 Task: Slide 62 - Alternative Resources-1.
Action: Mouse moved to (28, 116)
Screenshot: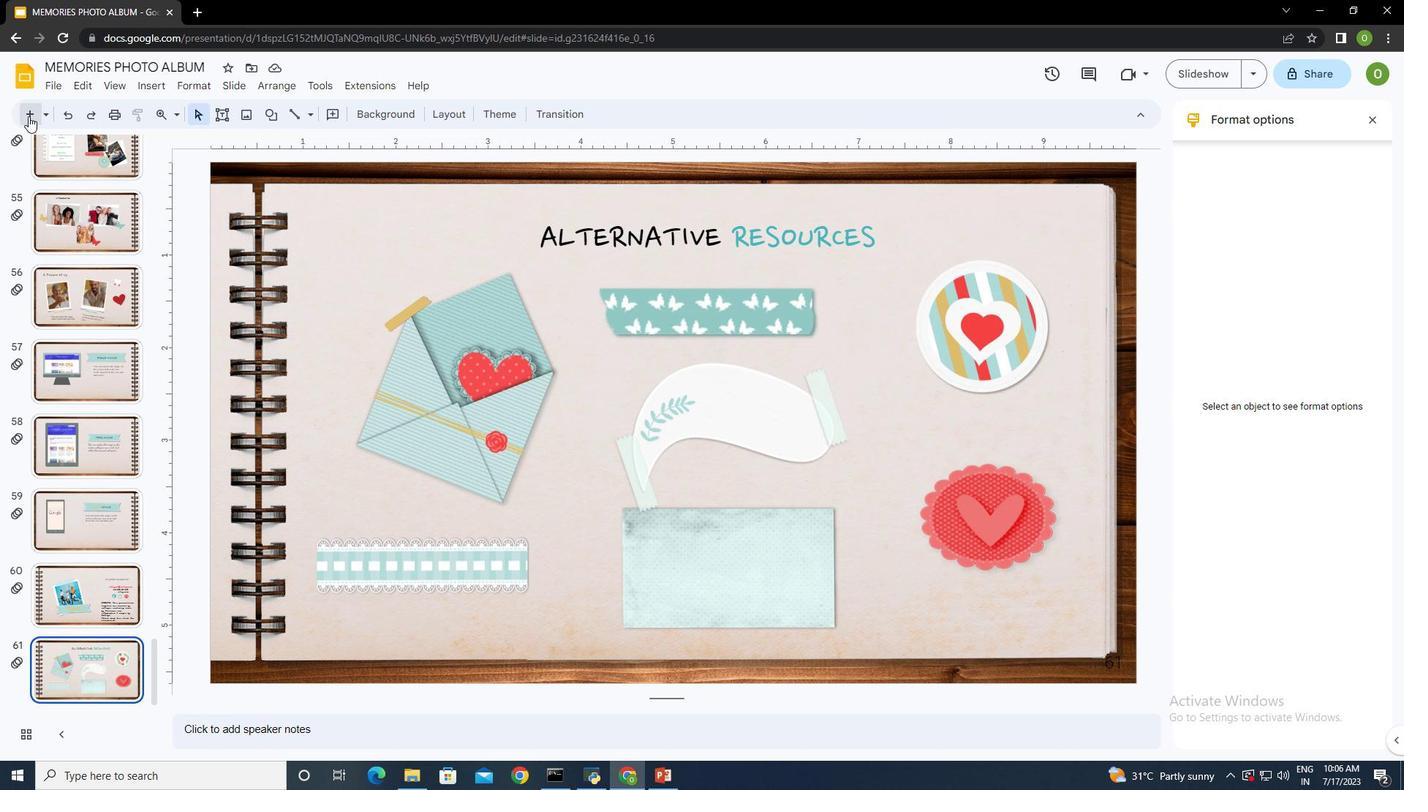 
Action: Mouse pressed left at (28, 116)
Screenshot: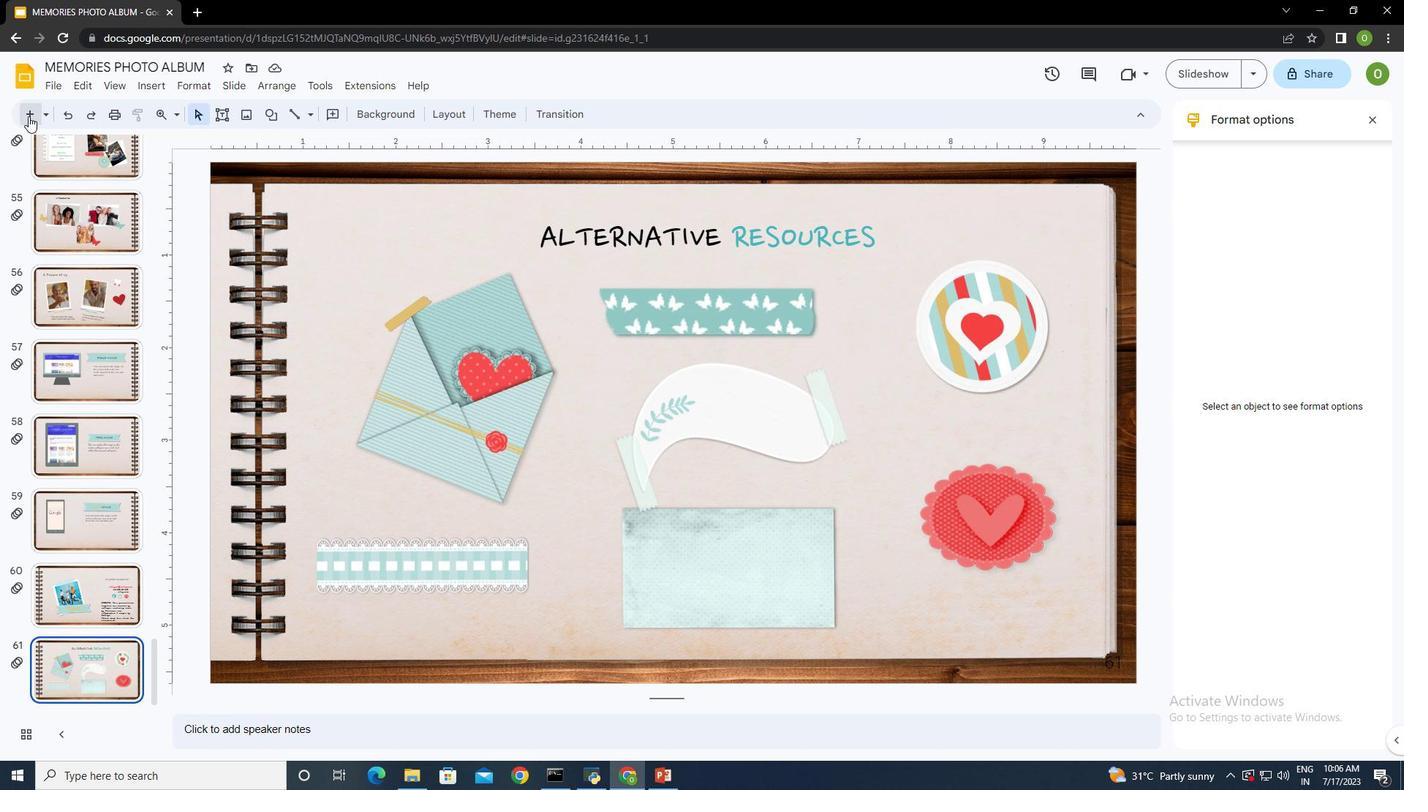 
Action: Mouse moved to (522, 233)
Screenshot: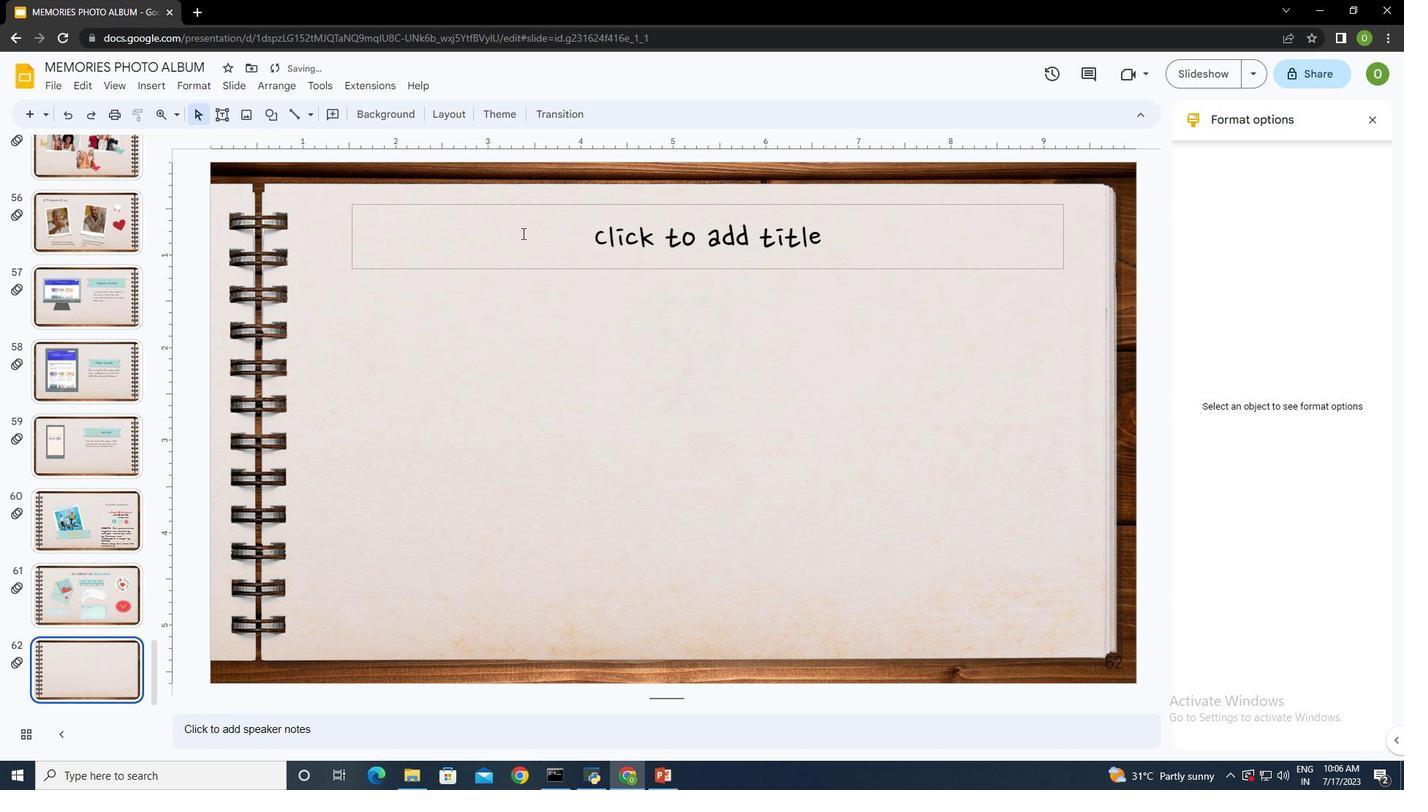 
Action: Mouse pressed left at (522, 233)
Screenshot: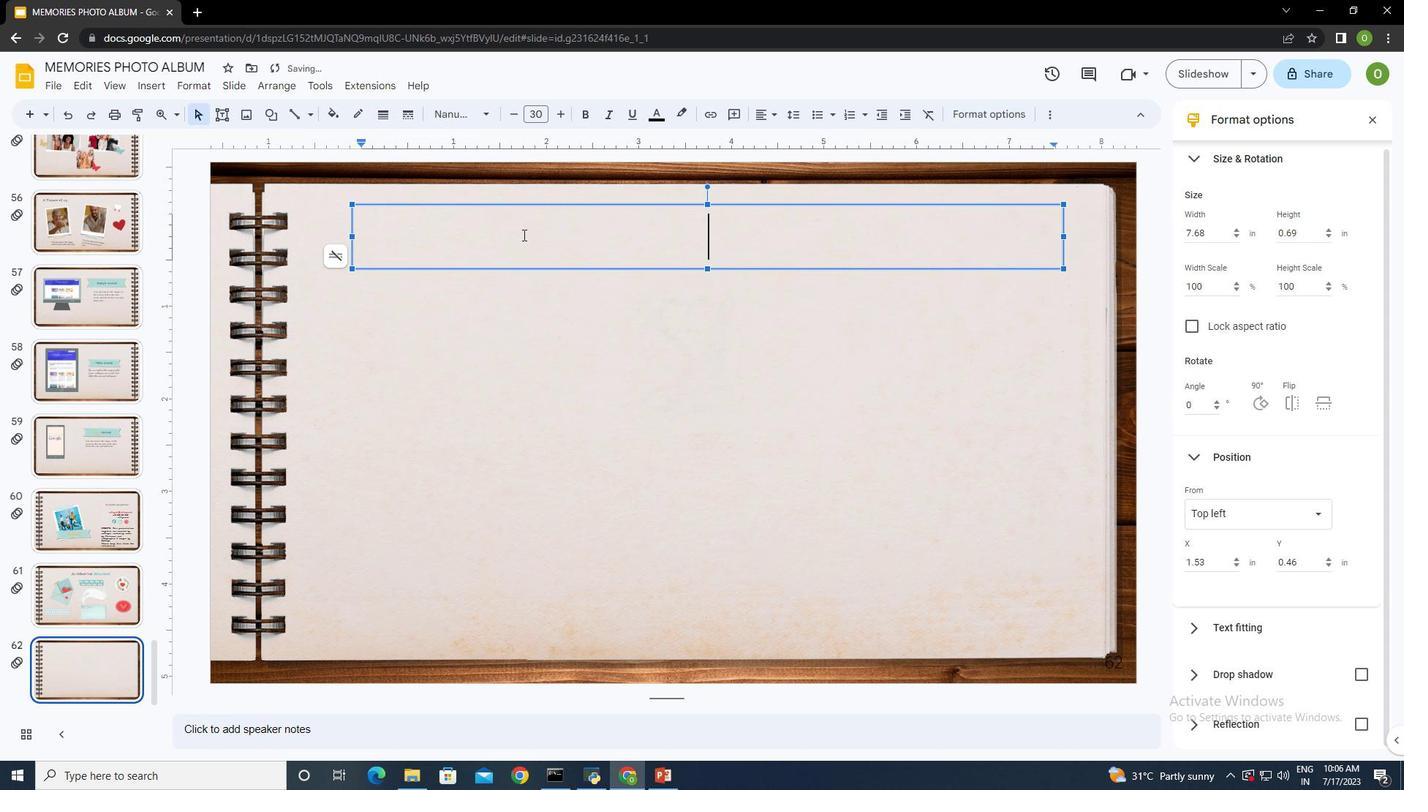 
Action: Mouse moved to (523, 234)
Screenshot: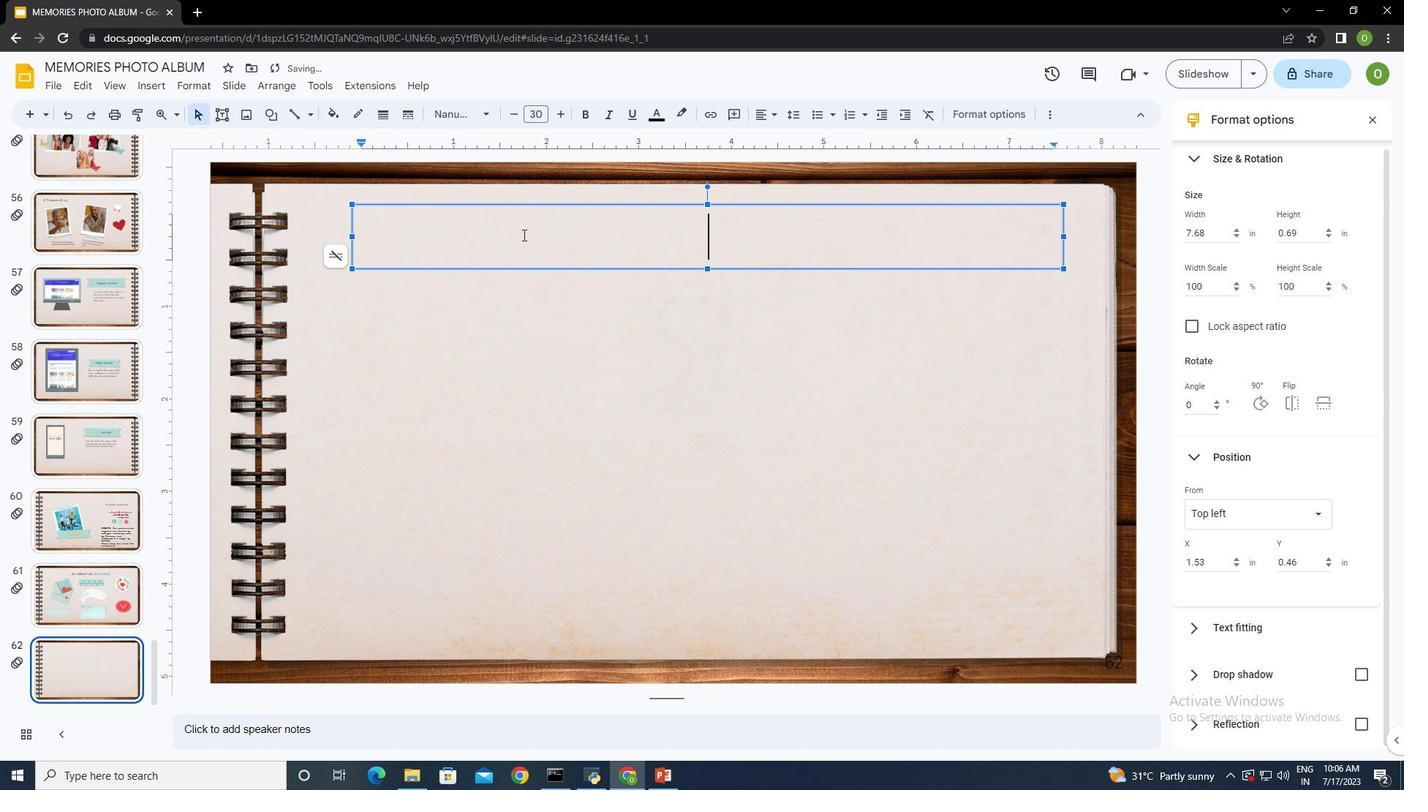 
Action: Key pressed <Key.caps_lock>ALTERNATIVE<Key.space>E<Key.backspace>RESOURCES
Screenshot: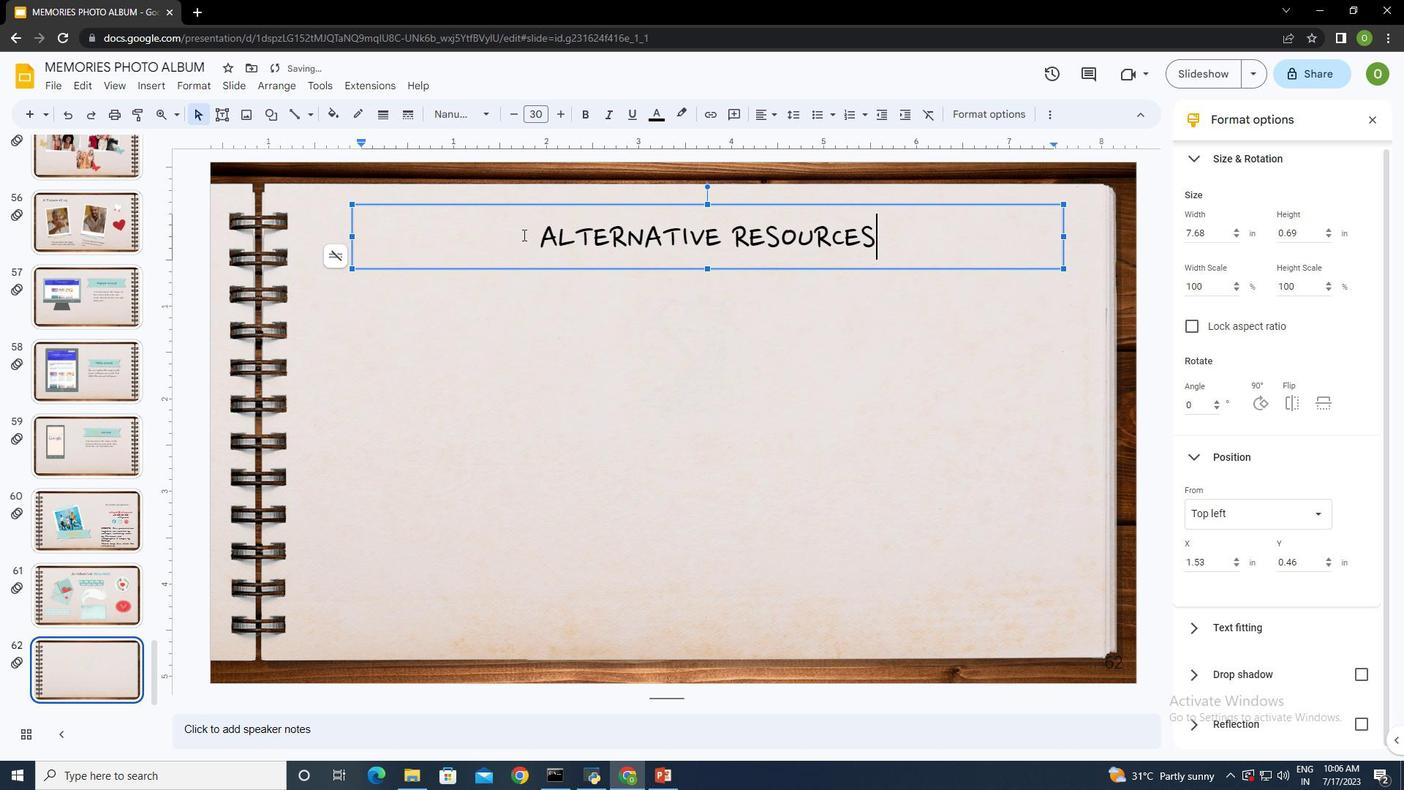 
Action: Mouse moved to (594, 297)
Screenshot: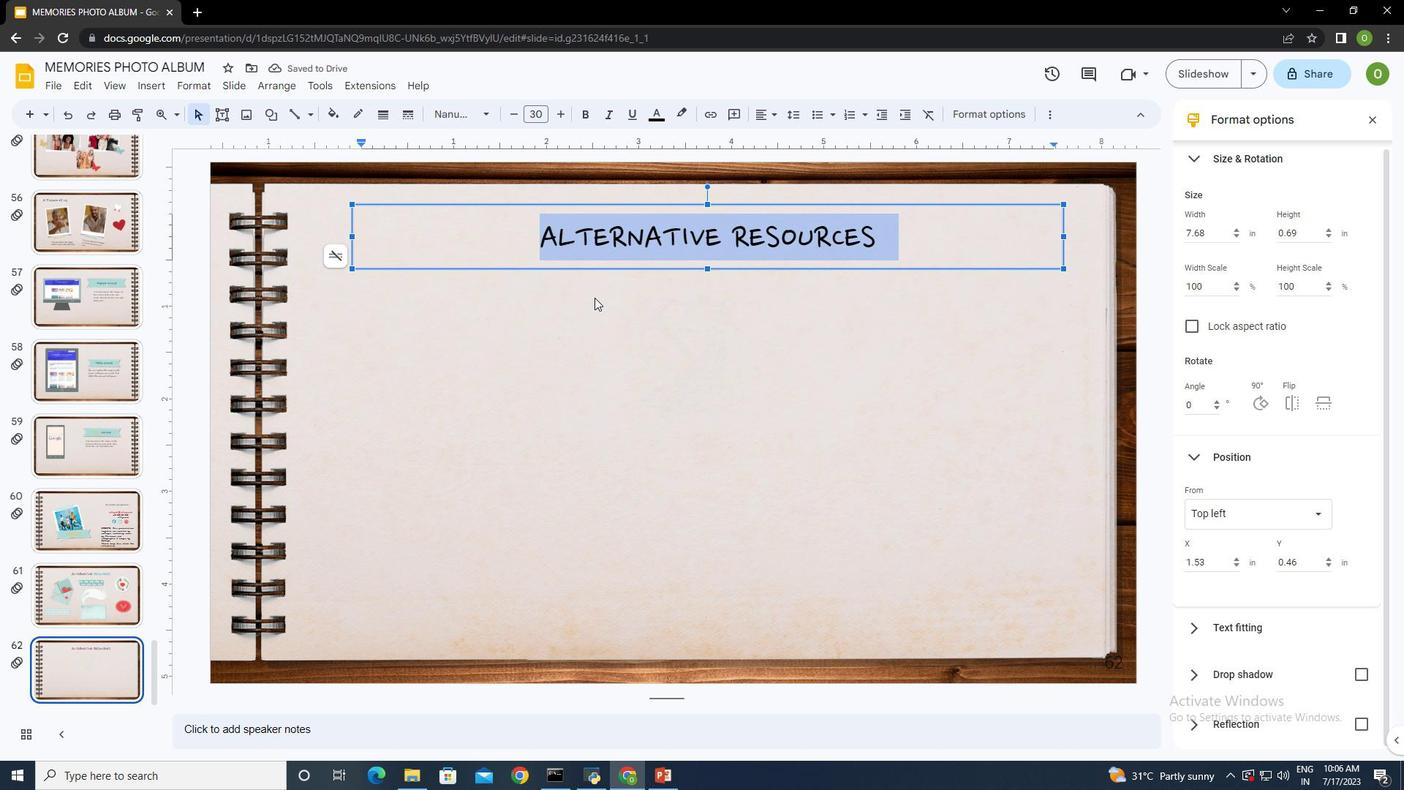 
Action: Key pressed ctrl+A
Screenshot: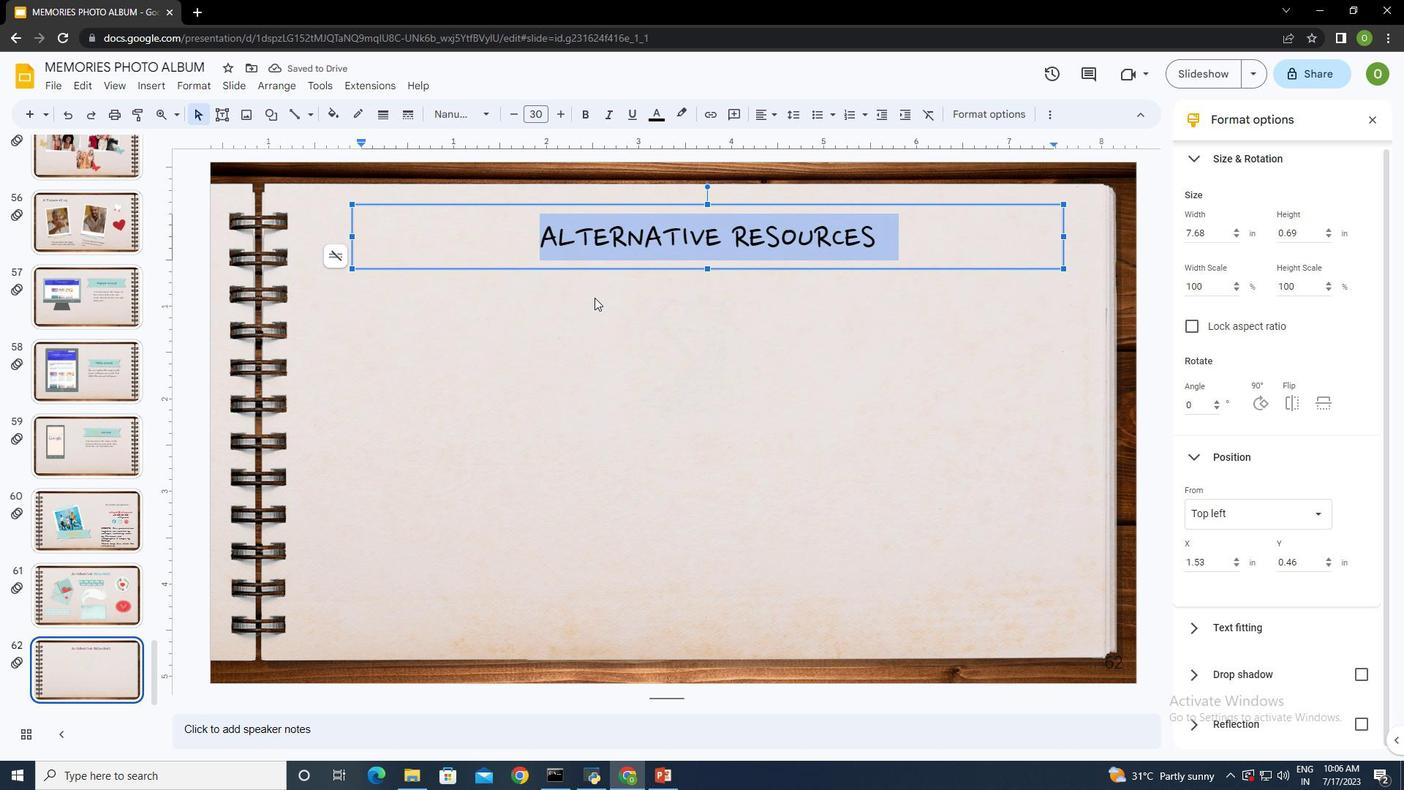 
Action: Mouse moved to (516, 112)
Screenshot: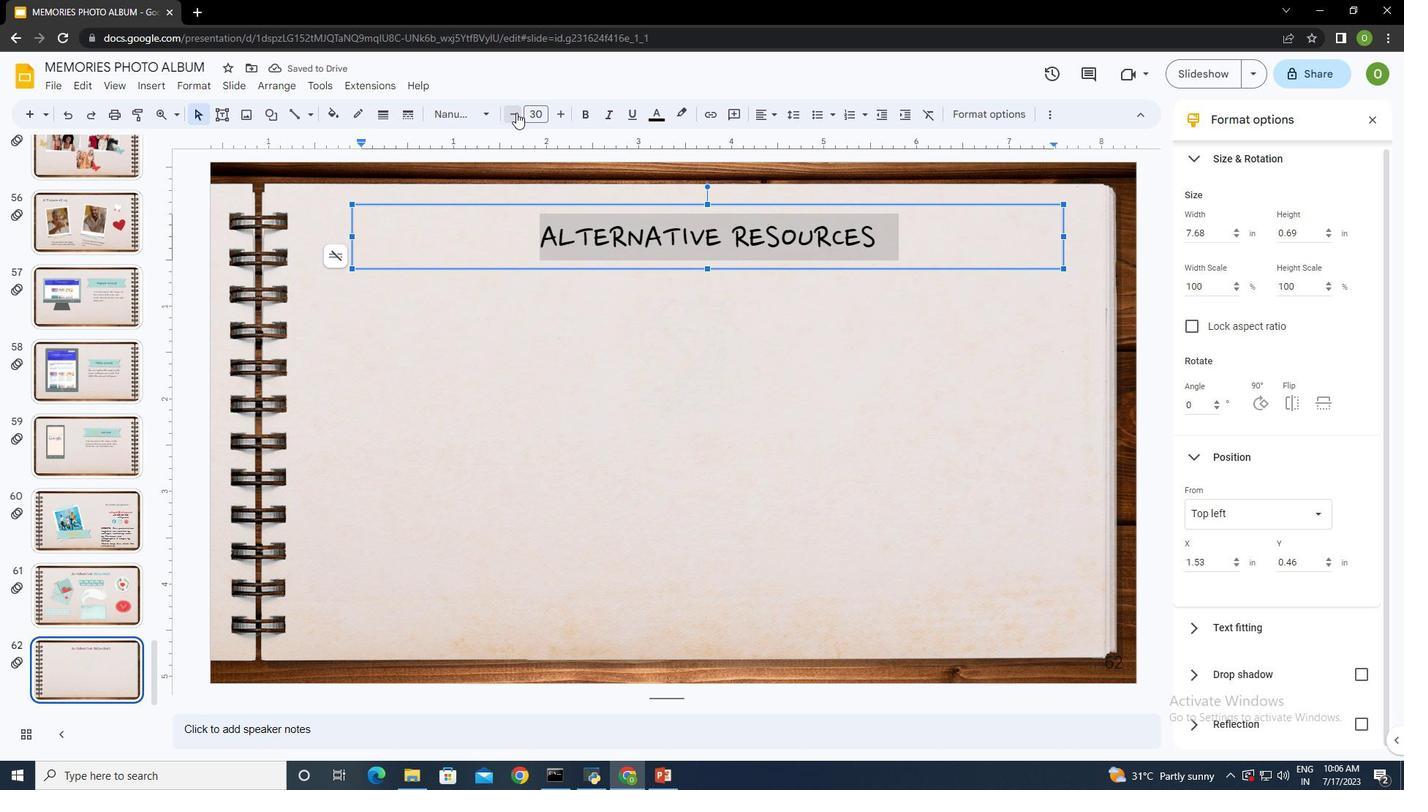 
Action: Mouse pressed left at (516, 112)
Screenshot: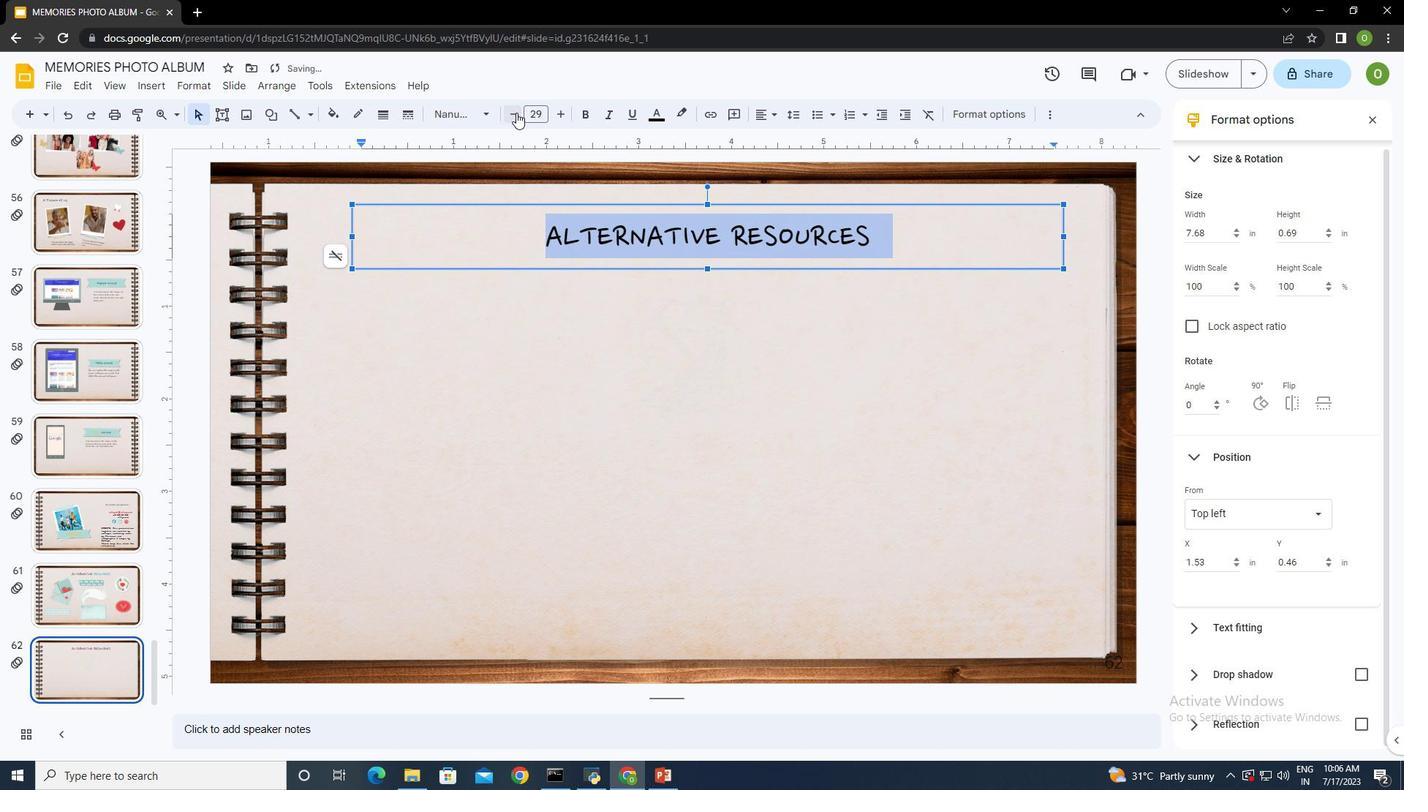 
Action: Mouse pressed left at (516, 112)
Screenshot: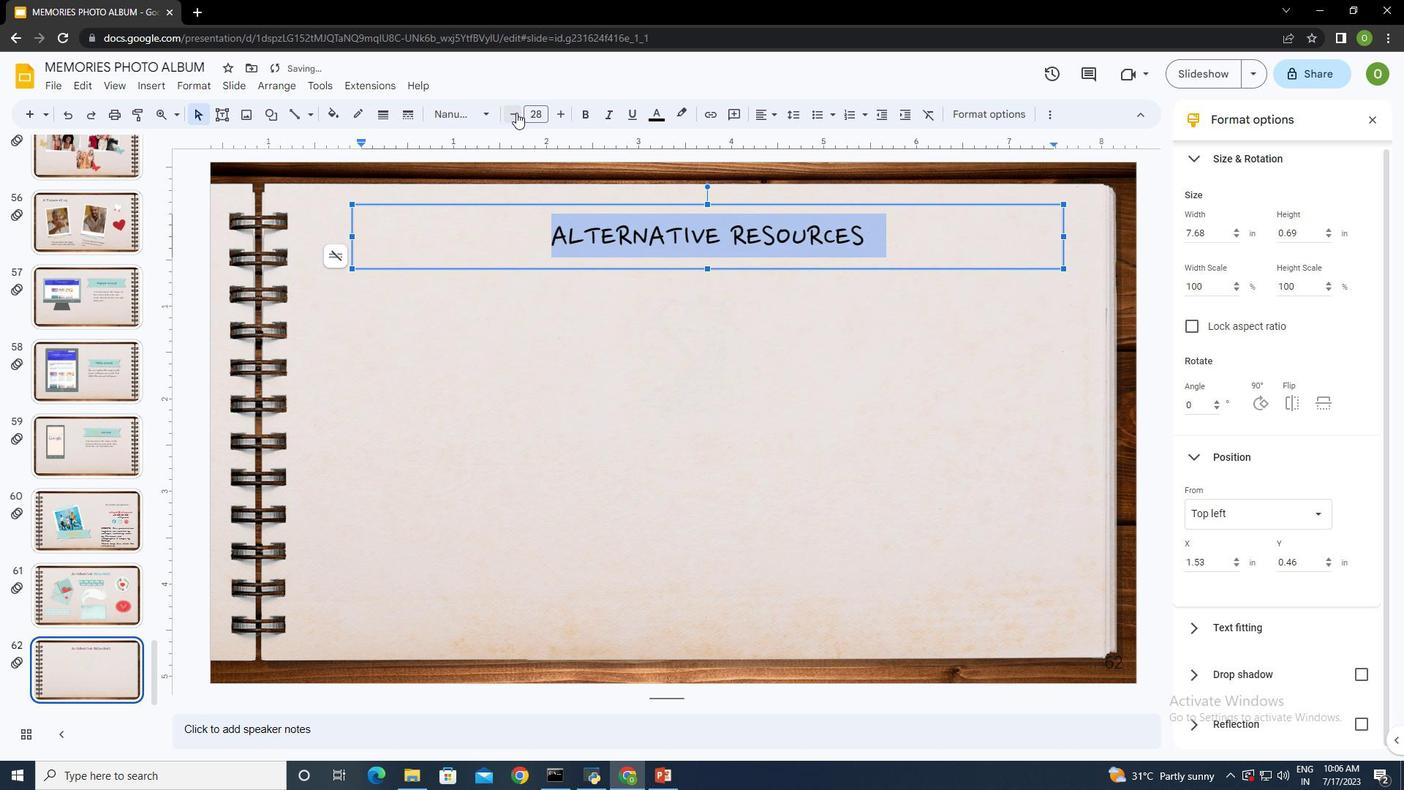 
Action: Mouse moved to (783, 337)
Screenshot: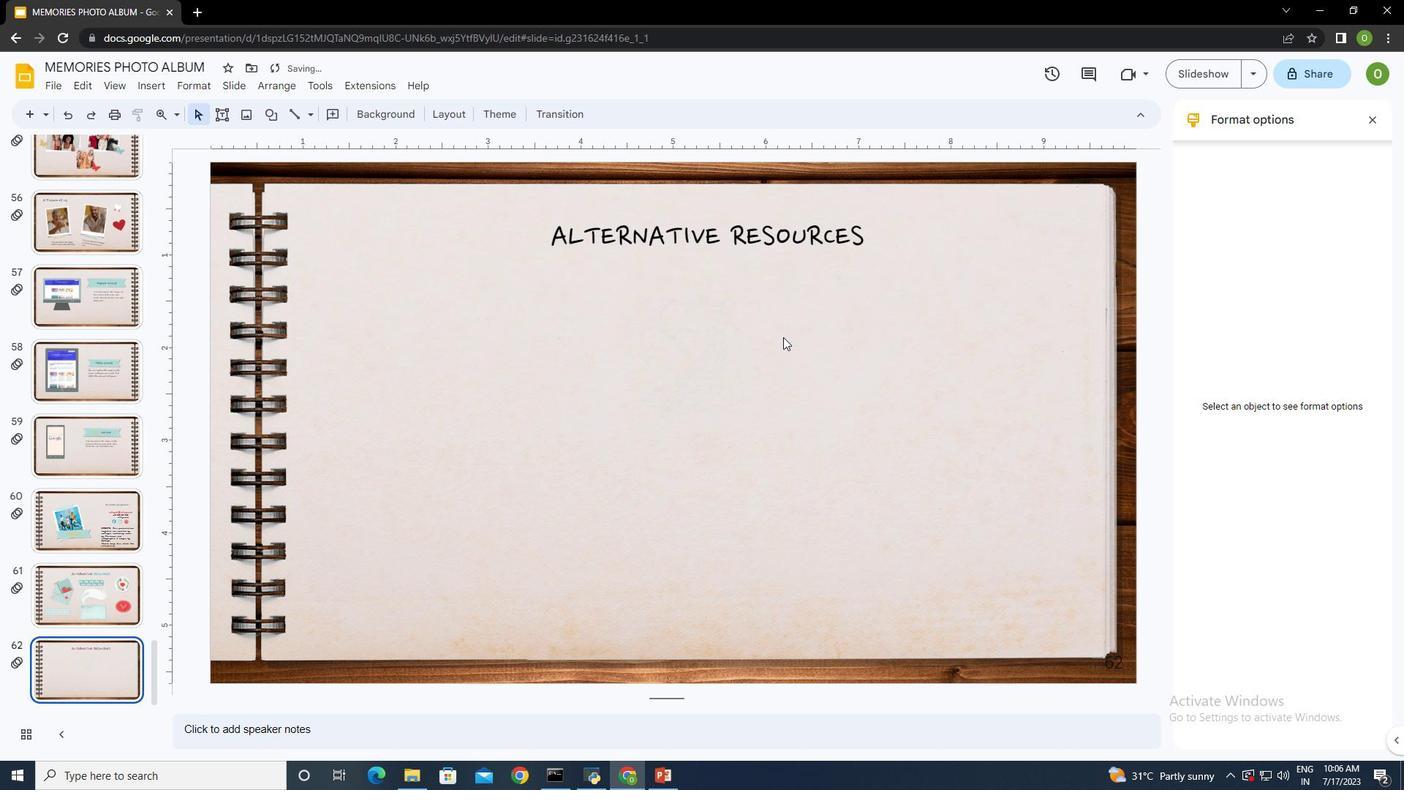 
Action: Mouse pressed left at (783, 337)
Screenshot: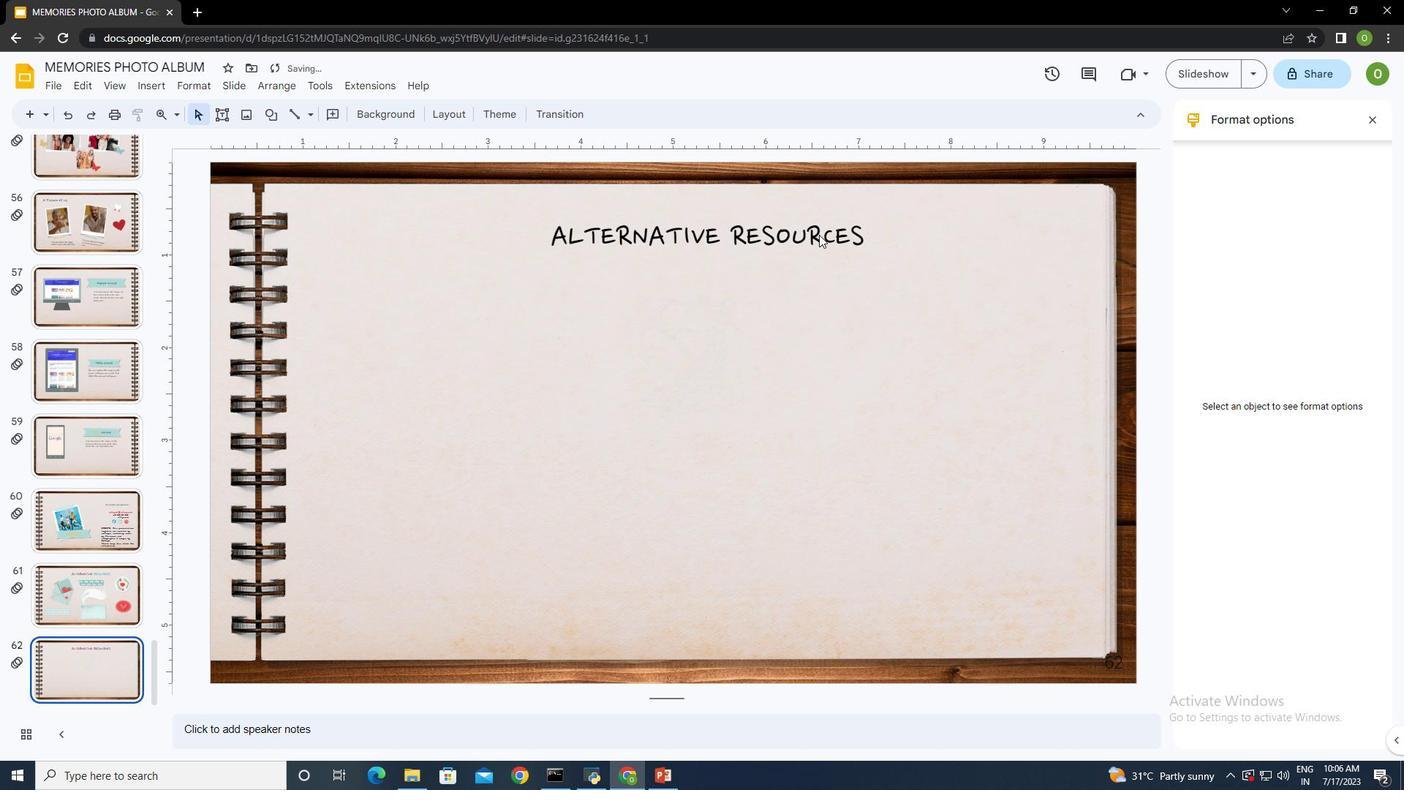 
Action: Mouse moved to (820, 225)
Screenshot: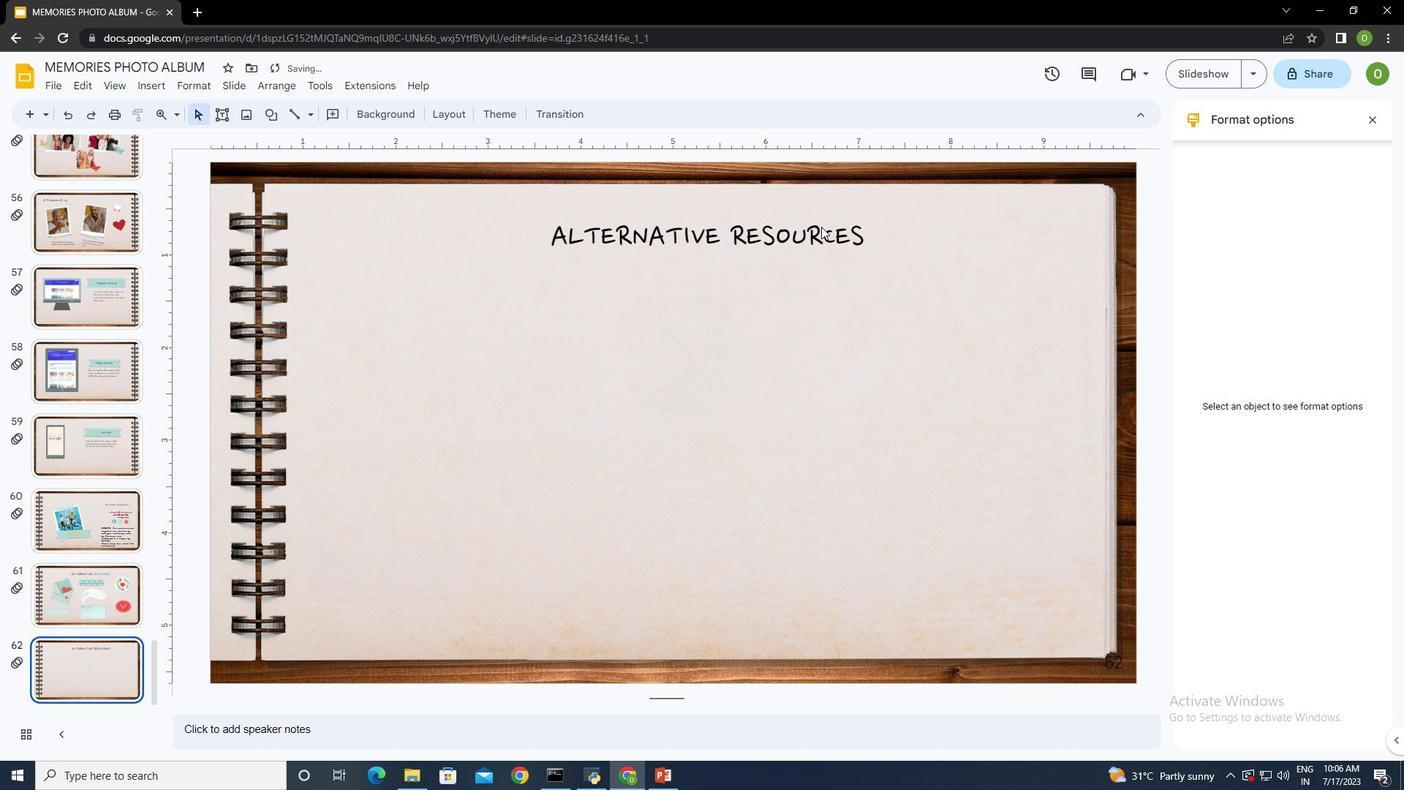 
Action: Mouse pressed left at (820, 225)
Screenshot: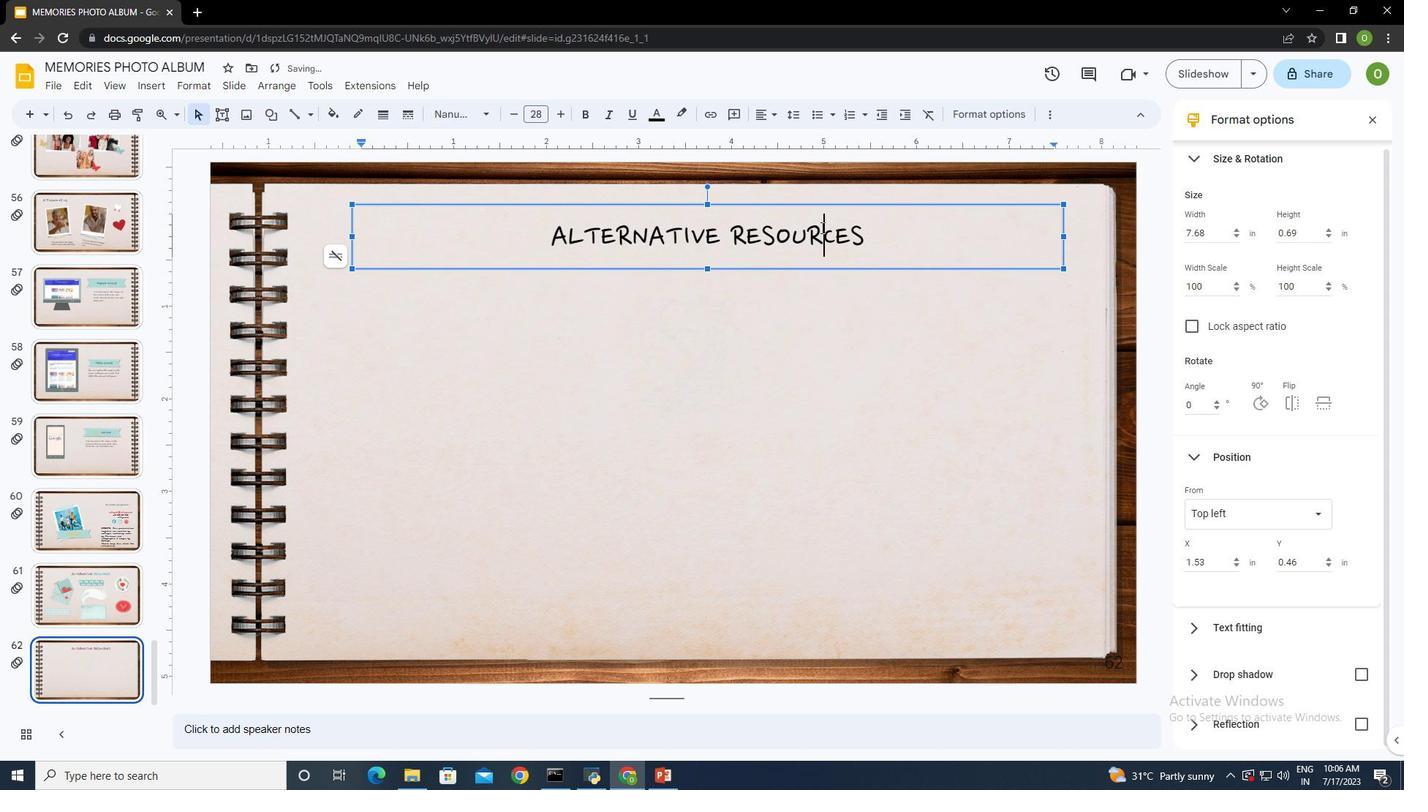 
Action: Mouse moved to (875, 237)
Screenshot: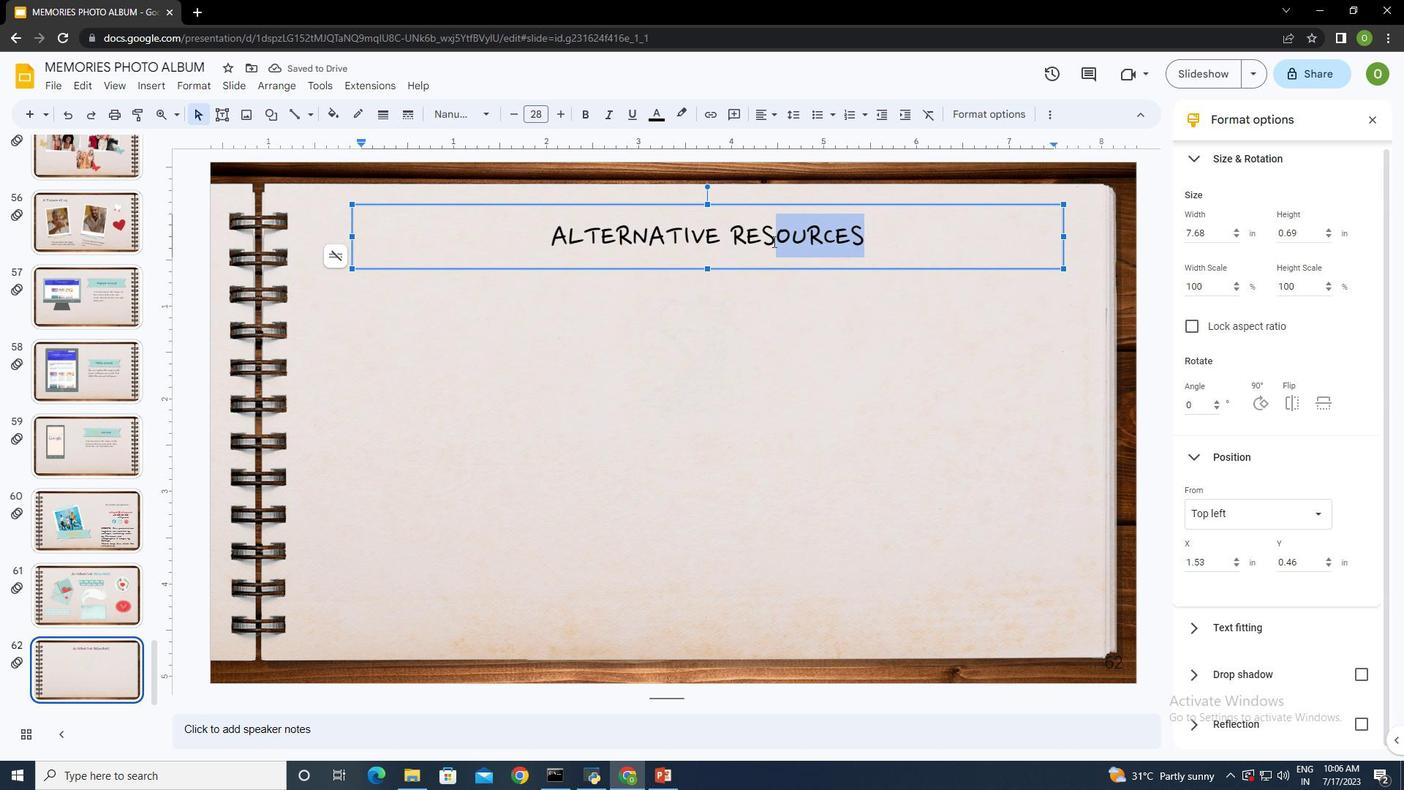 
Action: Mouse pressed left at (875, 237)
Screenshot: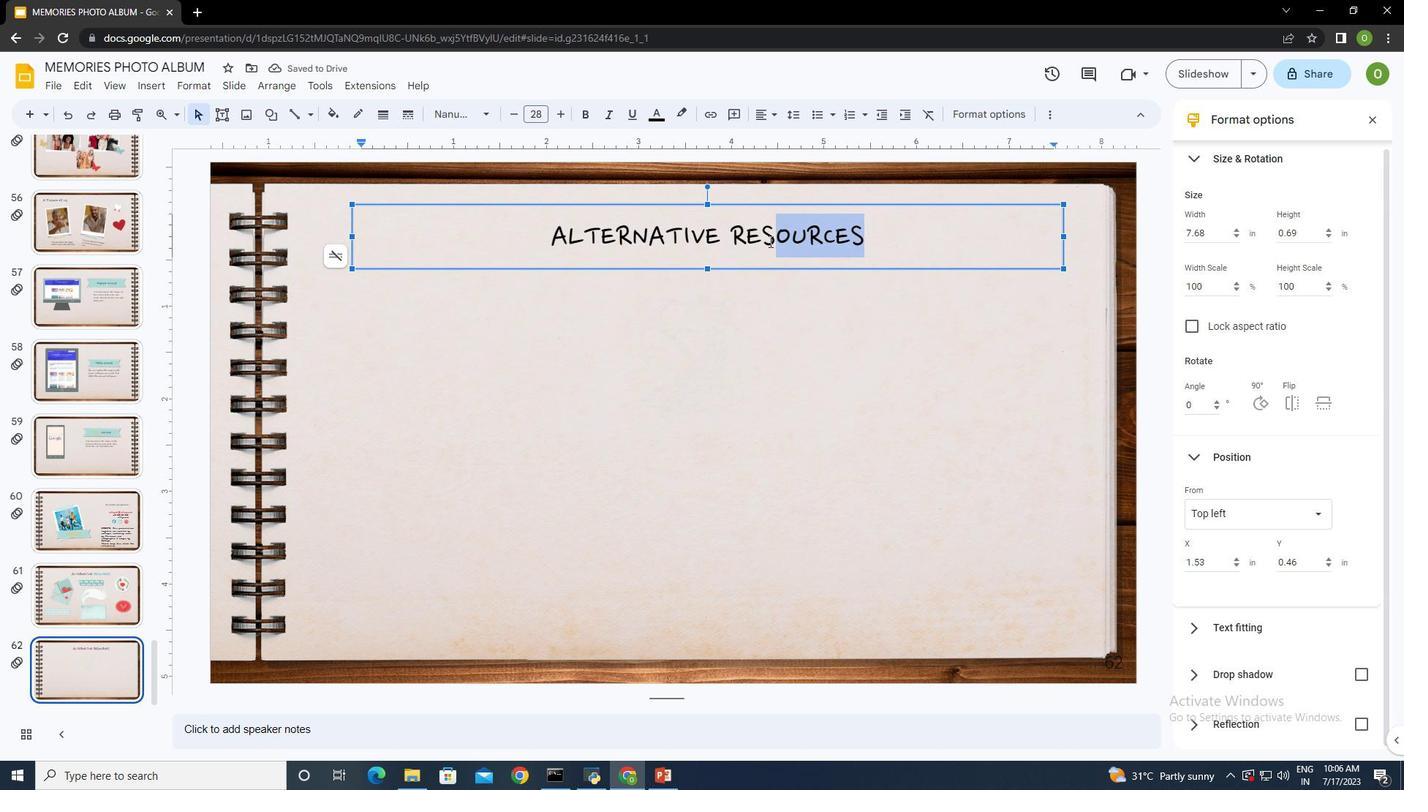 
Action: Mouse moved to (654, 115)
Screenshot: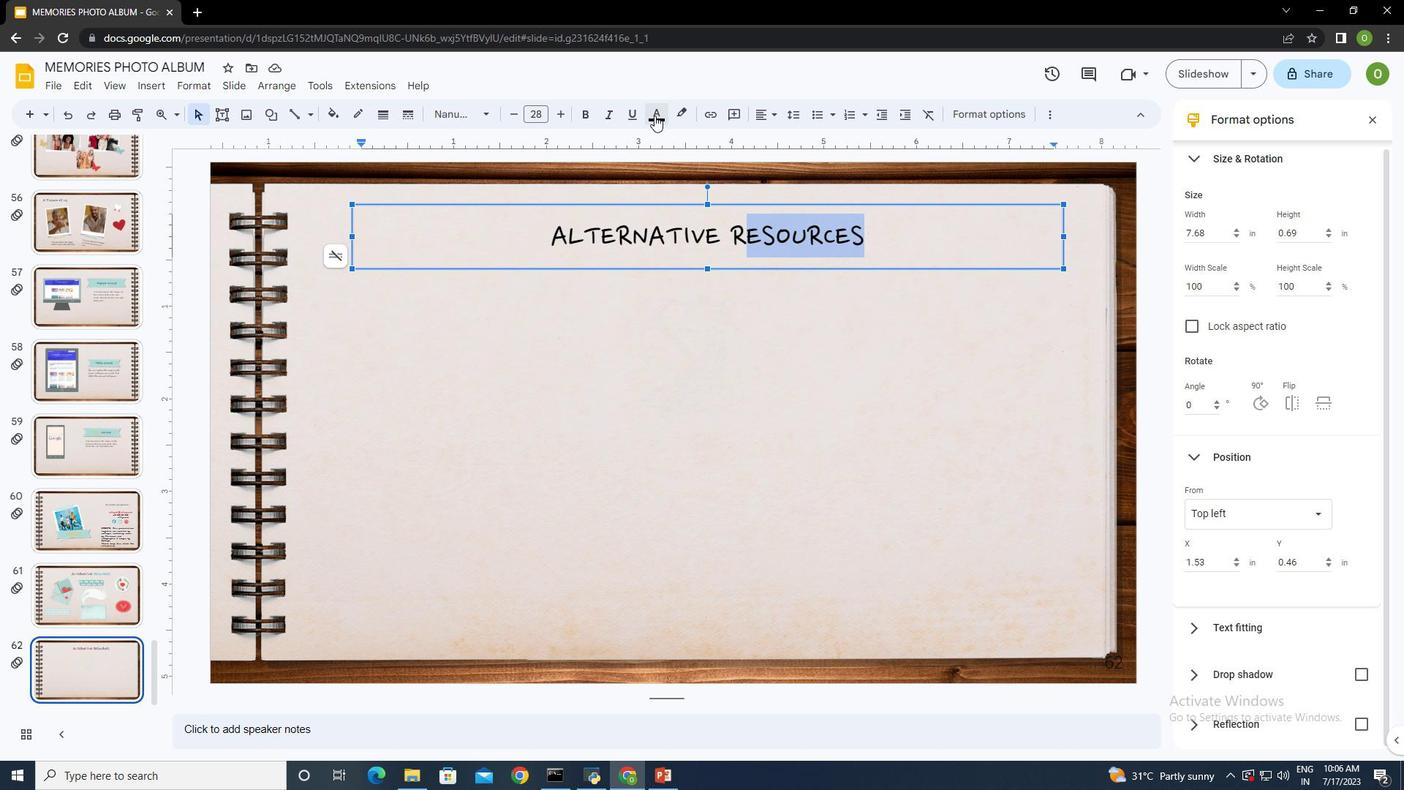 
Action: Mouse pressed left at (654, 115)
Screenshot: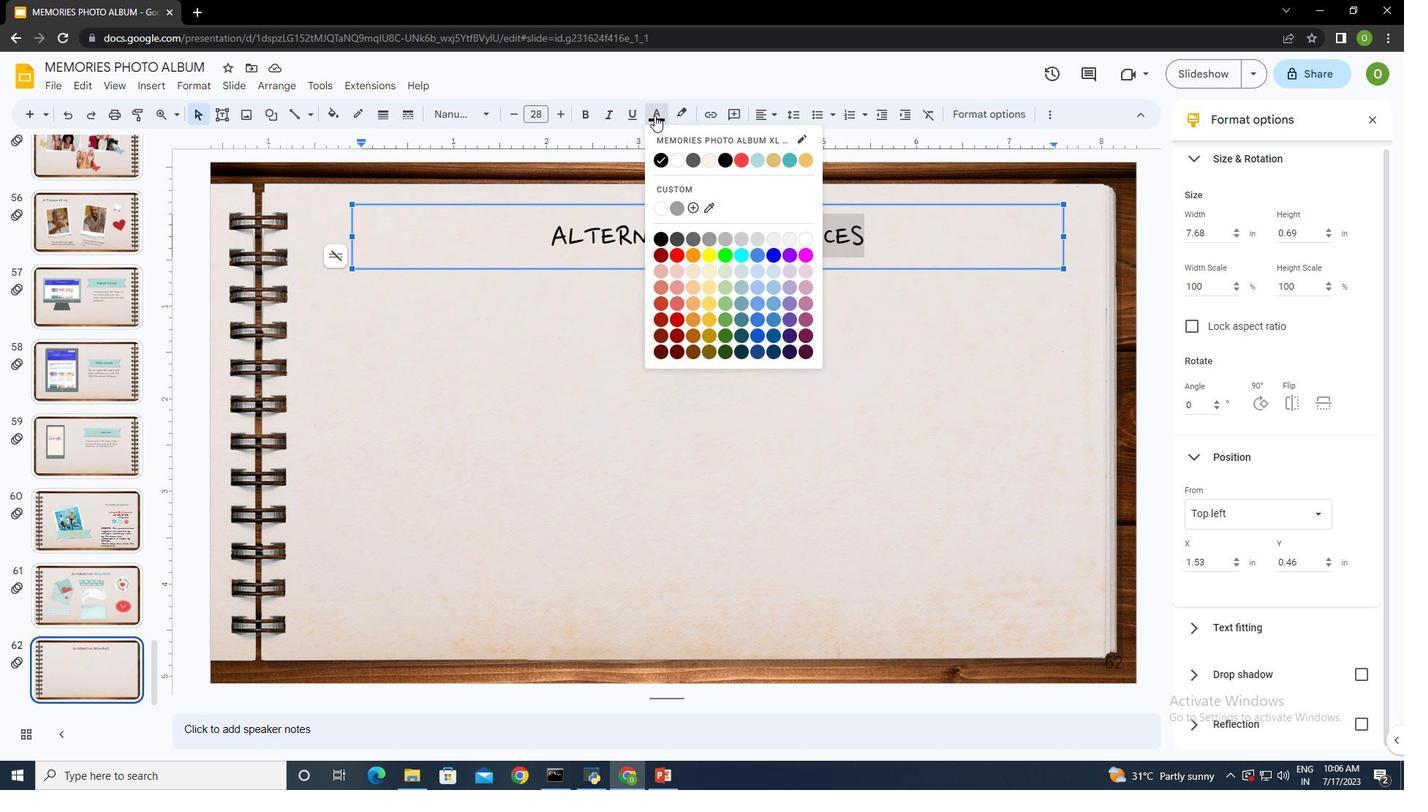 
Action: Mouse moved to (743, 160)
Screenshot: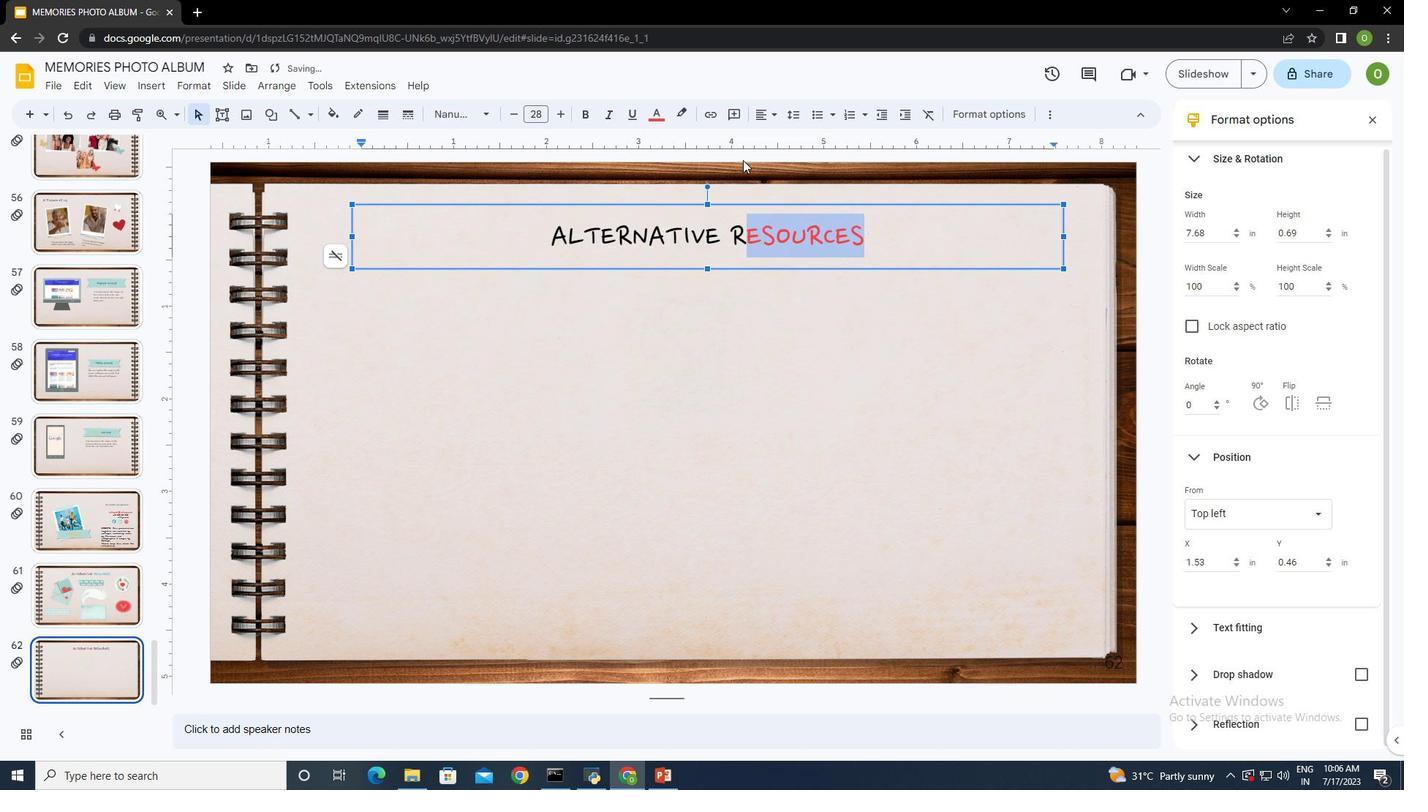 
Action: Mouse pressed left at (743, 160)
Screenshot: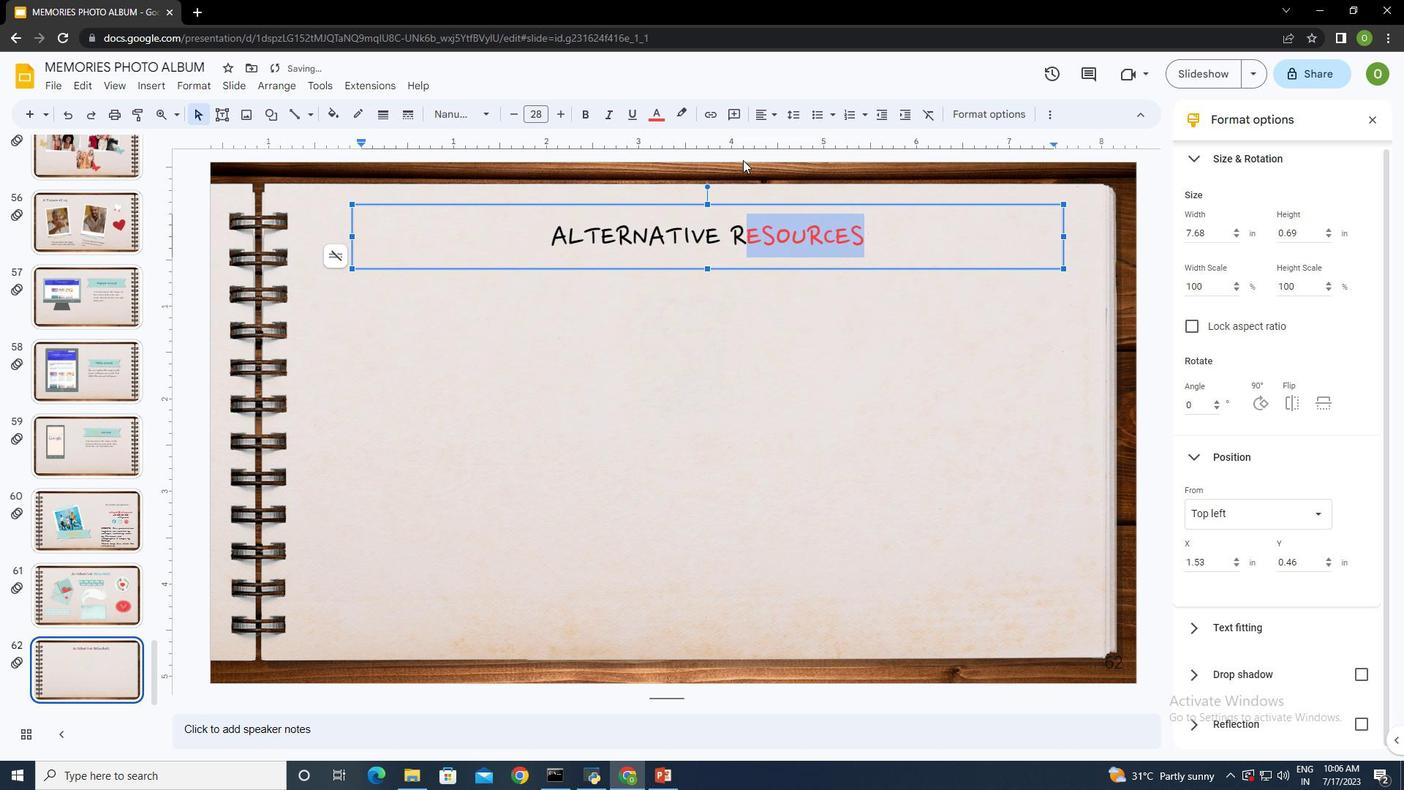 
Action: Mouse moved to (741, 231)
Screenshot: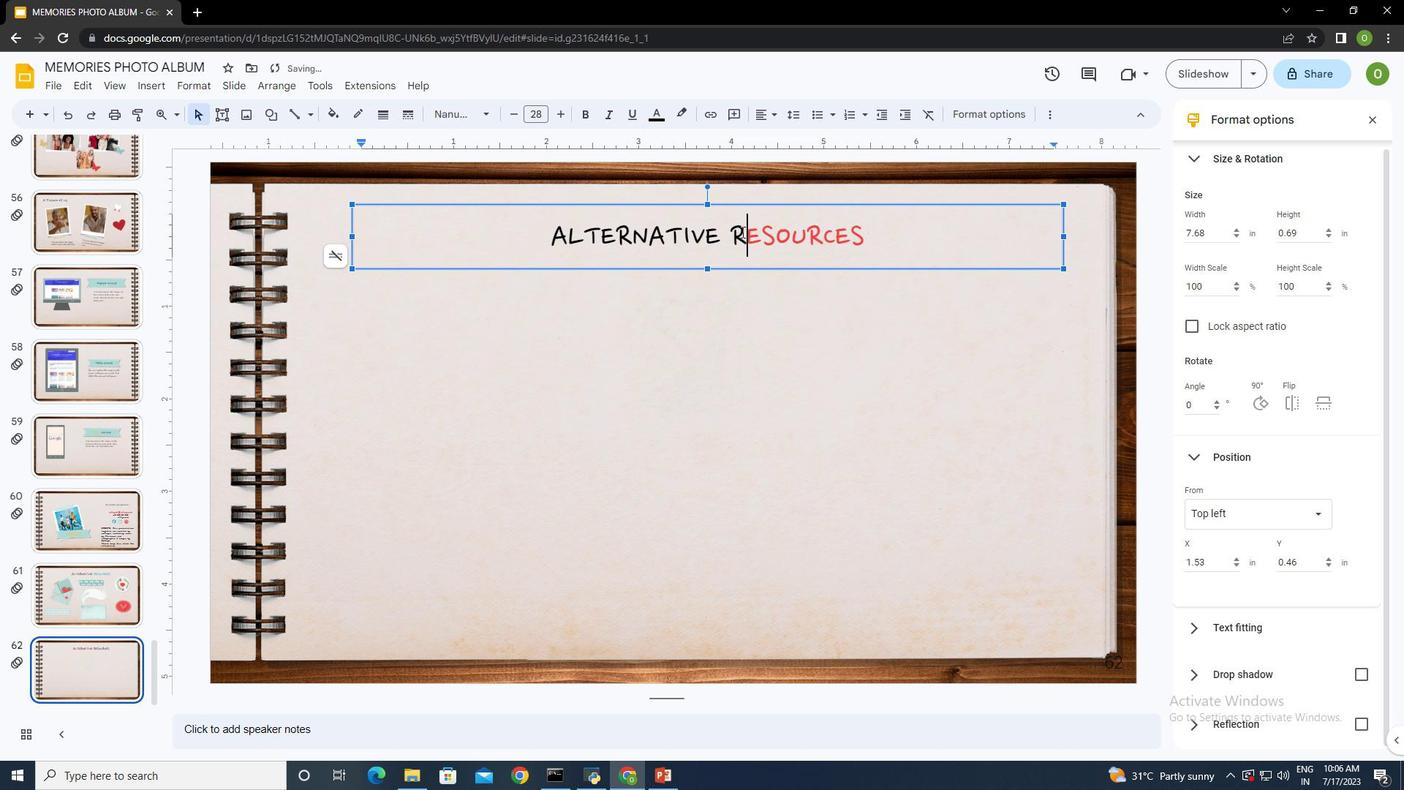 
Action: Mouse pressed left at (741, 231)
Screenshot: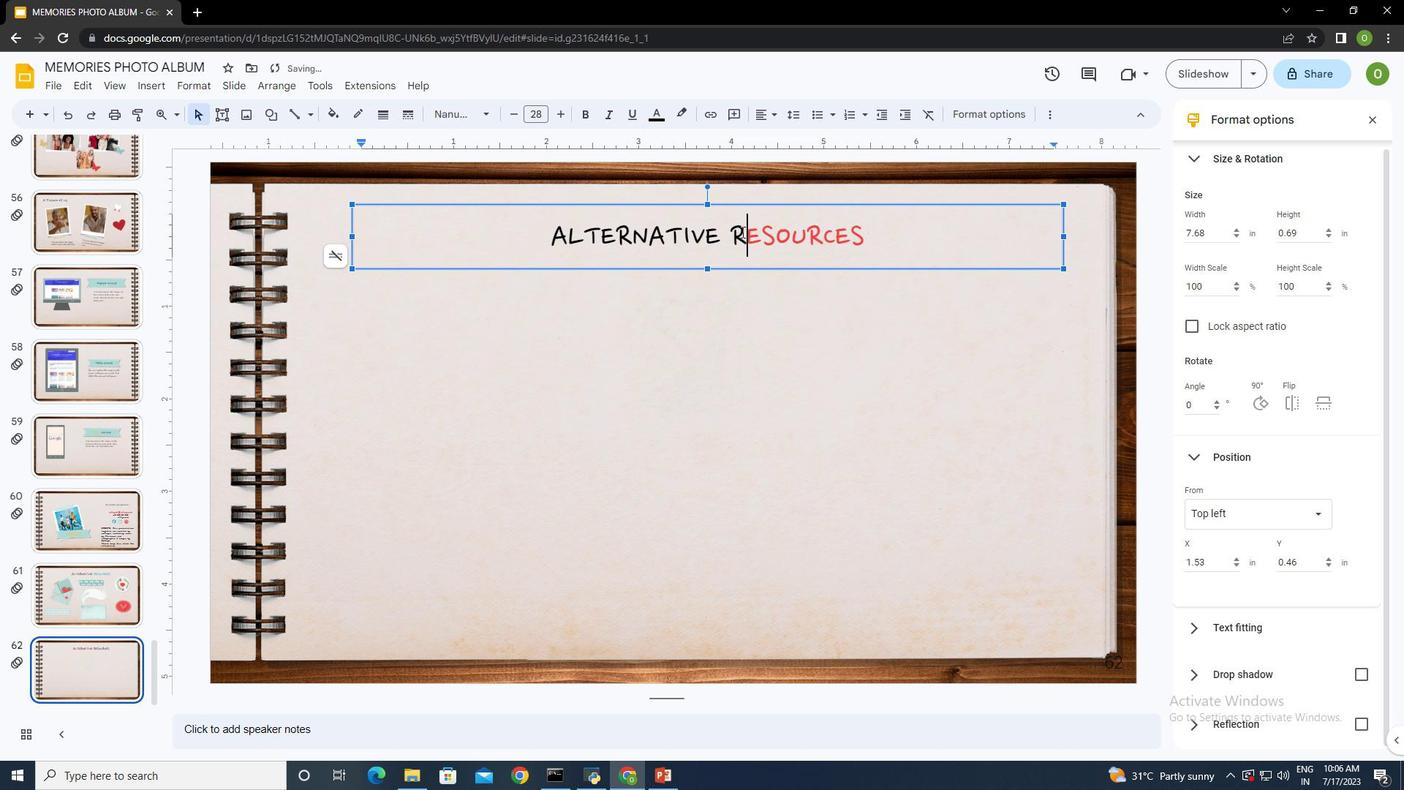 
Action: Mouse moved to (741, 234)
Screenshot: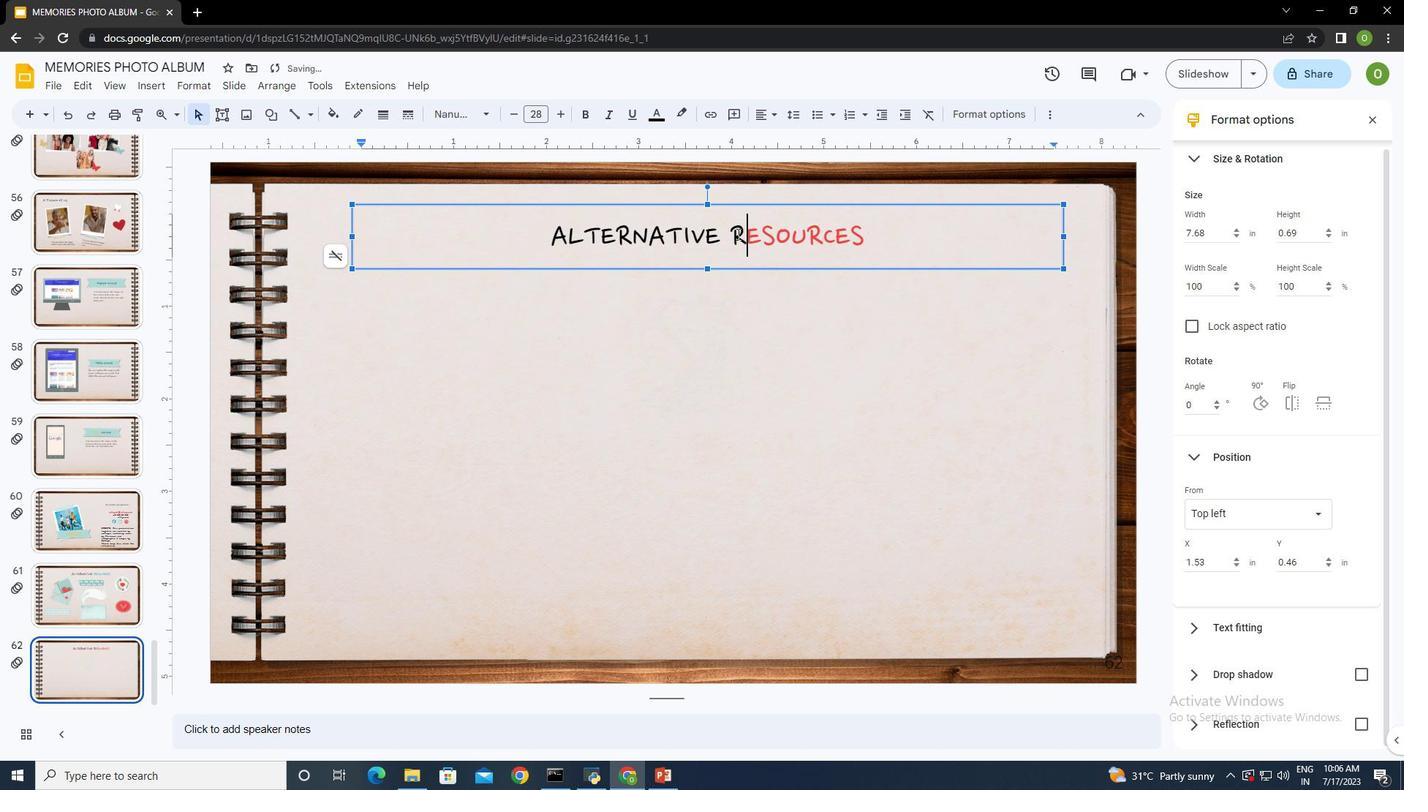 
Action: Mouse pressed left at (741, 234)
Screenshot: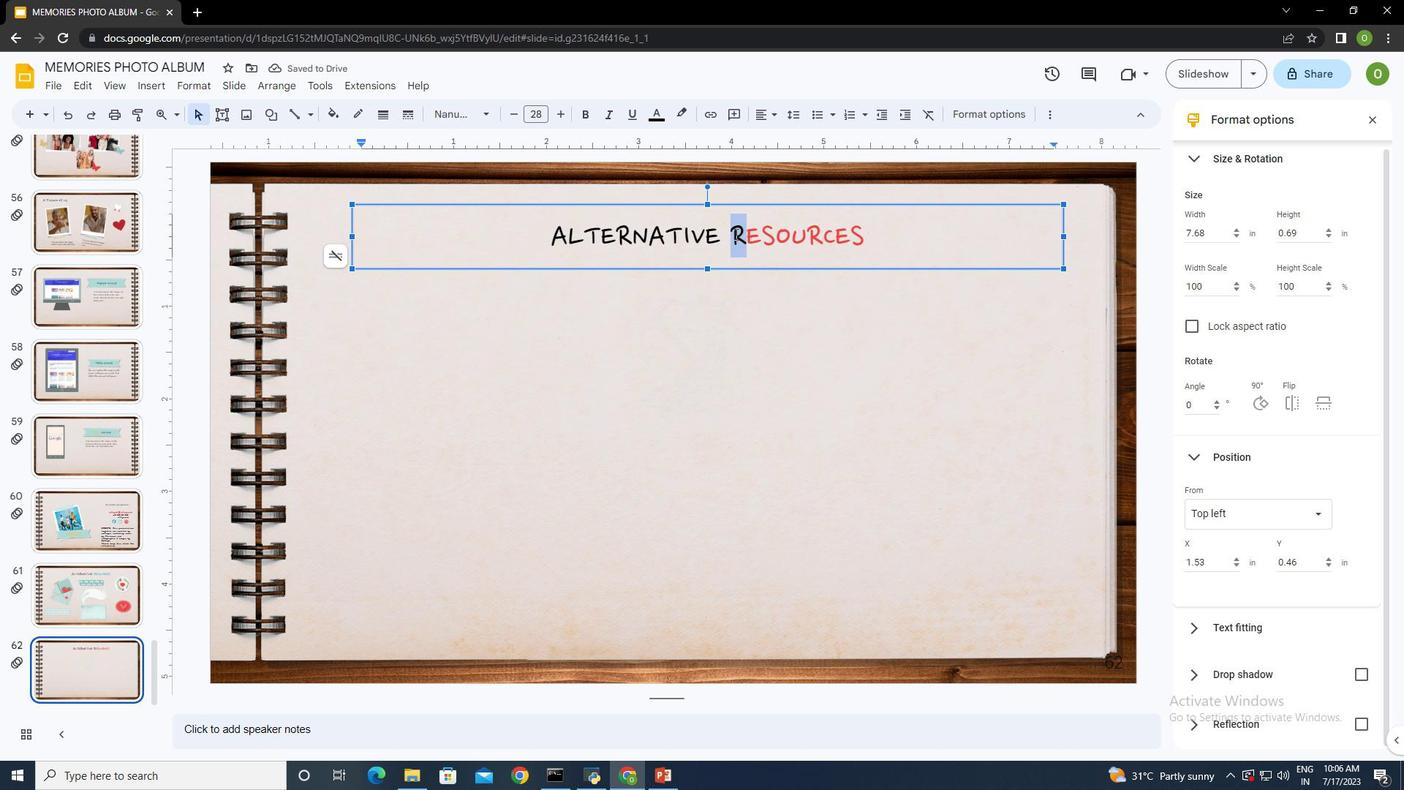 
Action: Mouse moved to (653, 112)
Screenshot: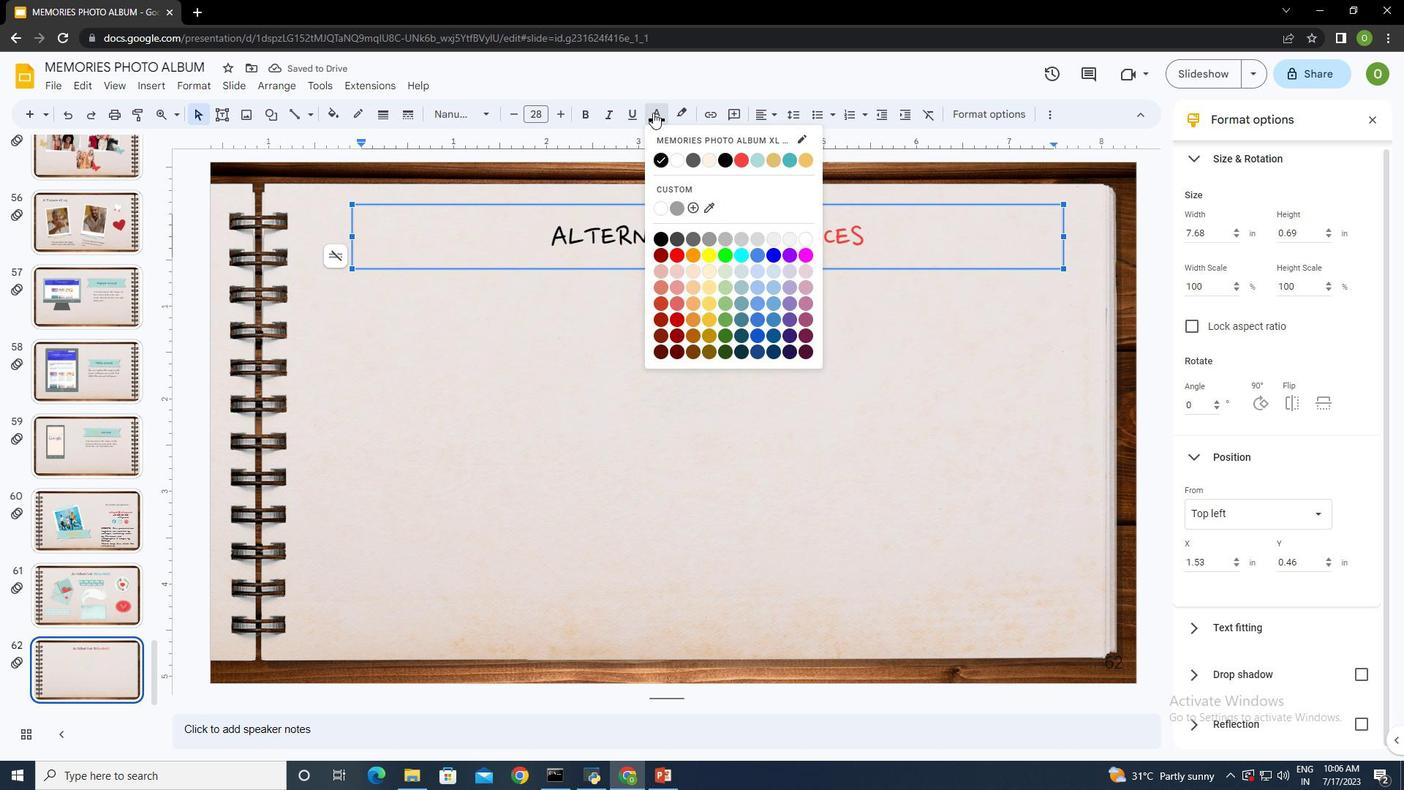 
Action: Mouse pressed left at (653, 112)
Screenshot: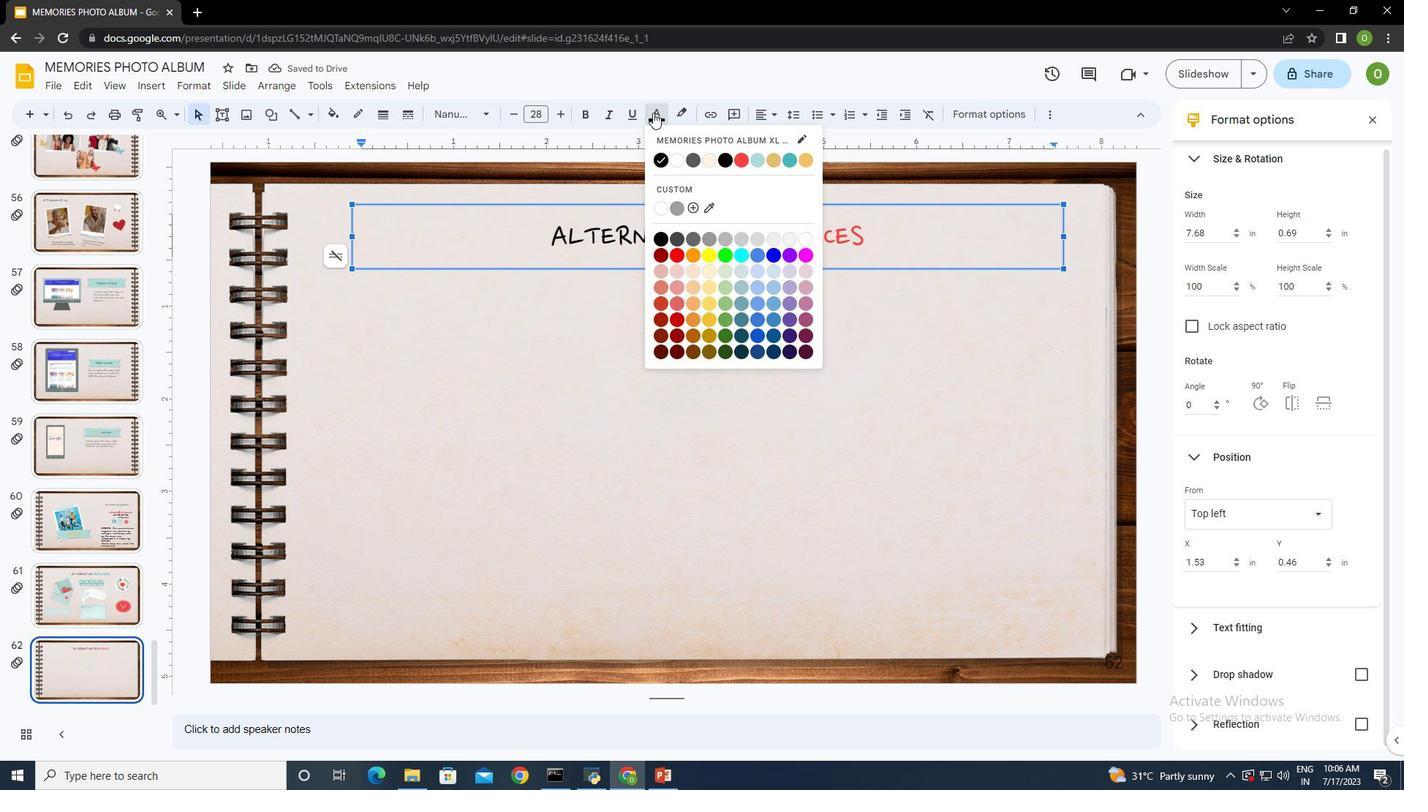 
Action: Mouse moved to (804, 160)
Screenshot: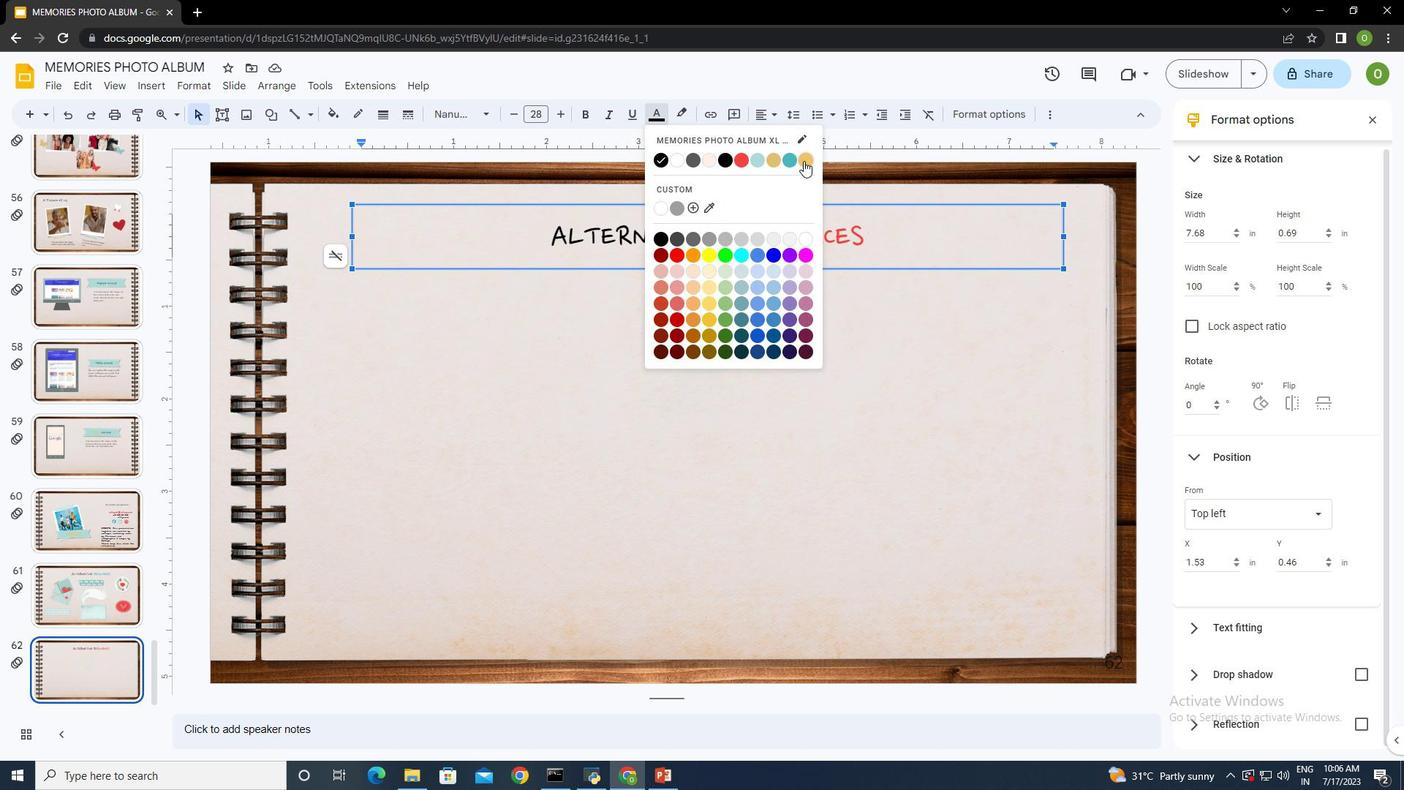 
Action: Mouse pressed left at (804, 160)
Screenshot: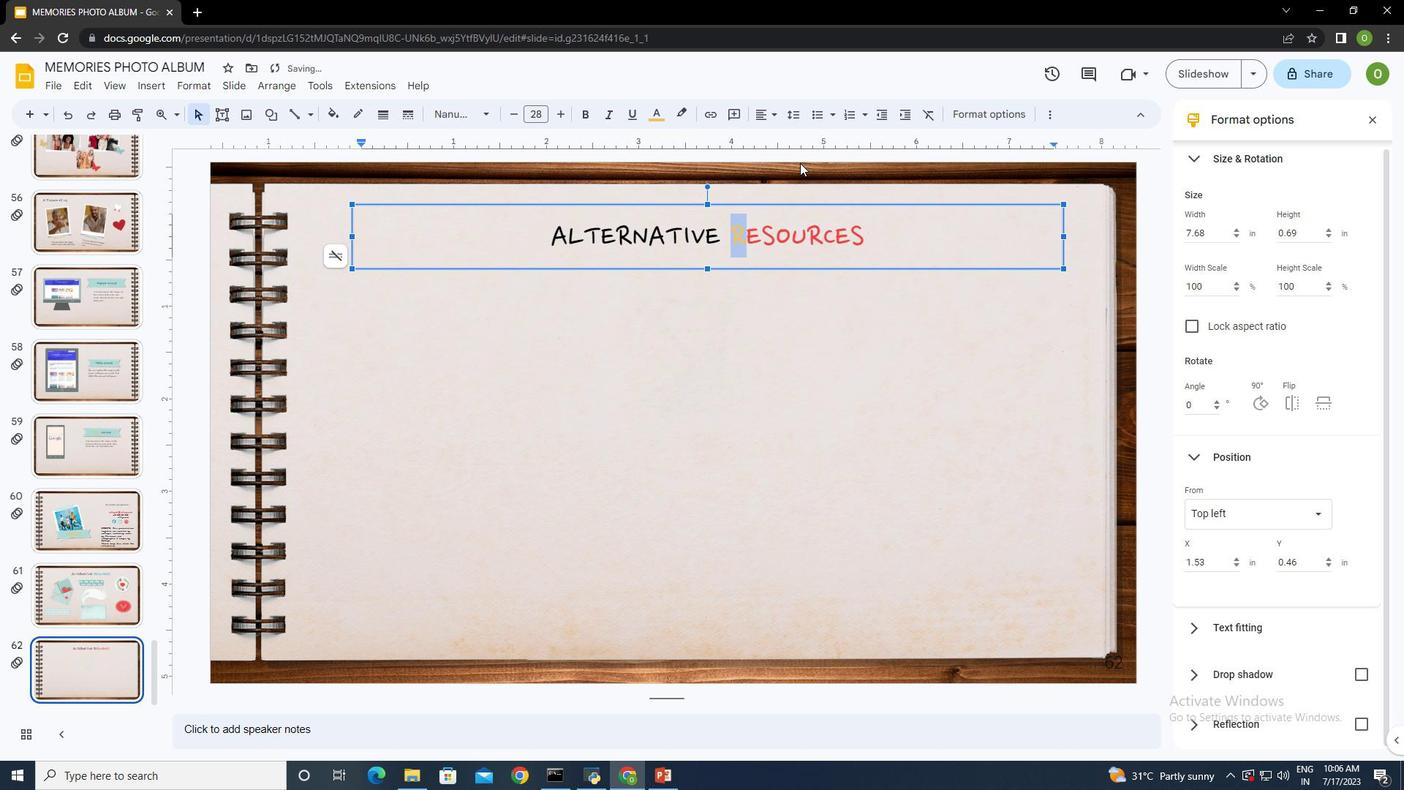 
Action: Mouse moved to (889, 242)
Screenshot: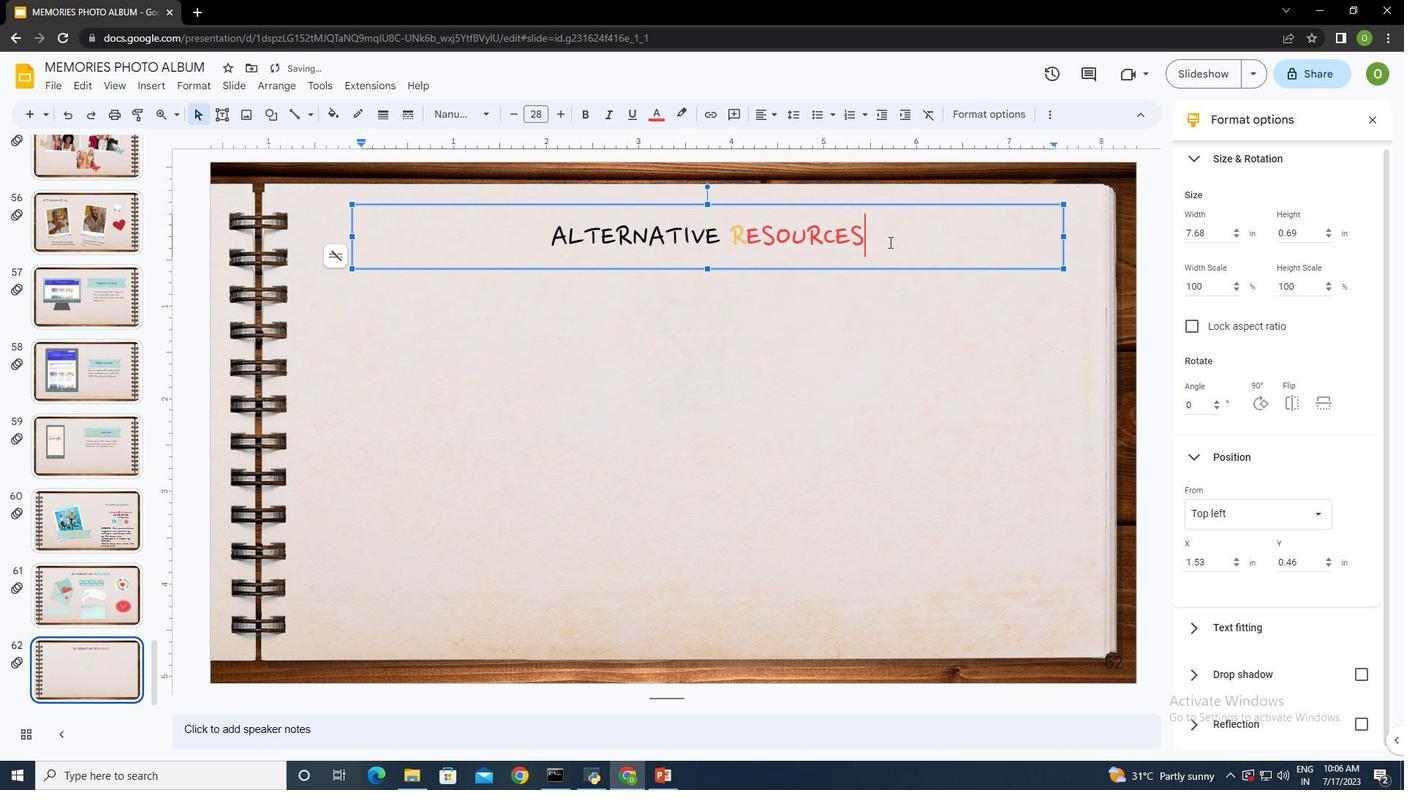 
Action: Mouse pressed left at (889, 242)
Screenshot: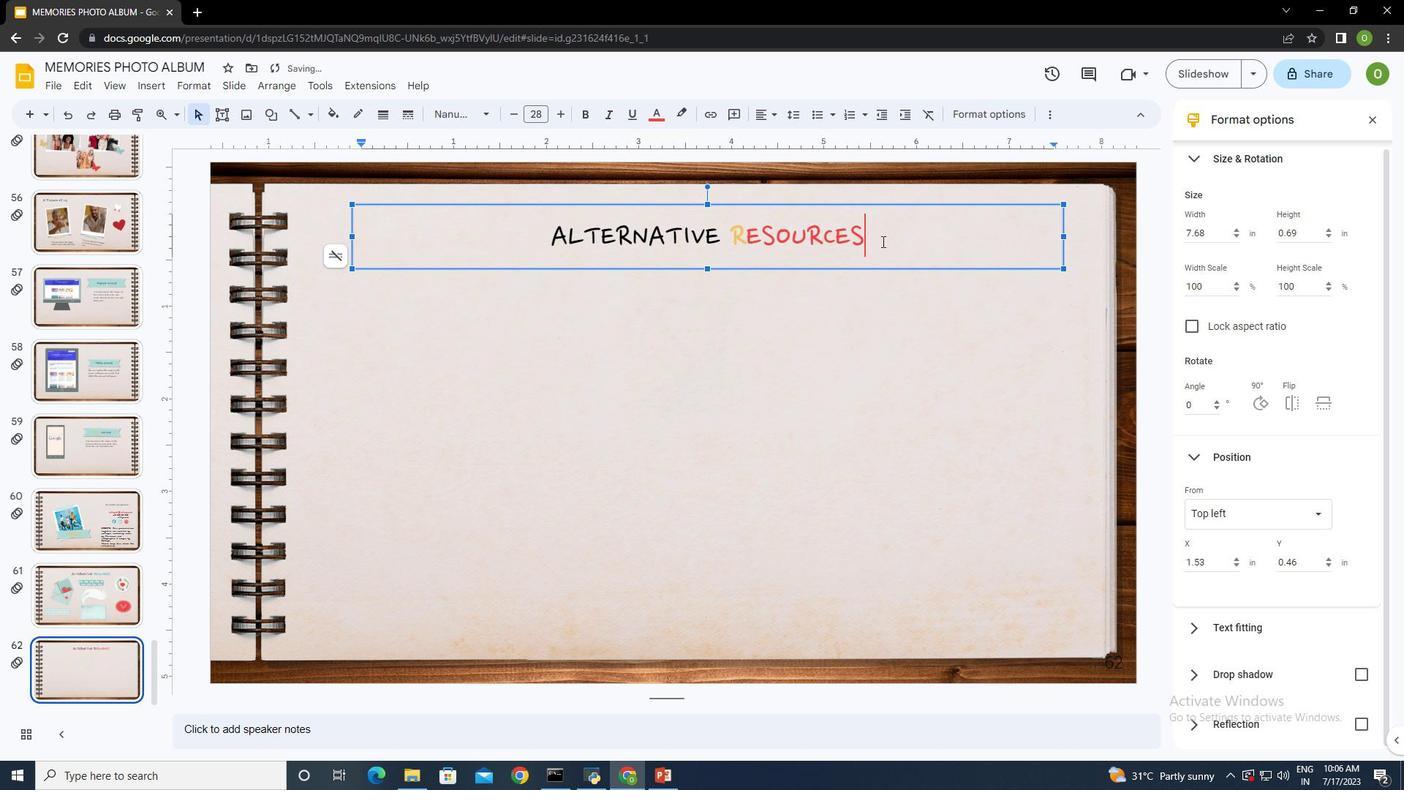 
Action: Mouse moved to (750, 308)
Screenshot: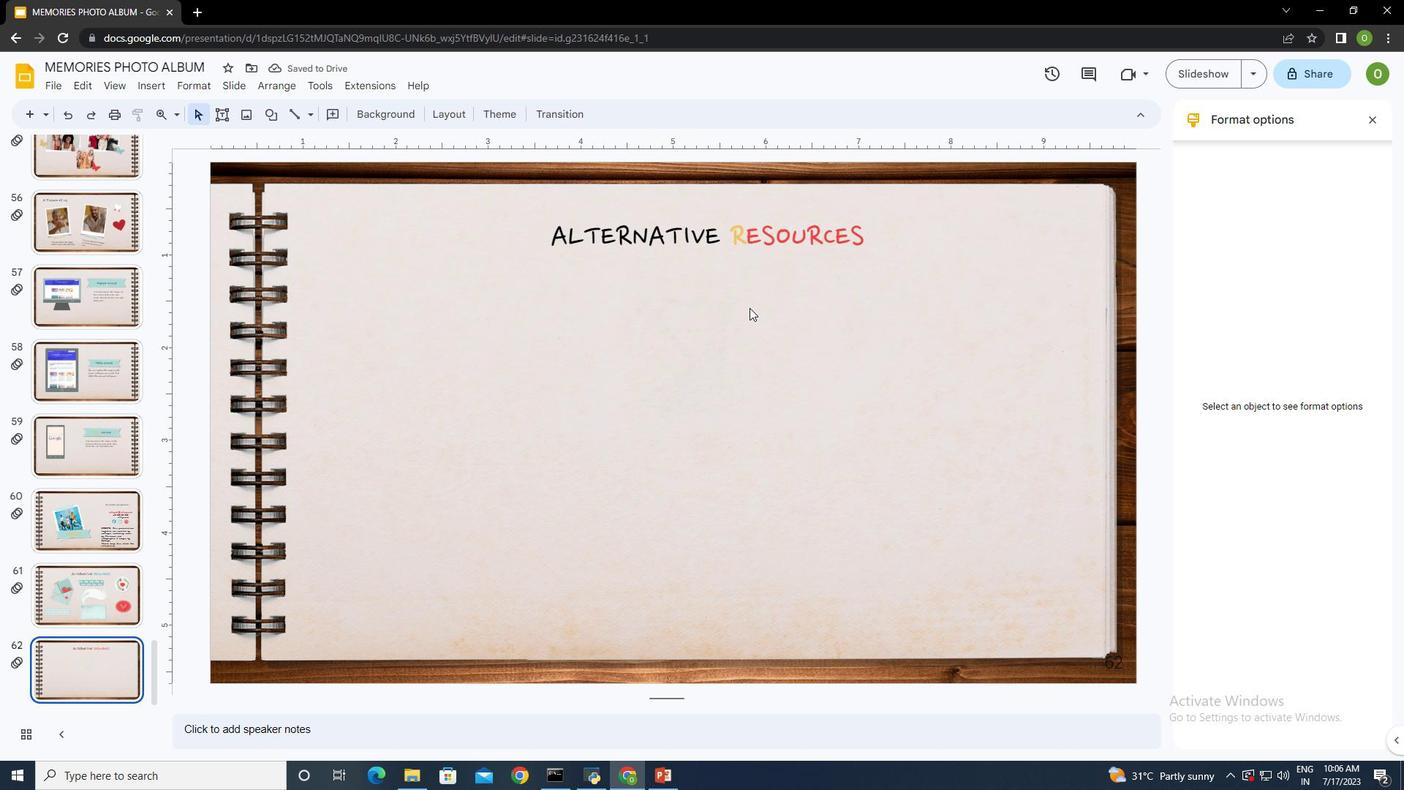 
Action: Mouse pressed left at (750, 308)
Screenshot: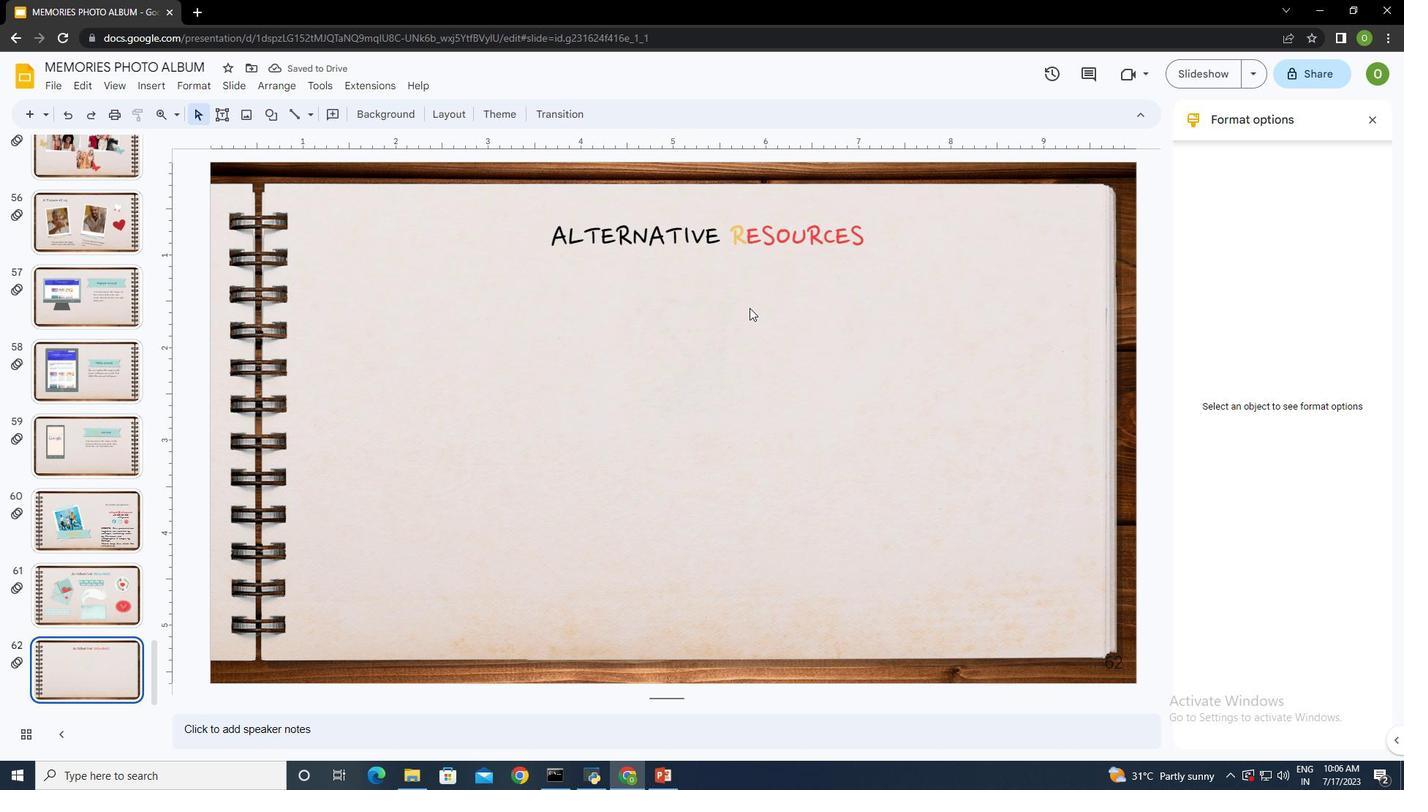 
Action: Mouse moved to (220, 111)
Screenshot: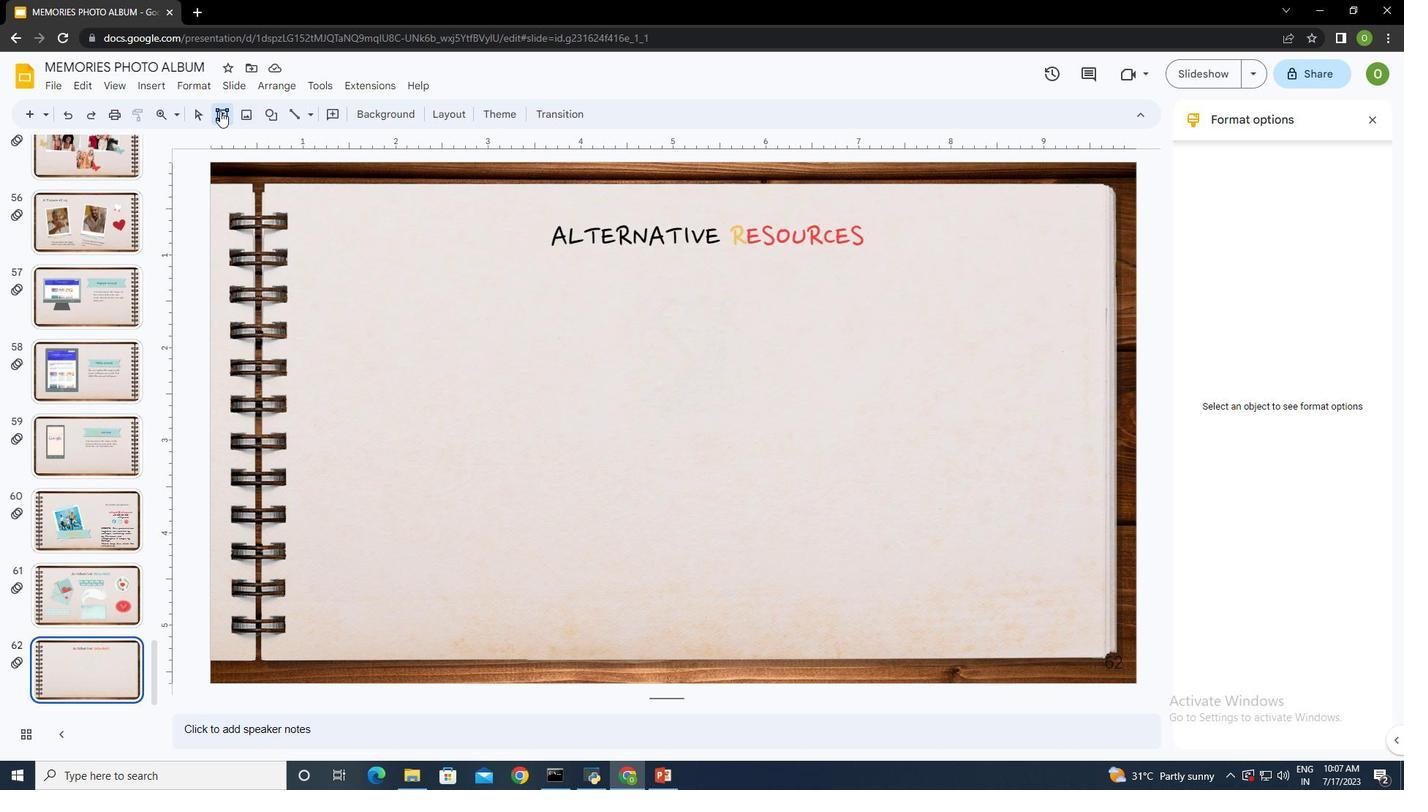 
Action: Mouse pressed left at (220, 111)
Screenshot: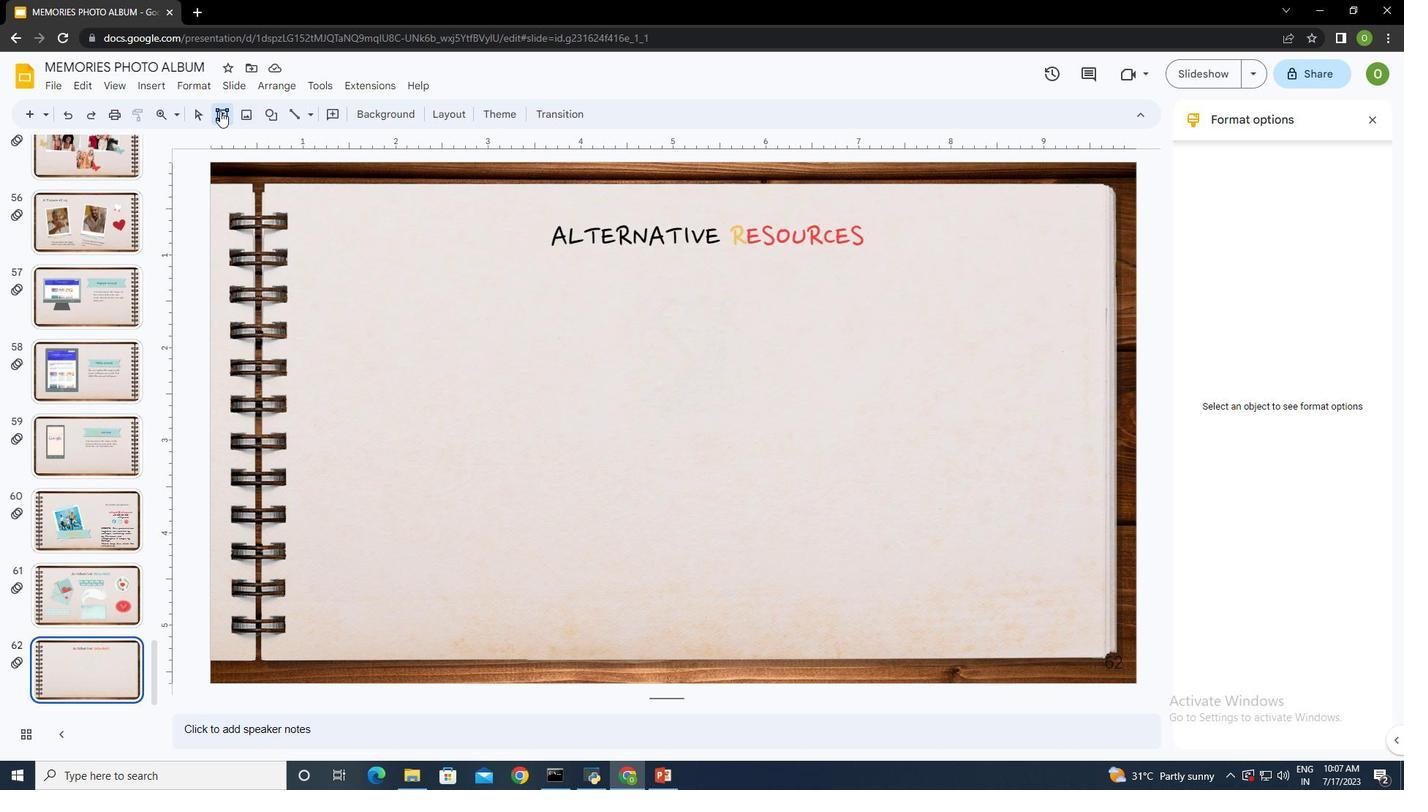 
Action: Mouse moved to (361, 289)
Screenshot: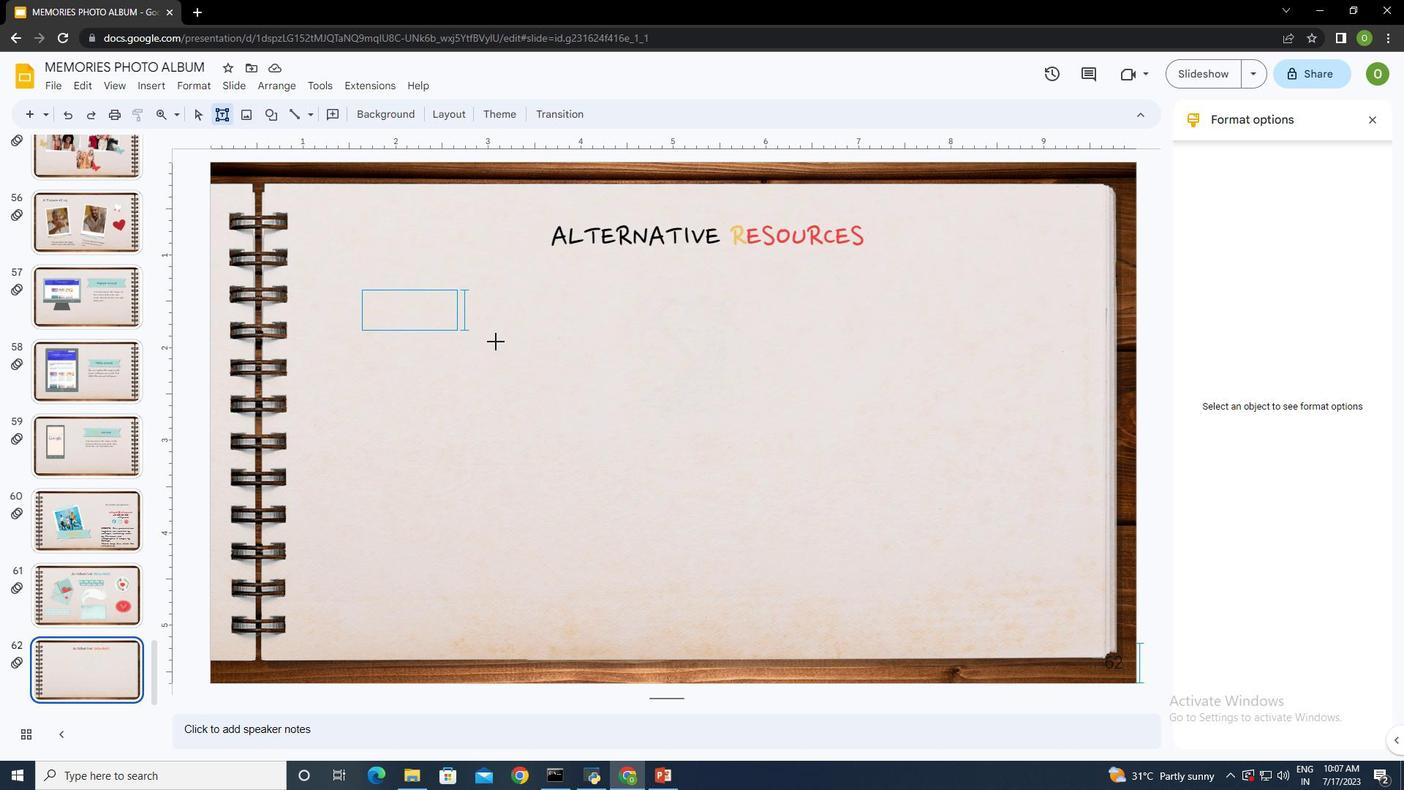 
Action: Mouse pressed left at (361, 289)
Screenshot: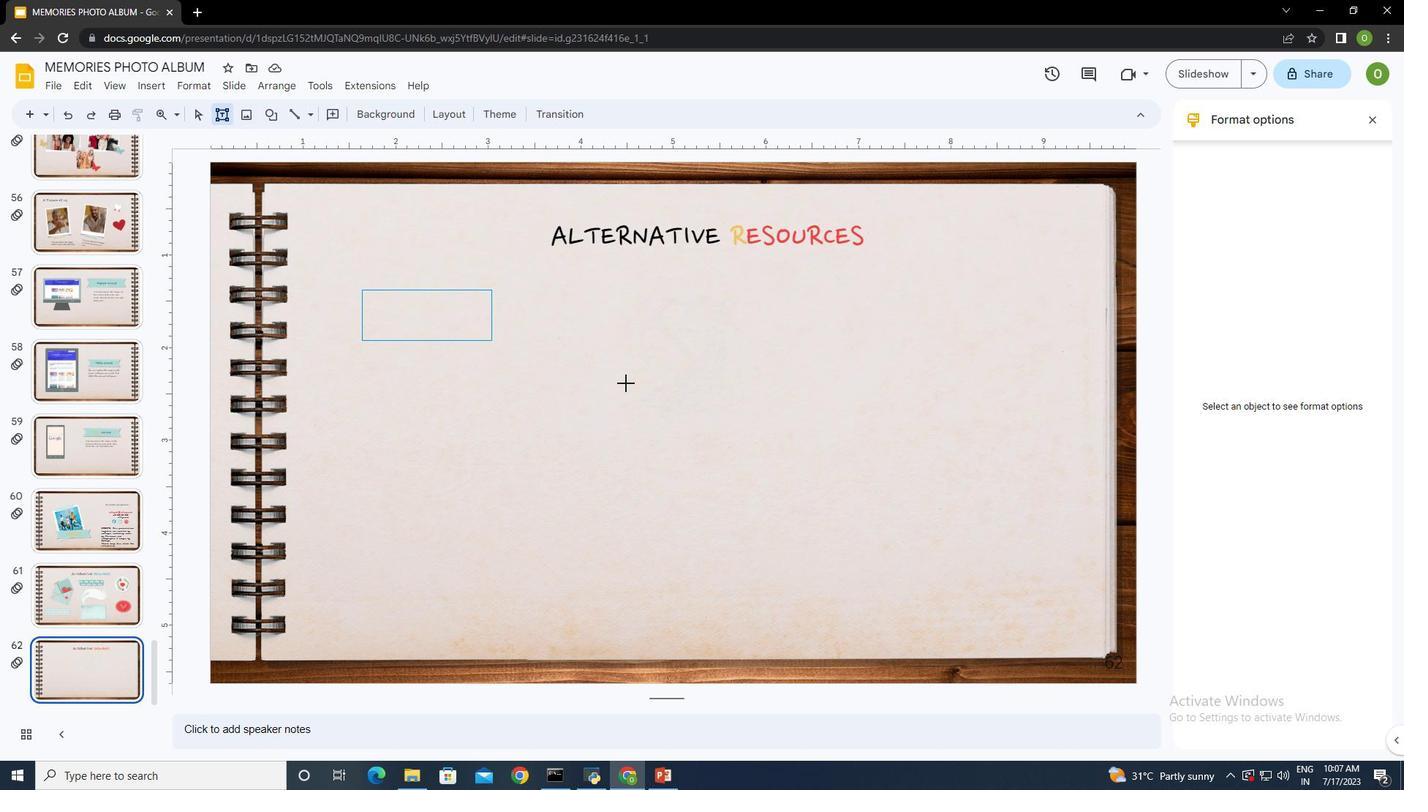 
Action: Mouse moved to (821, 111)
Screenshot: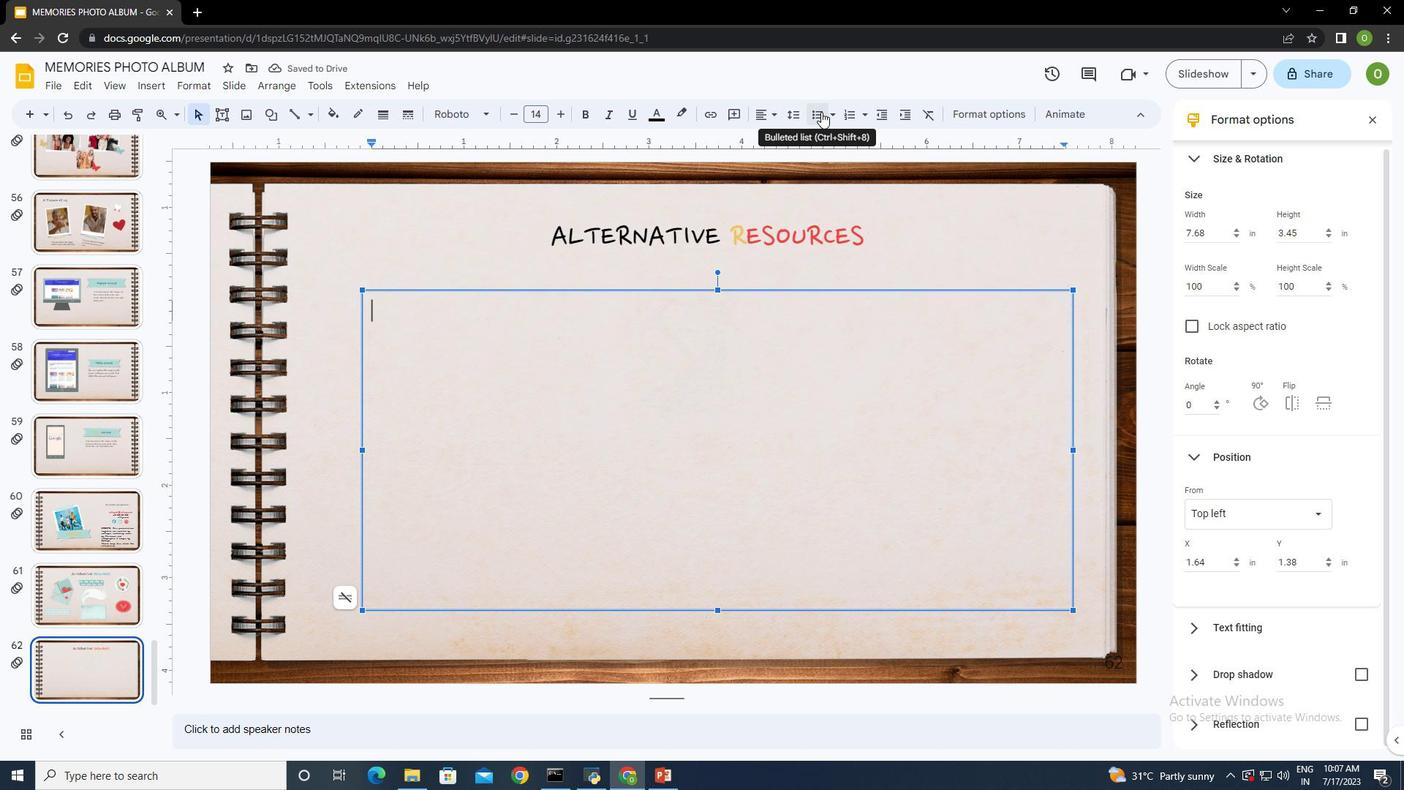 
Action: Mouse pressed left at (821, 111)
Screenshot: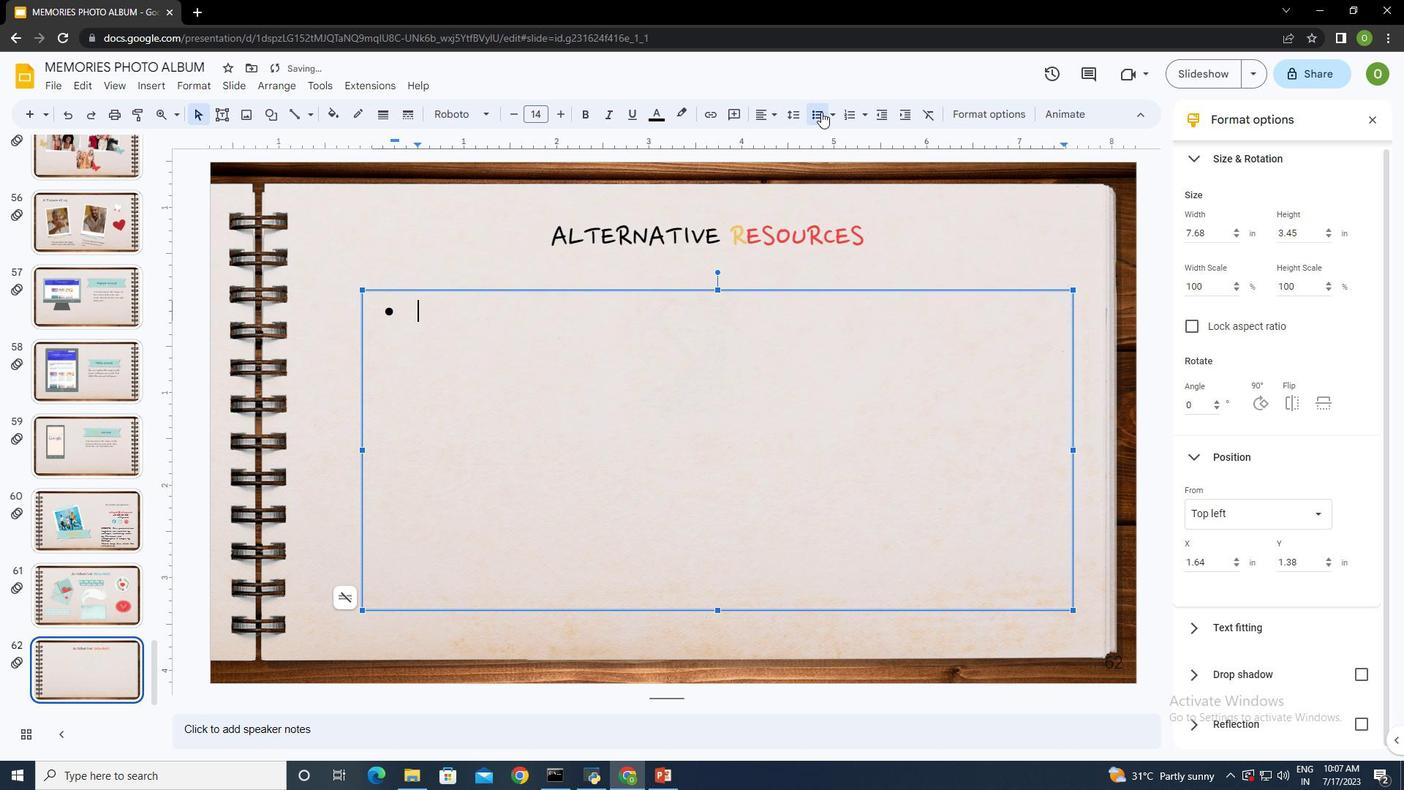 
Action: Mouse moved to (700, 332)
Screenshot: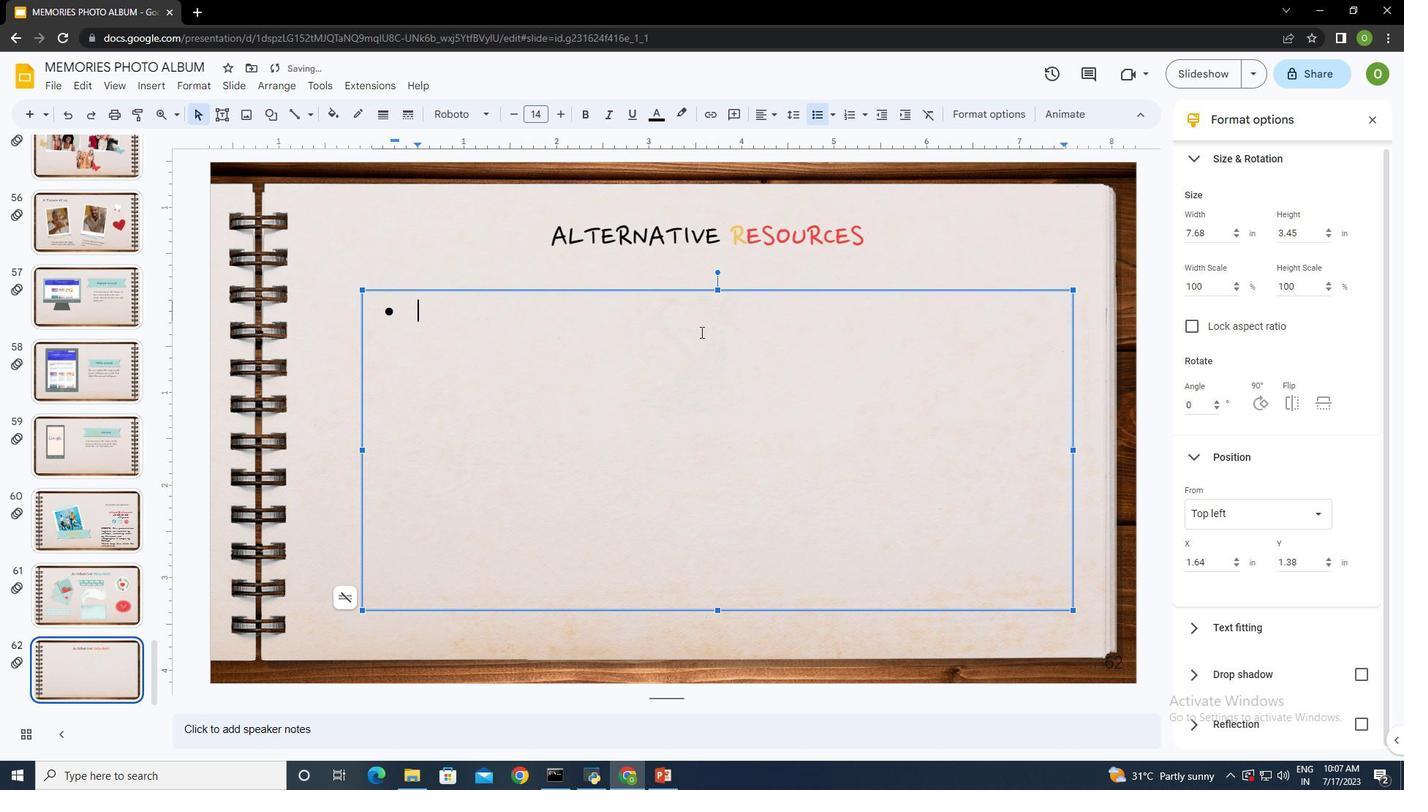 
Action: Key pressed <Key.shift><Key.caps_lock><Key.shift>Her<Key.backspace><Key.backspace>ere's<Key.space>an<Key.space>assot<Key.backspace>rtment<Key.space>of<Key.space>alternative<Key.space>resources<Key.space>whose<Key.space>style<Key.space>fil<Key.backspace><Key.backspace>its<Key.space>the<Key.space>one<Key.space>of<Key.space>the<Key.space><Key.backspace><Key.backspace>is<Key.space>r<Key.backspace>tempal<Key.backspace><Key.backspace>late<Key.shift_r>:<Key.enter><Key.shift>Happy<Key.space>child<Key.space>in<Key.space>arms<Key.space>upside<Key.space>down\<Key.enter><Key.backspace><Key.backspace><Key.backspace><Key.backspace><Key.enter><Key.shift><Key.shift><Key.shift><Key.shift><Key.shift><Key.shift><Key.shift><Key.shift><Key.shift><Key.shift><Key.shift><Key.shift><Key.shift><Key.shift><Key.shift><Key.shift><Key.shift><Key.shift><Key.shift><Key.shift>Female<Key.space>friends<Key.space>sittinf<Key.backspace>g<Key.space>on<Key.space>car<Key.space>hood<Key.space>taking<Key.space>self<Key.space>porta<Key.backspace>rait<Key.space><Key.enter><Key.shift>Fema<Key.backspace>el<Key.backspace><Key.backspace>ale<Key.space>friends<Key.space>fighting<Key.space>by<Key.space>pillows<Key.enter><Key.shift>Friends<Key.space>at<Key.space>the<Key.space>tre<Key.backspace><Key.backspace>errace<Key.enter><Key.shift>Back<Key.space>view<Key.space>couple<Key.space>in<Key.space>an<Key.space>open<Key.space>field<Key.enter><Key.shift><Key.shift>Stamped<Key.space>cars<Key.space>gan<Key.backspace>me<Key.space>at<Key.space>night<Key.space><Key.enter><Key.shift><Key.shift><Key.shift>Young<Key.space>couple<Key.space>doing<Key.space>shoppinn<Key.backspace>g<Key.space>in<Key.space>supermarket<Key.enter><Key.shift>Young<Key.space>couple<Key.space><Key.shift>man<Key.space>making<Key.space><Key.backspace><Key.backspace><Key.backspace><Key.backspace><Key.backspace><Key.backspace><Key.backspace><Key.backspace><Key.backspace><Key.backspace><Key.backspace><Key.backspace><Key.backspace><Key.backspace><Key.backspace><Key.backspace><Key.backspace><Key.backspace>man<Key.space>making<Key.space>proposal<Key.space>to<Key.space>woman<Key.space>i<Key.backspace>on<Key.space>sunday<Key.space><Key.backspace><Key.backspace><Key.backspace><Key.backspace><Key.backspace><Key.backspace>andy<Key.space>sea<Key.space>shore<Key.enter><Key.shift>Man<Key.space>making<Key.space>proposal<Key.space>to<Key.space>pretty<Key.space>woman<Key.space>on<Key.space>sunday<Key.space><Key.backspace><Key.backspace><Key.backspace><Key.backspace><Key.backspace><Key.backspace>andy<Key.space>sea<Key.space>shore<Key.enter><Key.shift>Happy<Key.space>young<Key.space>q<Key.backspace>woman<Key.space>sitting<Key.space>in<Key.space>carton<Key.space>box<Key.enter><Key.shift><Key.shift><Key.shift><Key.shift><Key.shift><Key.shift><Key.shift>Young<Key.space>man<Key.space>taking<Key.space>picture<Key.space>of<Key.space>womanctrl+A
Screenshot: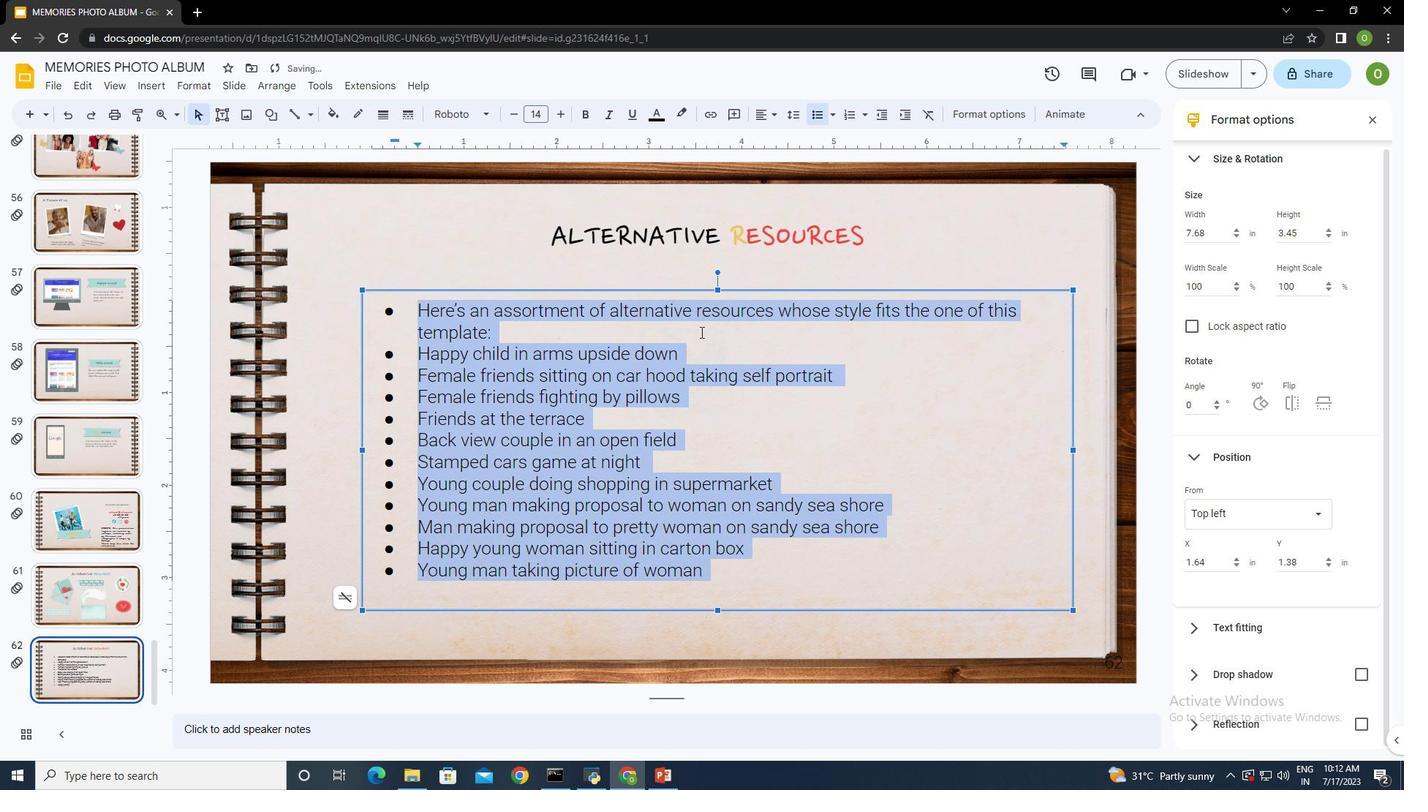 
Action: Mouse moved to (469, 114)
Screenshot: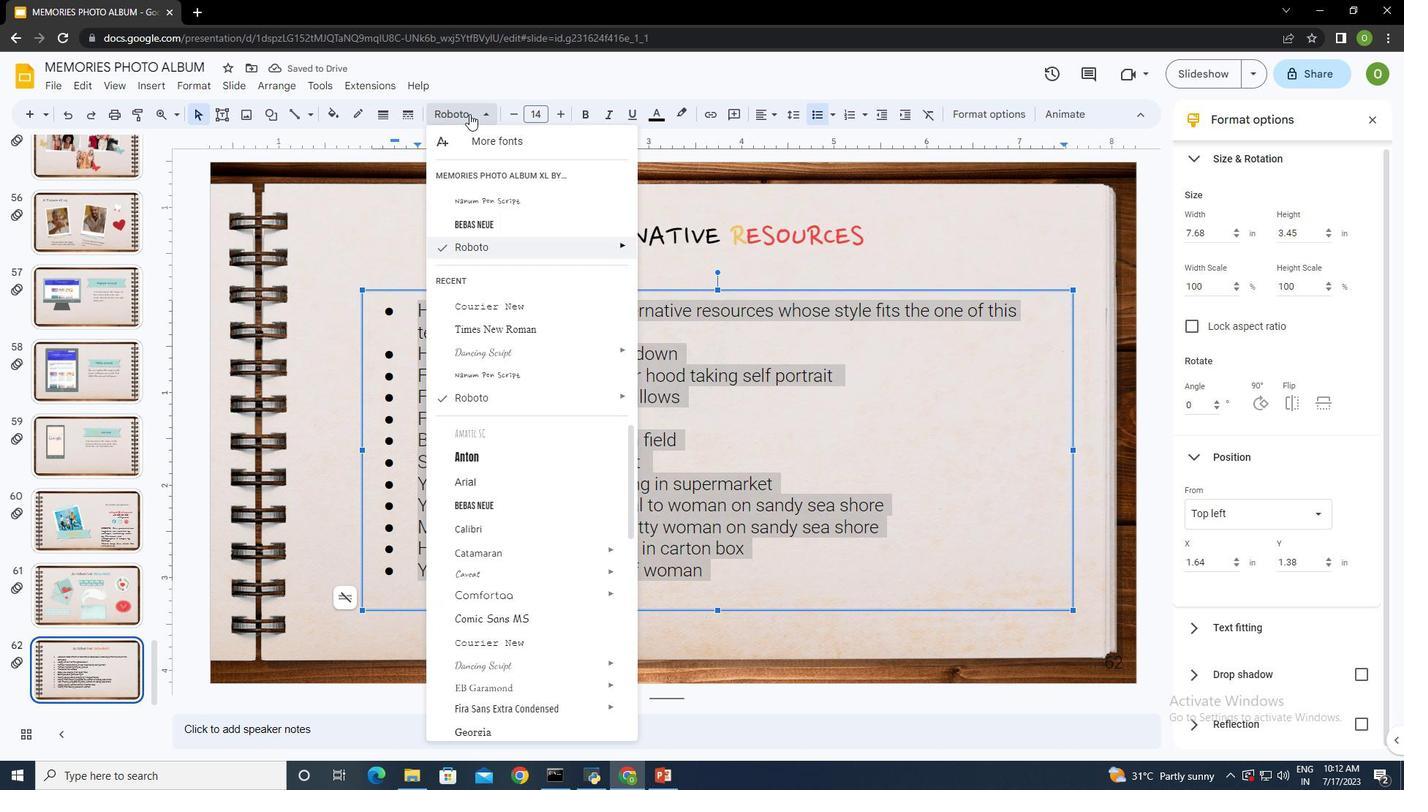 
Action: Mouse pressed left at (469, 114)
Screenshot: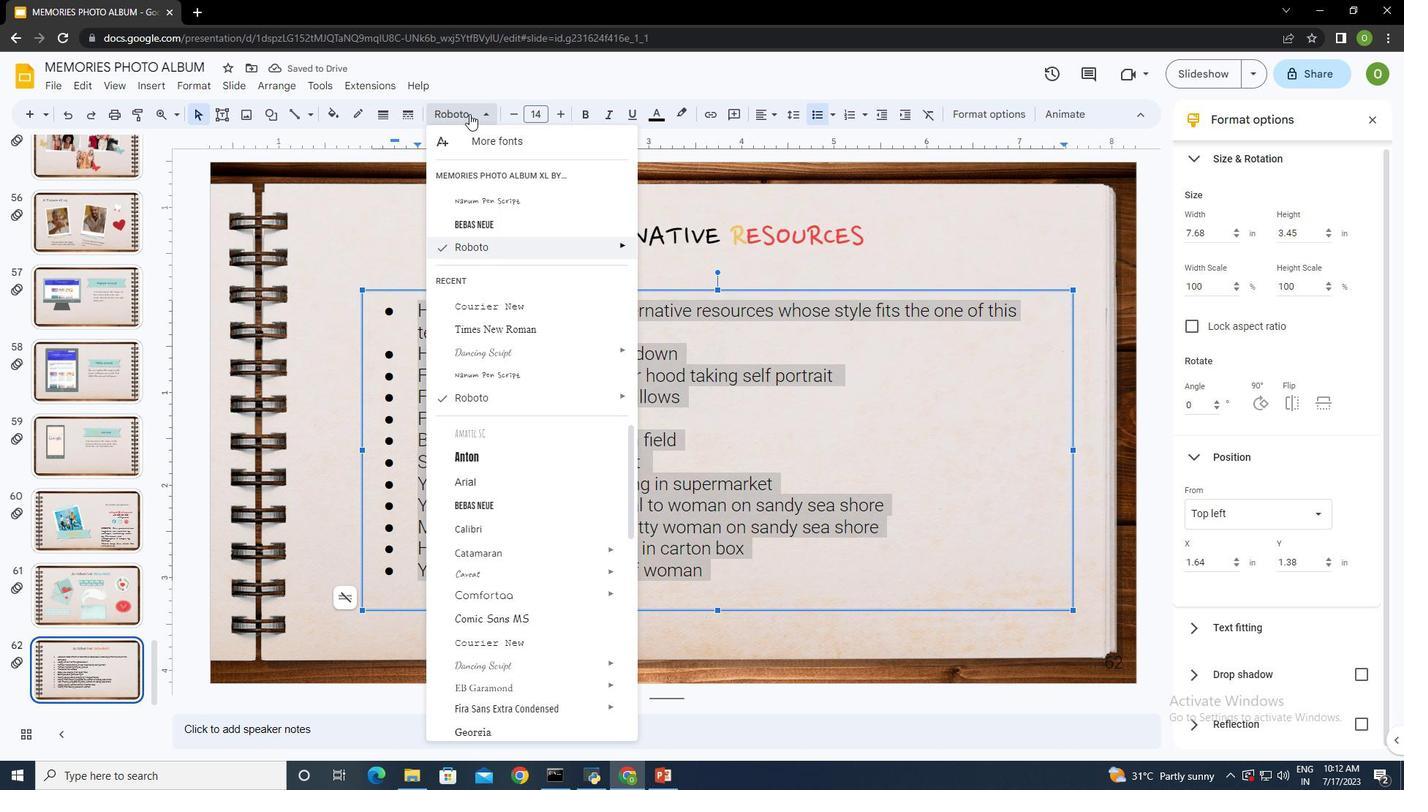 
Action: Mouse moved to (563, 433)
Screenshot: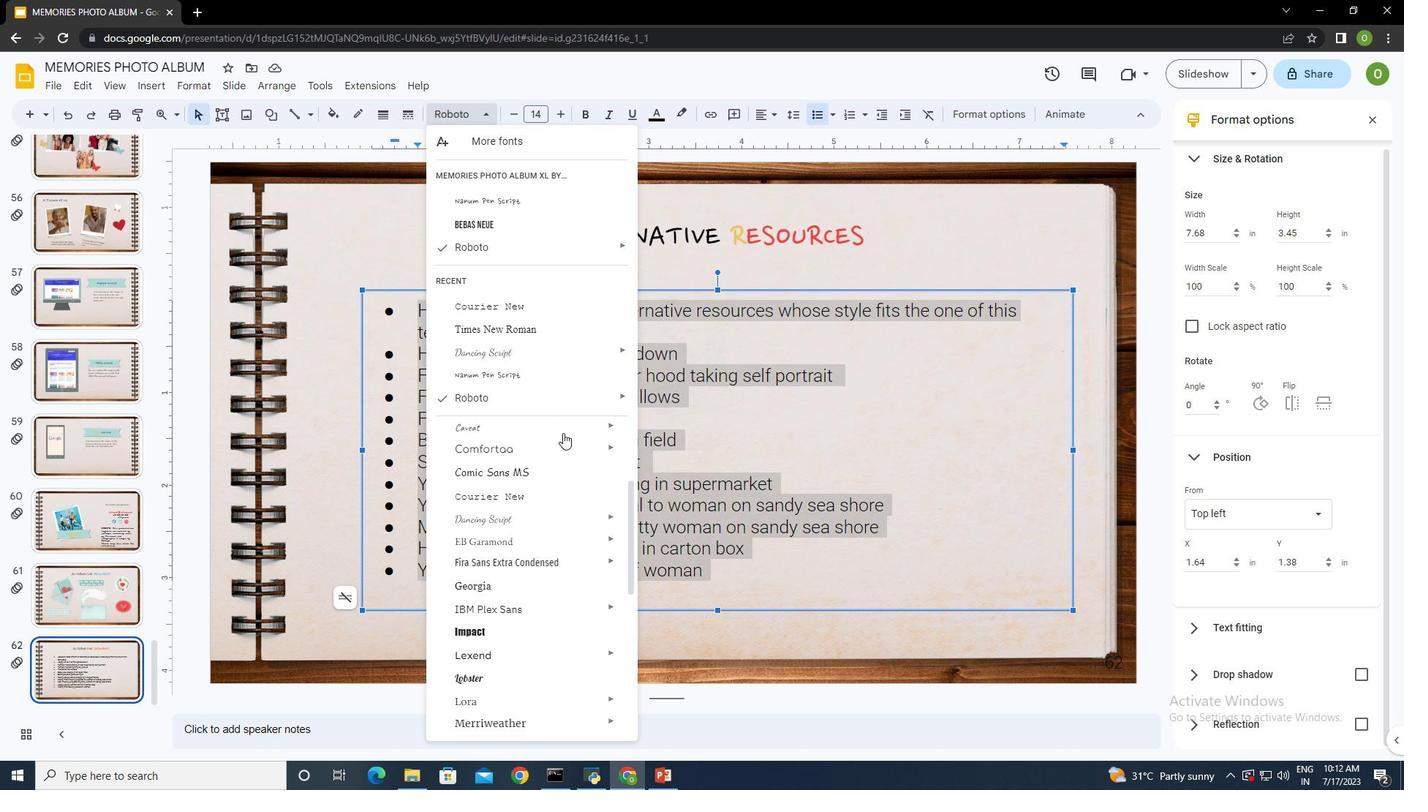
Action: Mouse scrolled (563, 432) with delta (0, 0)
Screenshot: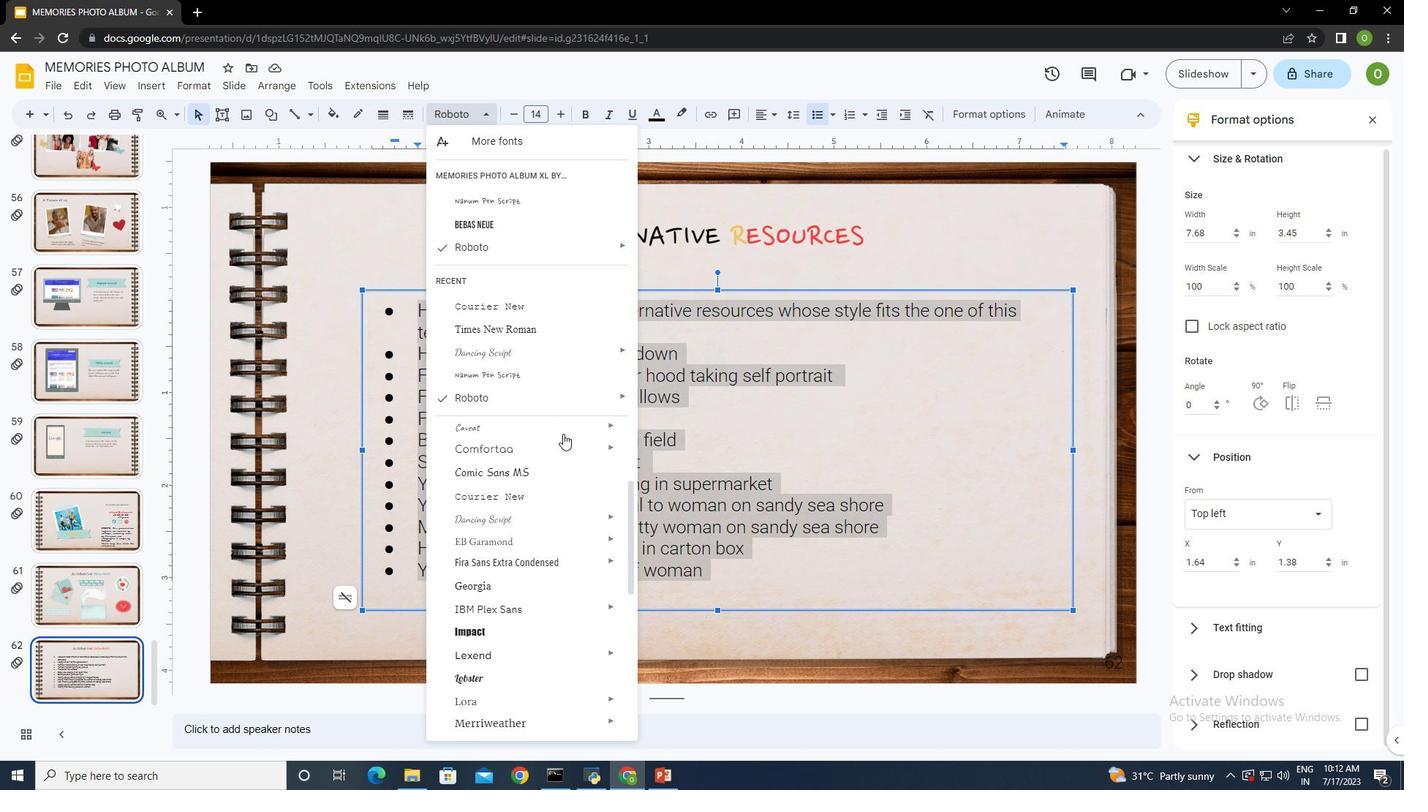 
Action: Mouse scrolled (563, 432) with delta (0, 0)
Screenshot: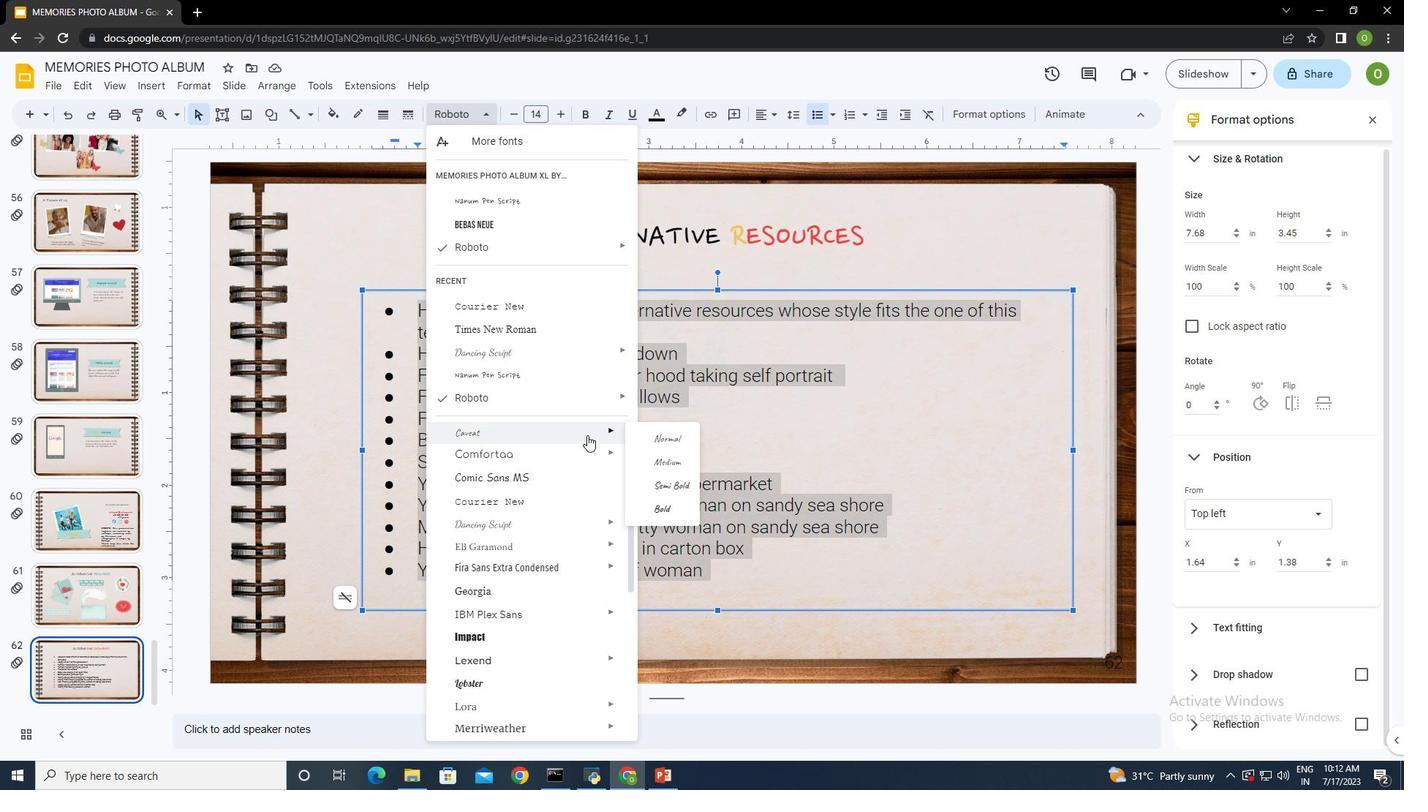 
Action: Mouse moved to (584, 493)
Screenshot: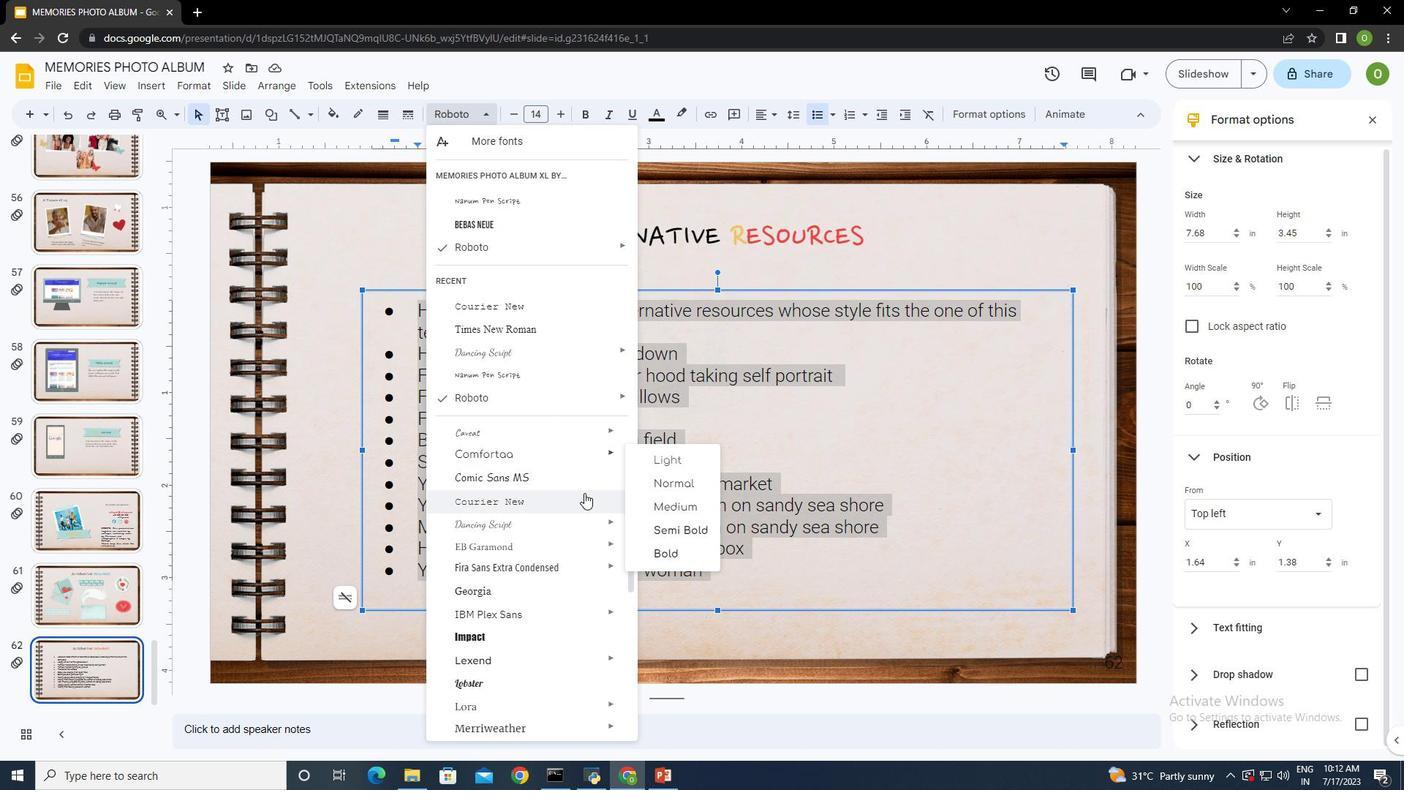 
Action: Mouse scrolled (584, 492) with delta (0, 0)
Screenshot: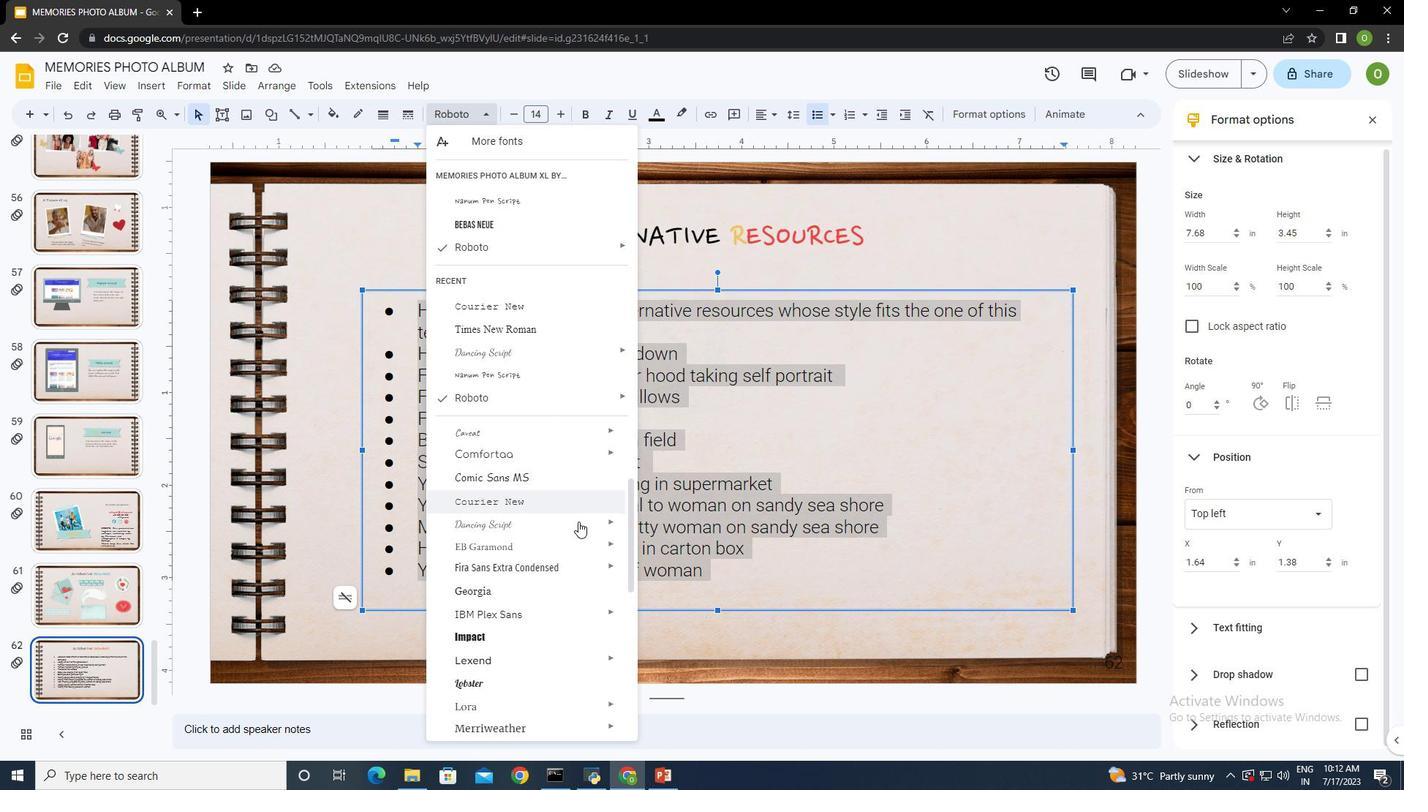 
Action: Mouse moved to (553, 521)
Screenshot: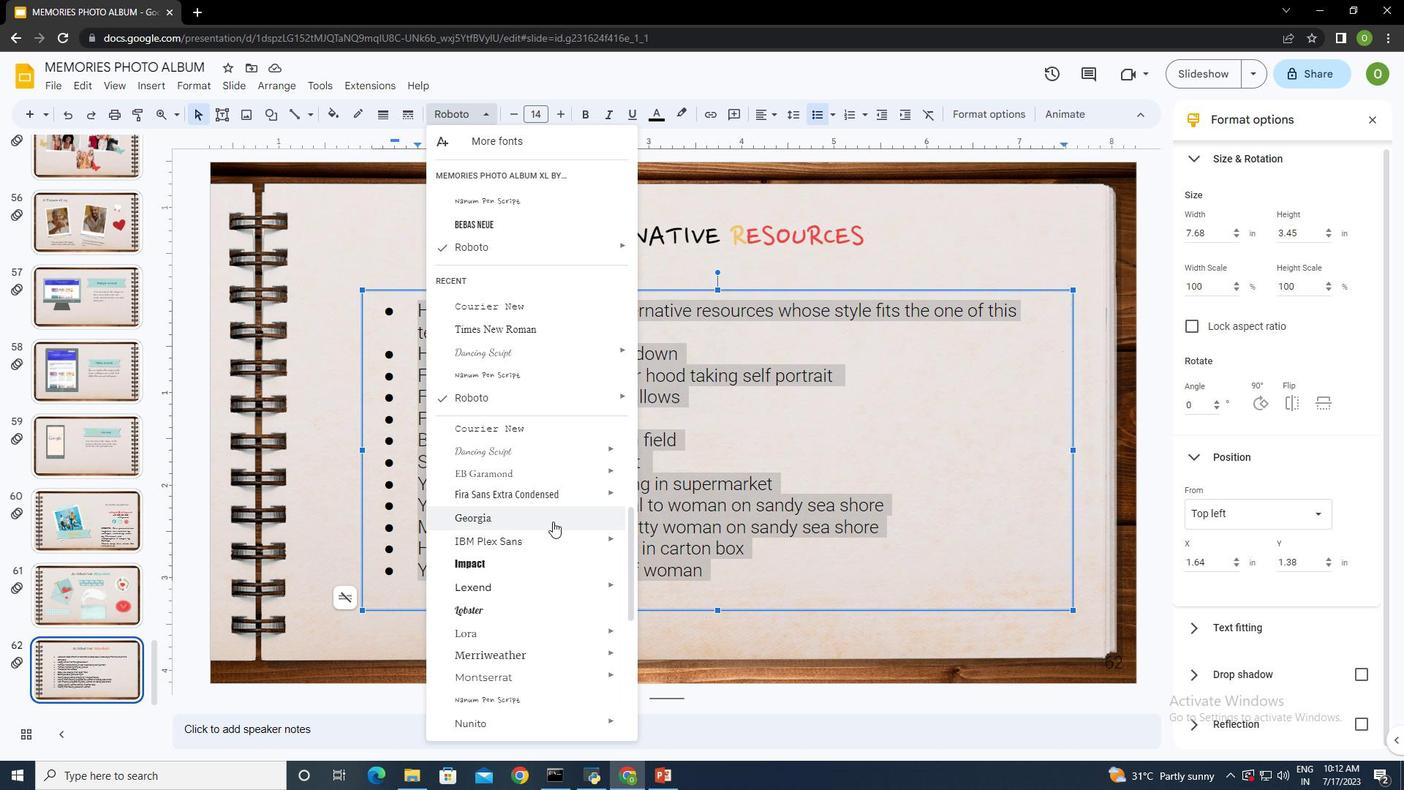
Action: Mouse pressed left at (553, 521)
Screenshot: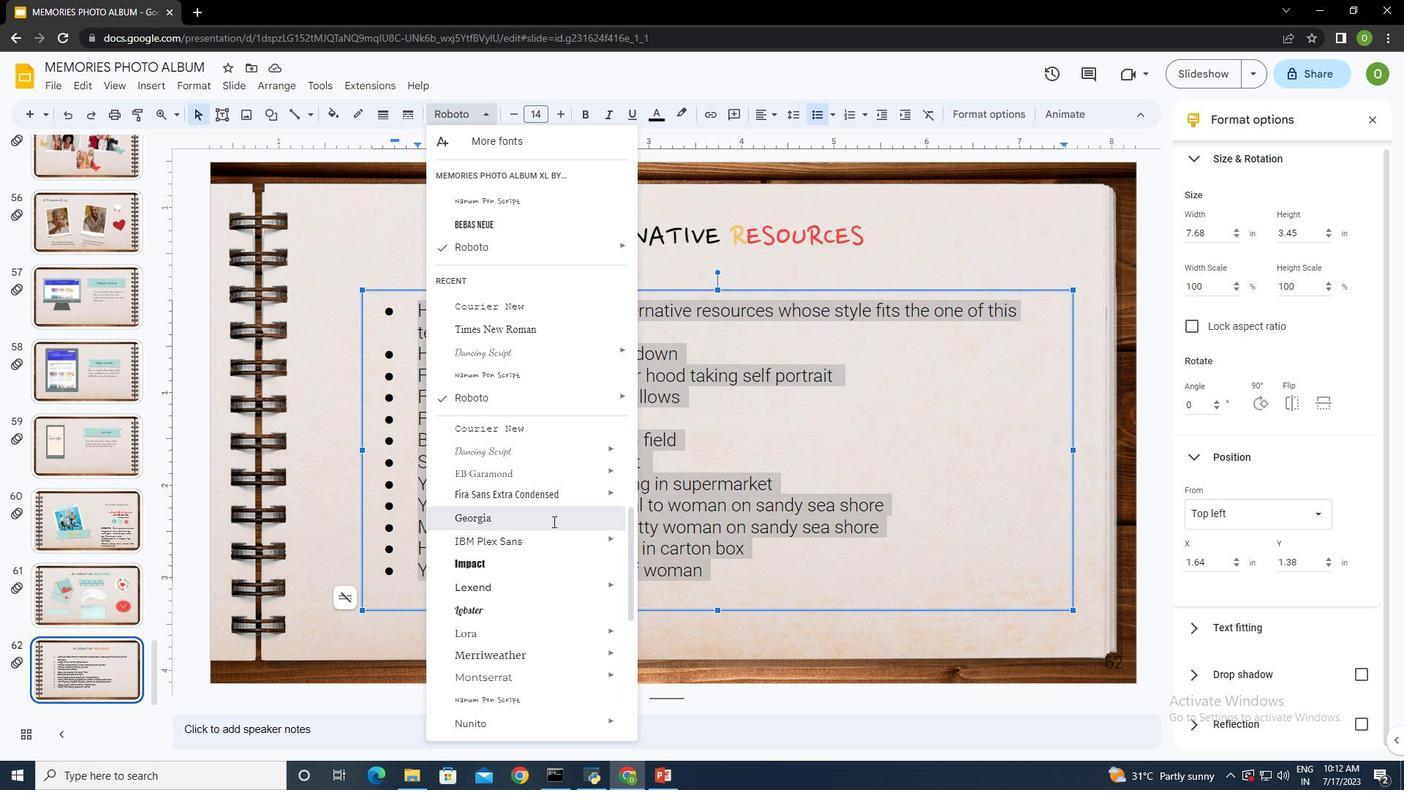 
Action: Mouse moved to (933, 477)
Screenshot: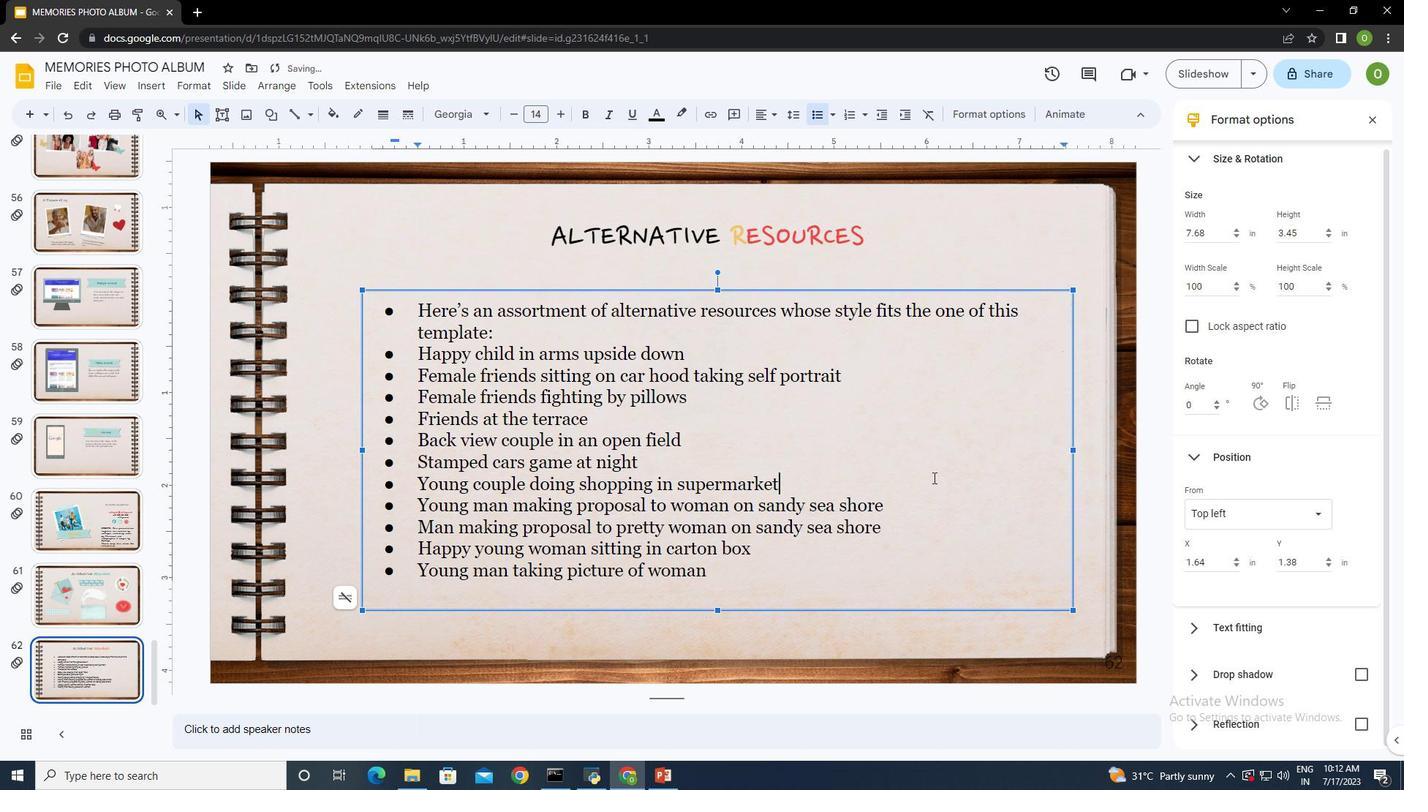 
Action: Mouse pressed left at (933, 477)
Screenshot: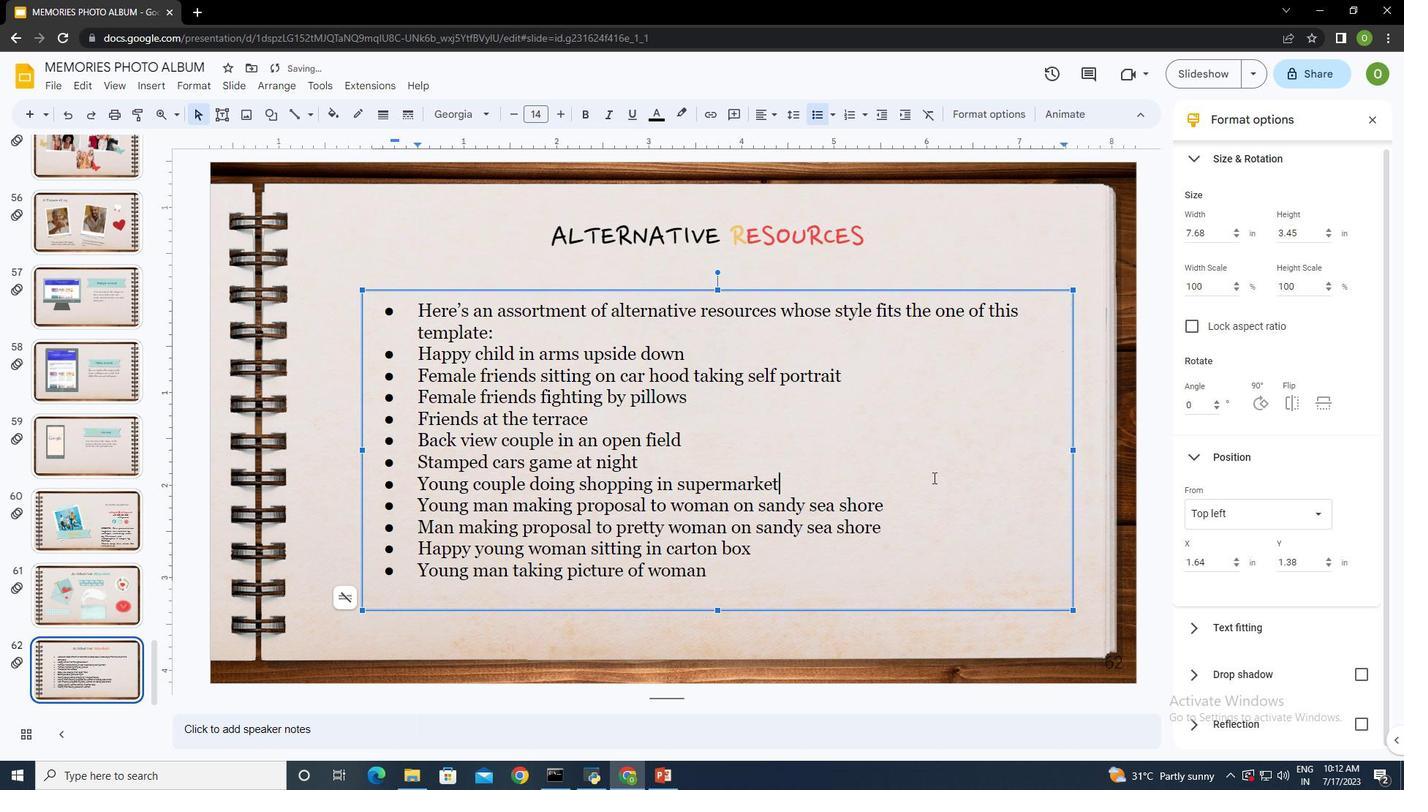 
Action: Mouse moved to (787, 580)
Screenshot: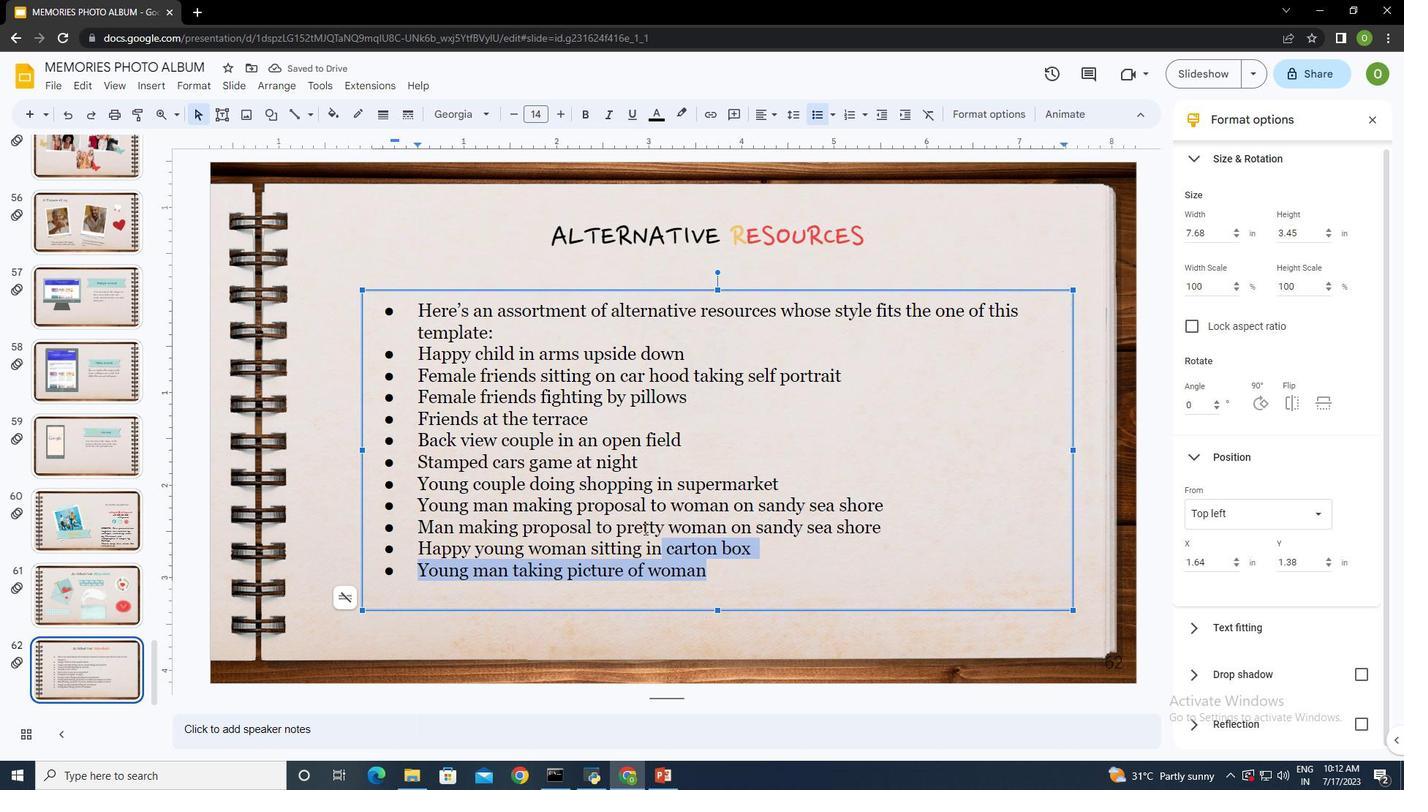 
Action: Mouse pressed left at (787, 580)
Screenshot: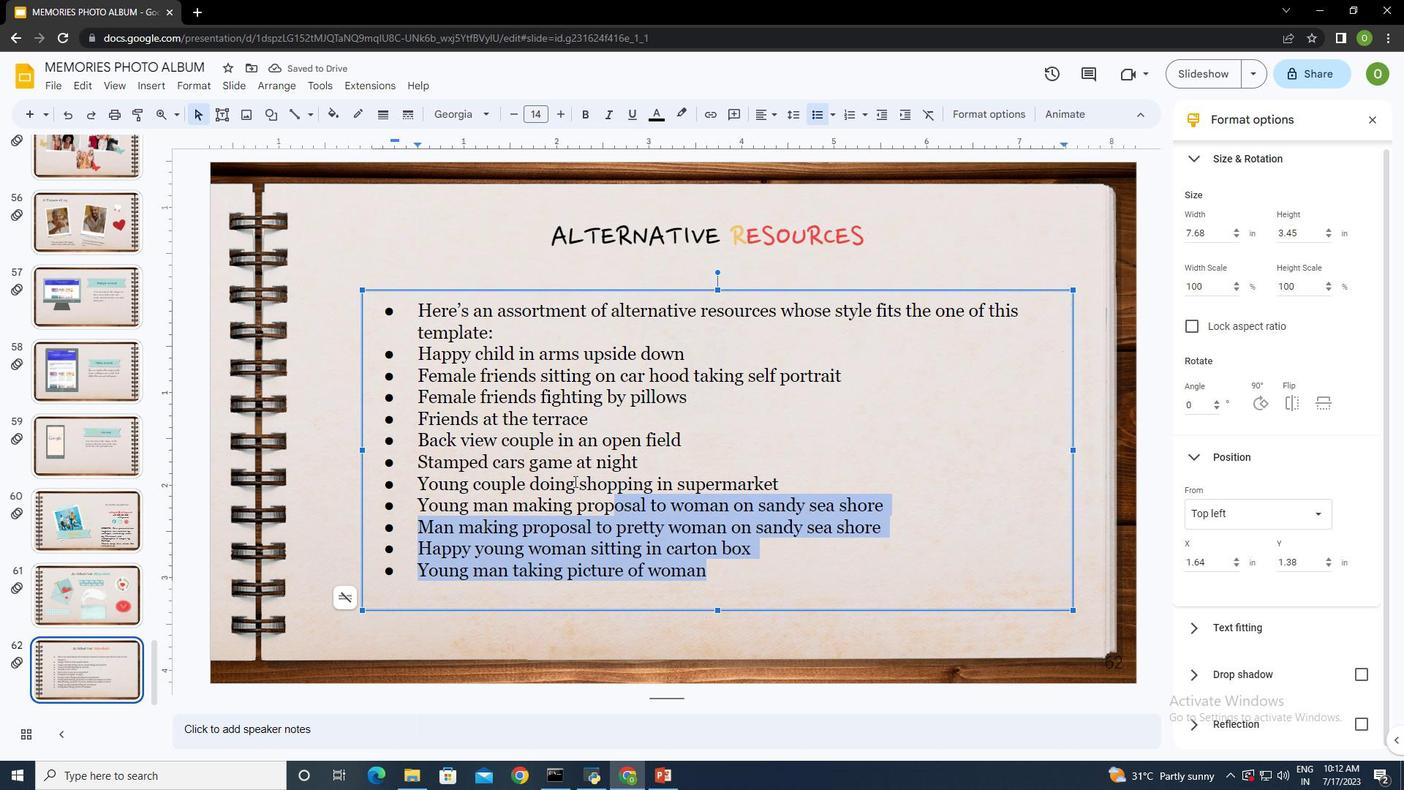 
Action: Mouse moved to (607, 112)
Screenshot: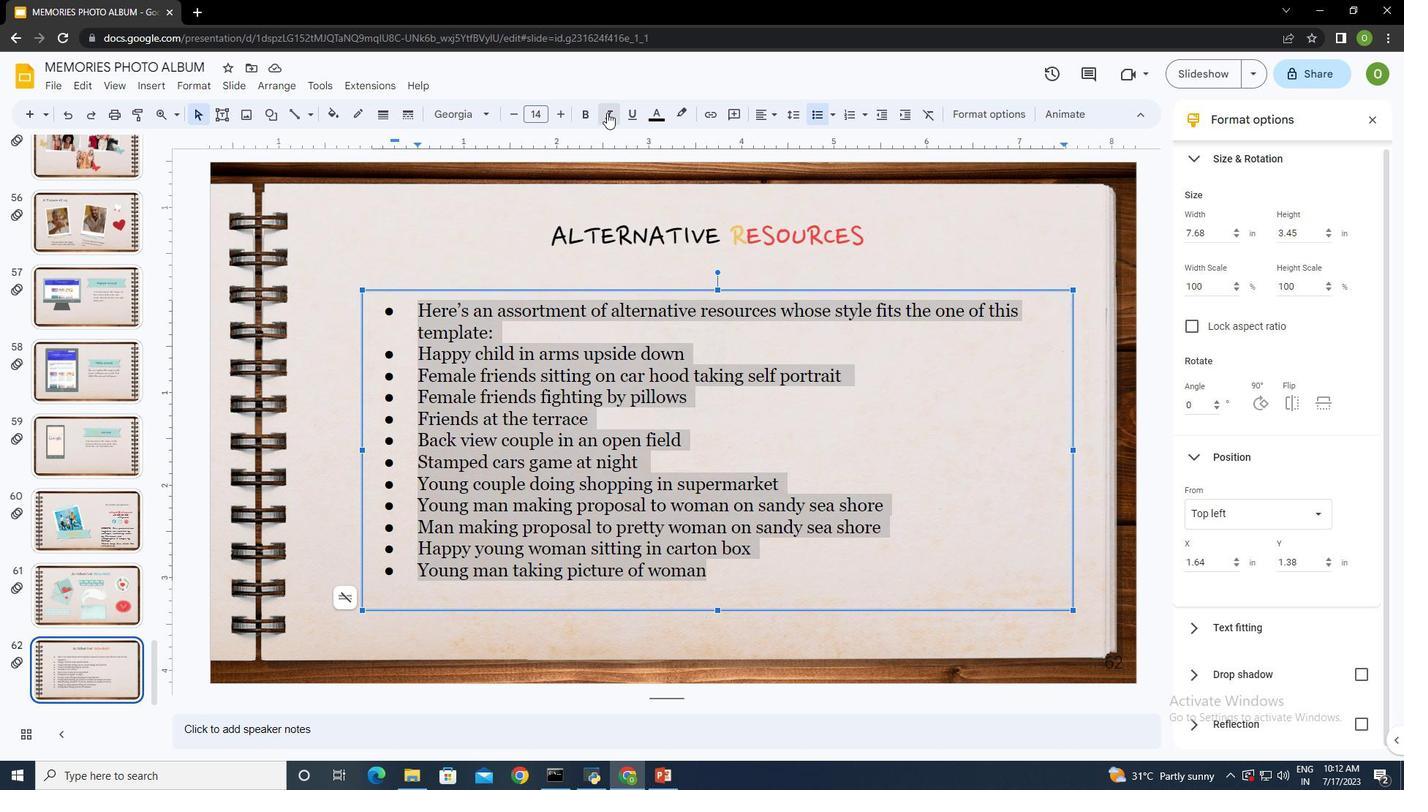 
Action: Mouse pressed left at (607, 112)
Screenshot: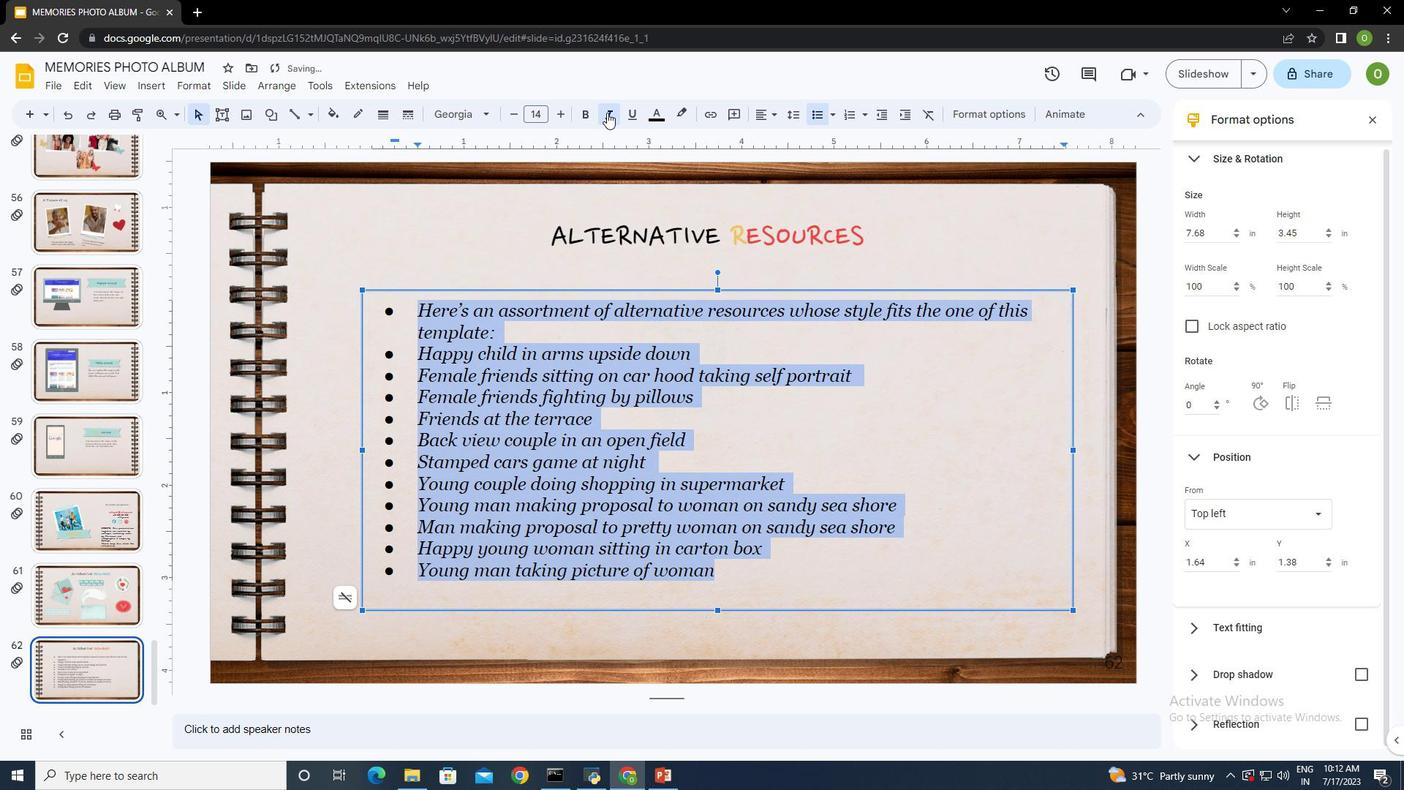 
Action: Mouse moved to (918, 468)
Screenshot: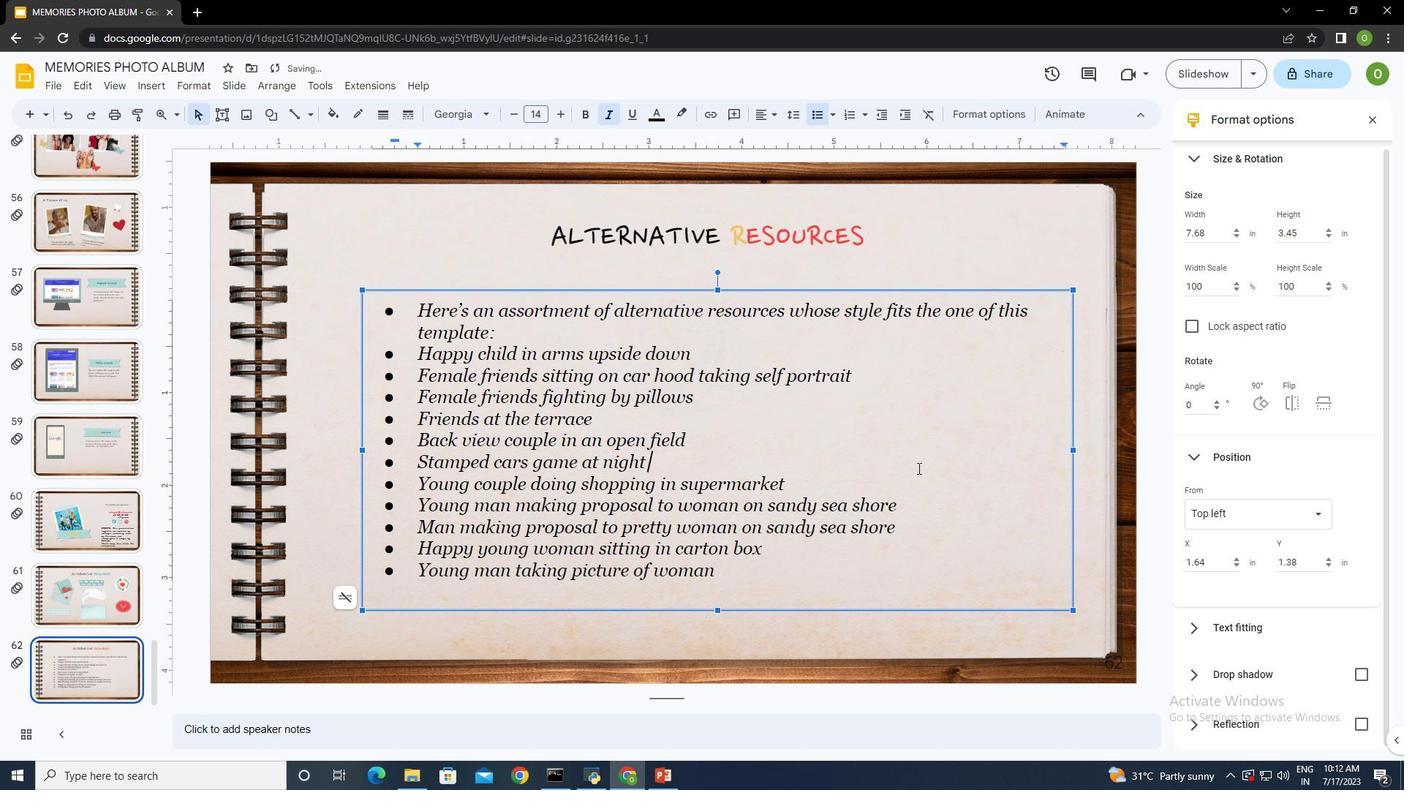 
Action: Mouse pressed left at (918, 468)
Screenshot: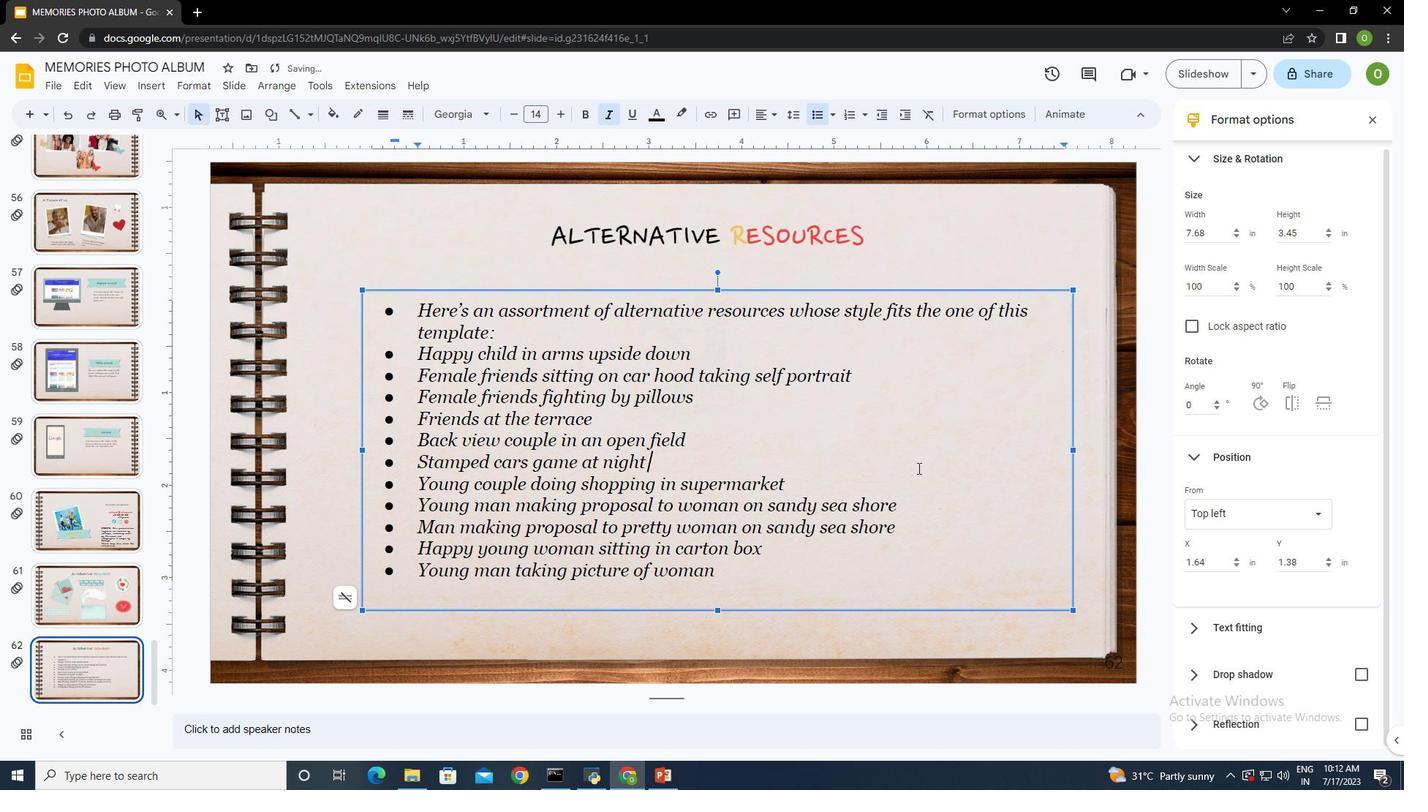 
Action: Mouse moved to (884, 620)
Screenshot: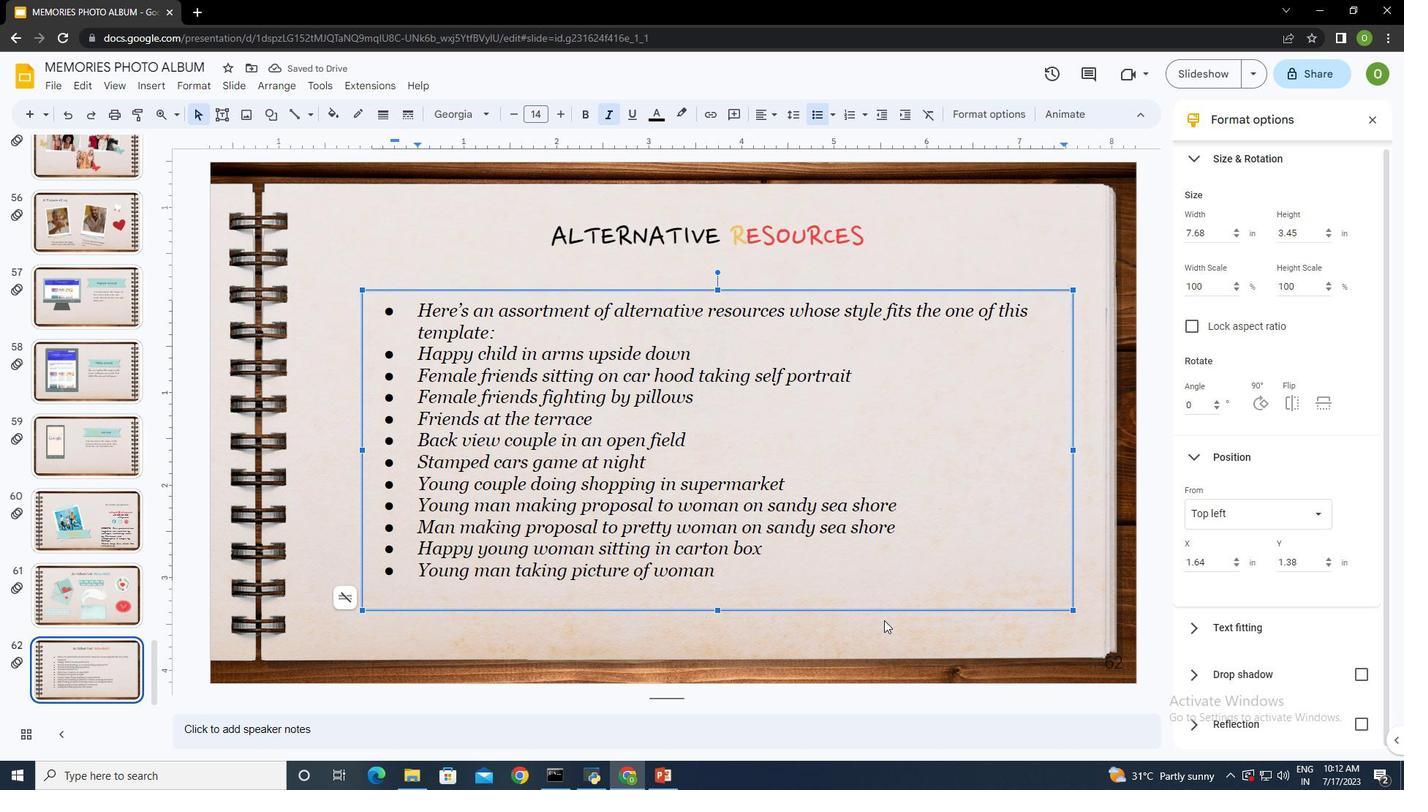 
Action: Mouse pressed left at (884, 620)
Screenshot: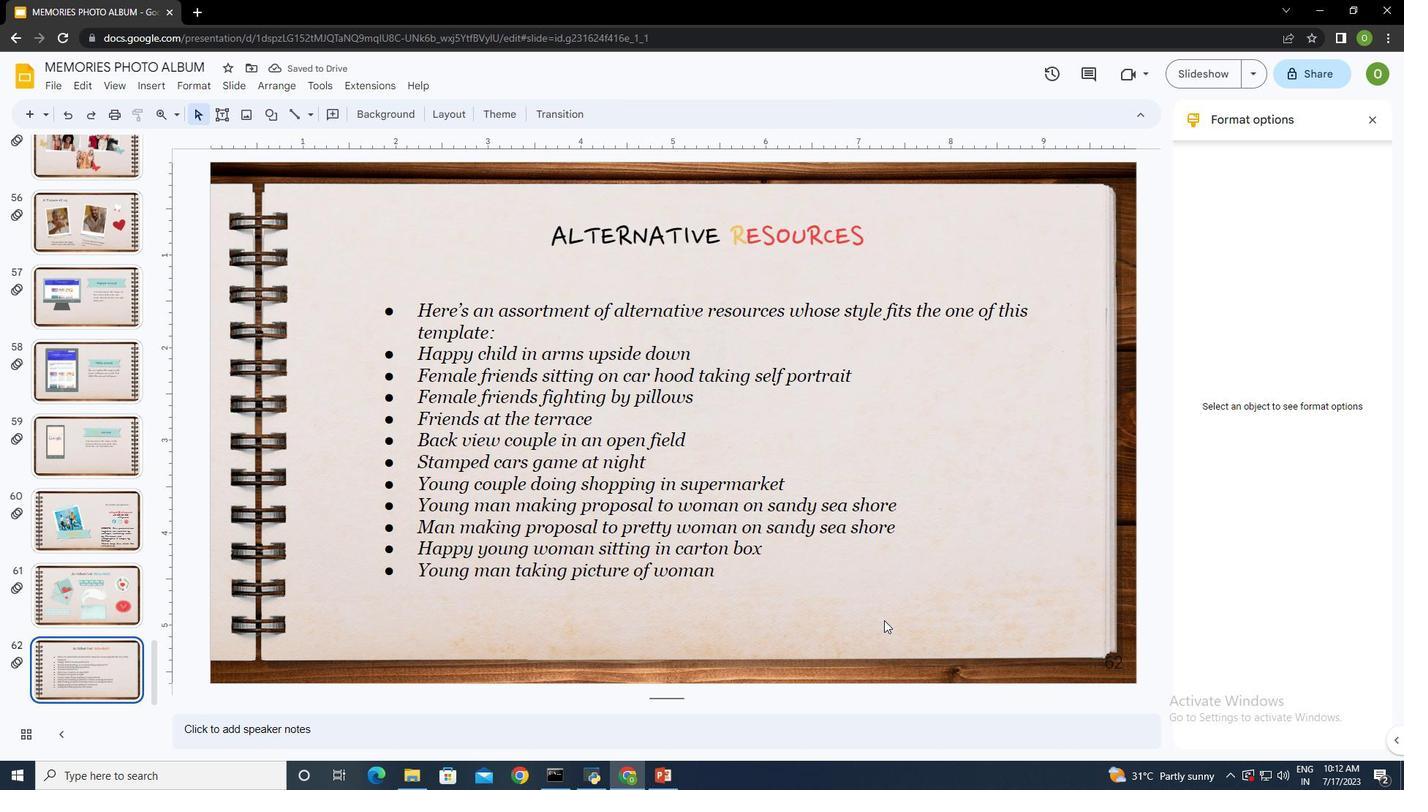 
Action: Mouse moved to (888, 441)
Screenshot: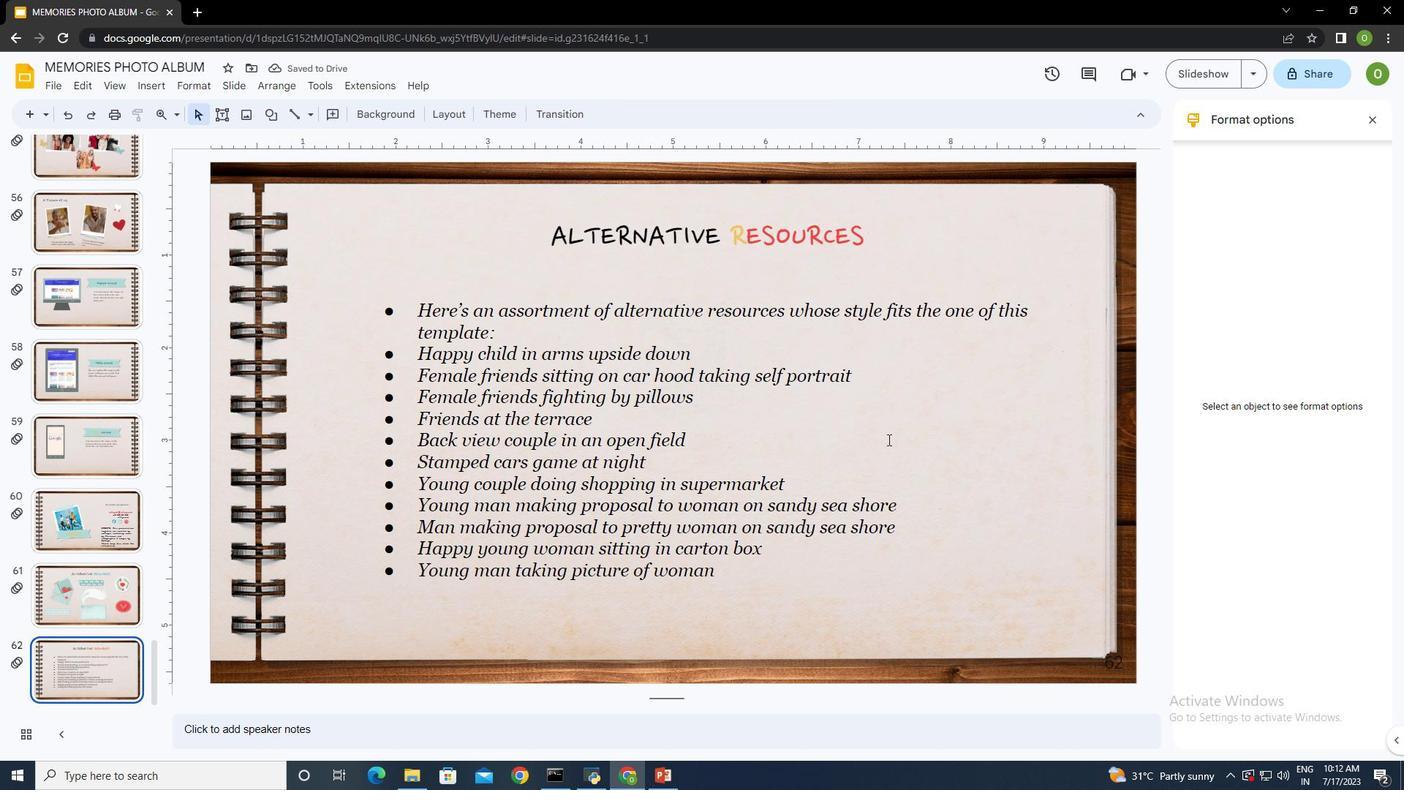 
Action: Mouse pressed left at (888, 441)
Screenshot: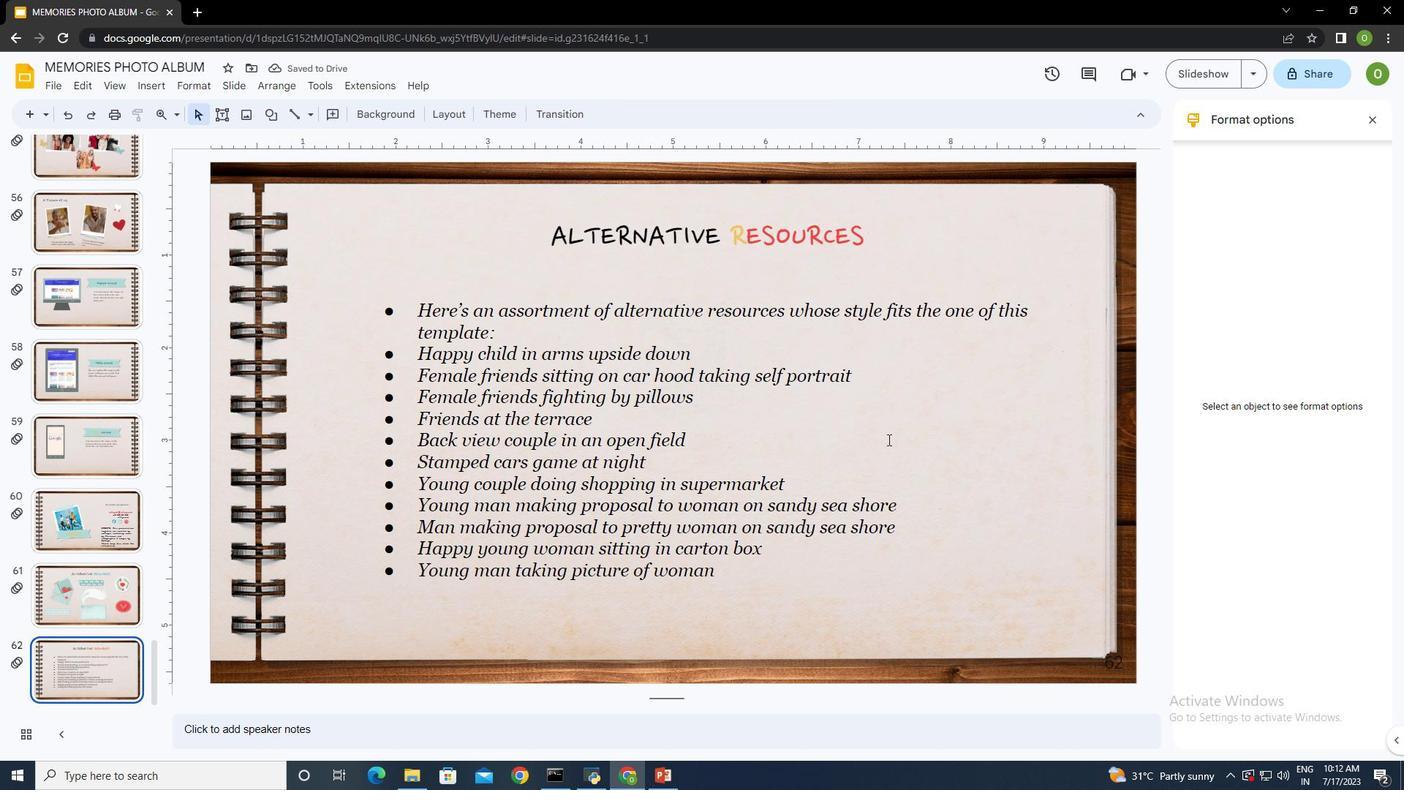 
Action: Mouse moved to (629, 114)
Screenshot: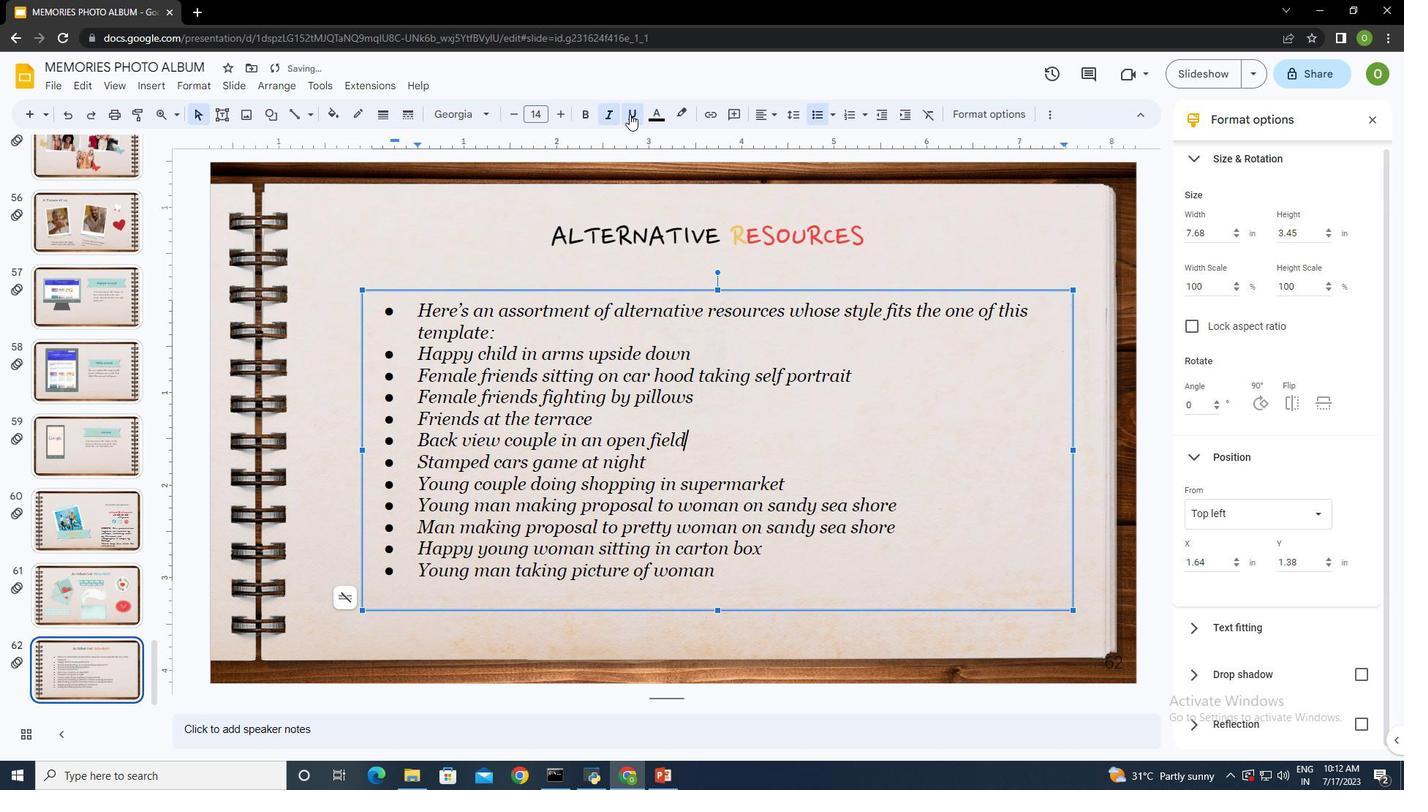 
Action: Mouse pressed left at (629, 114)
Screenshot: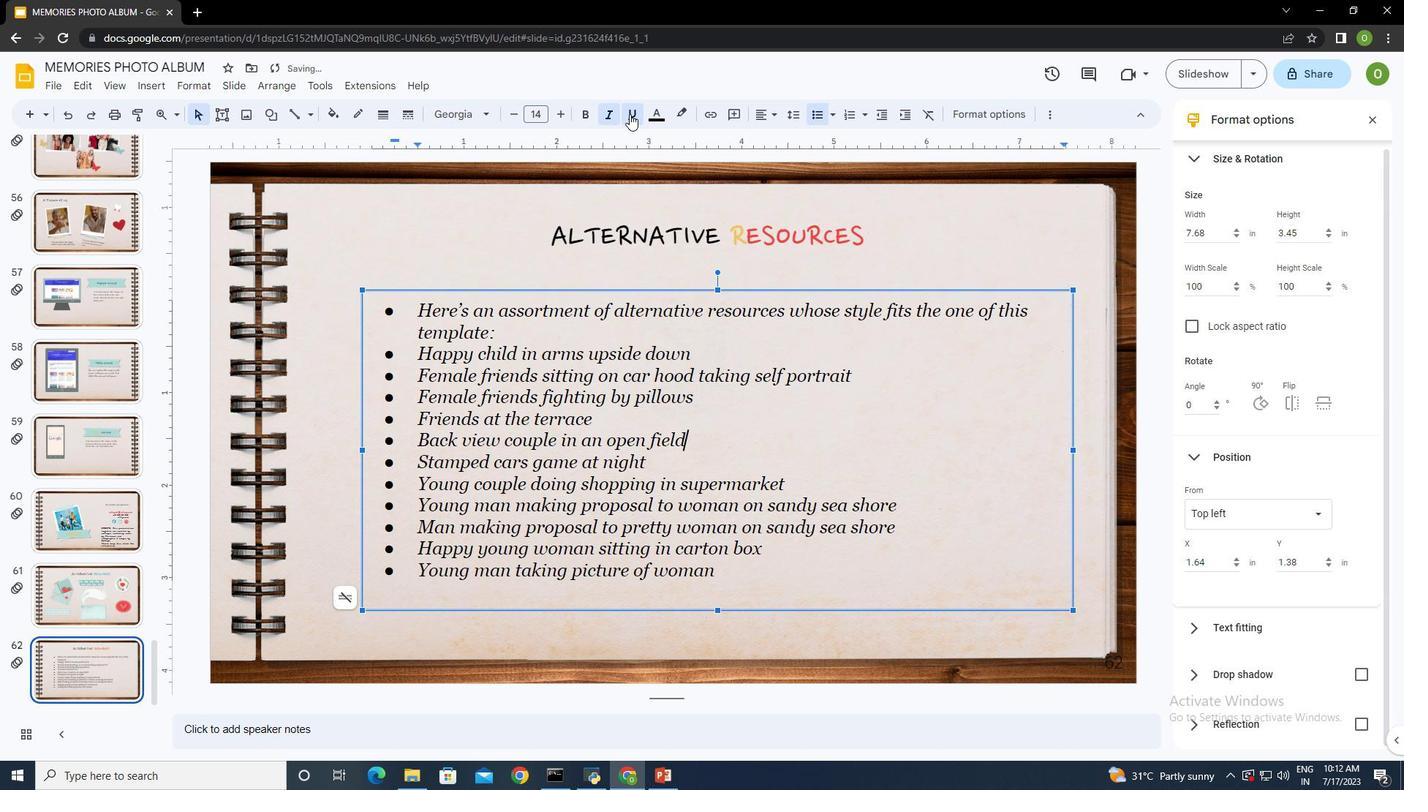 
Action: Mouse moved to (657, 414)
Screenshot: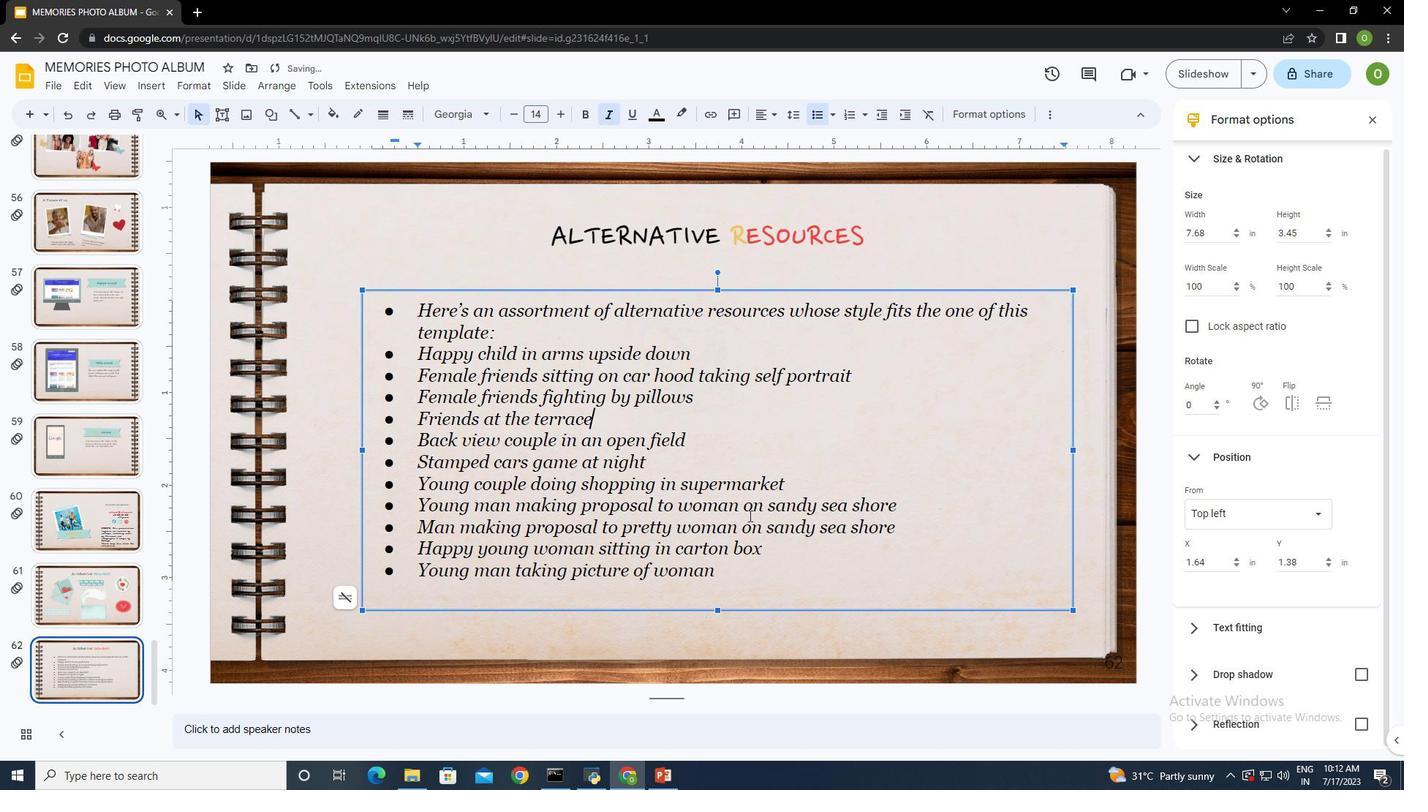 
Action: Mouse pressed left at (657, 414)
Screenshot: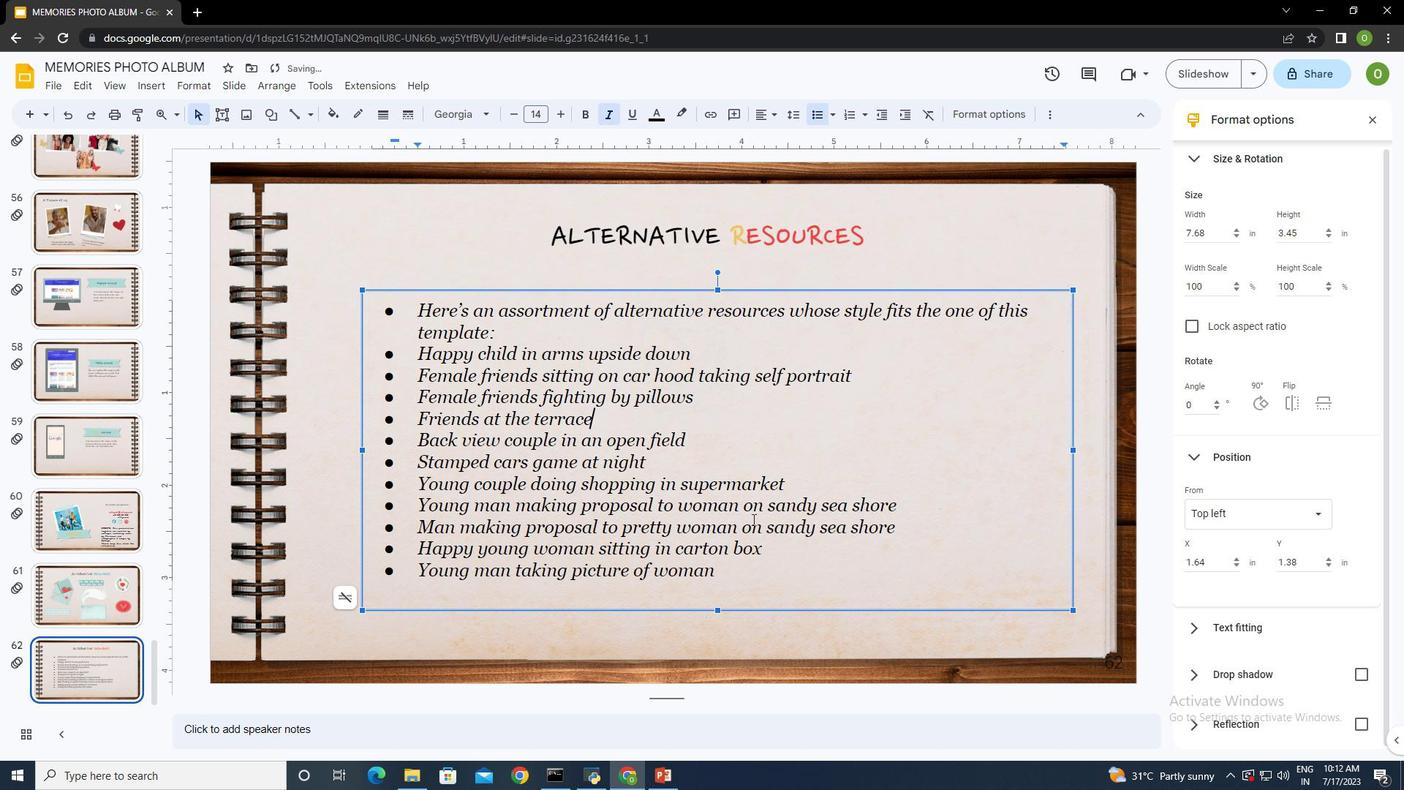 
Action: Mouse moved to (752, 513)
Screenshot: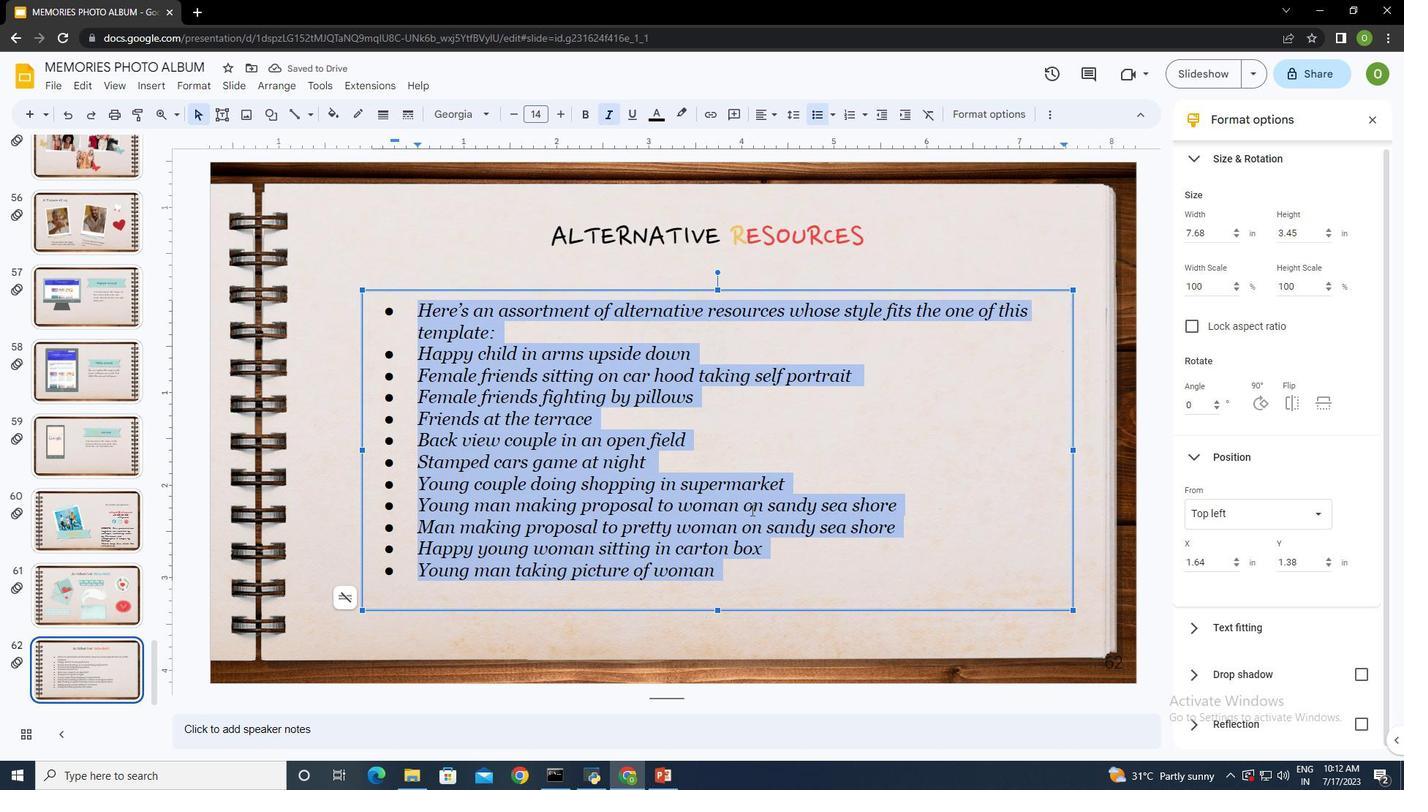 
Action: Key pressed ctrl+A
Screenshot: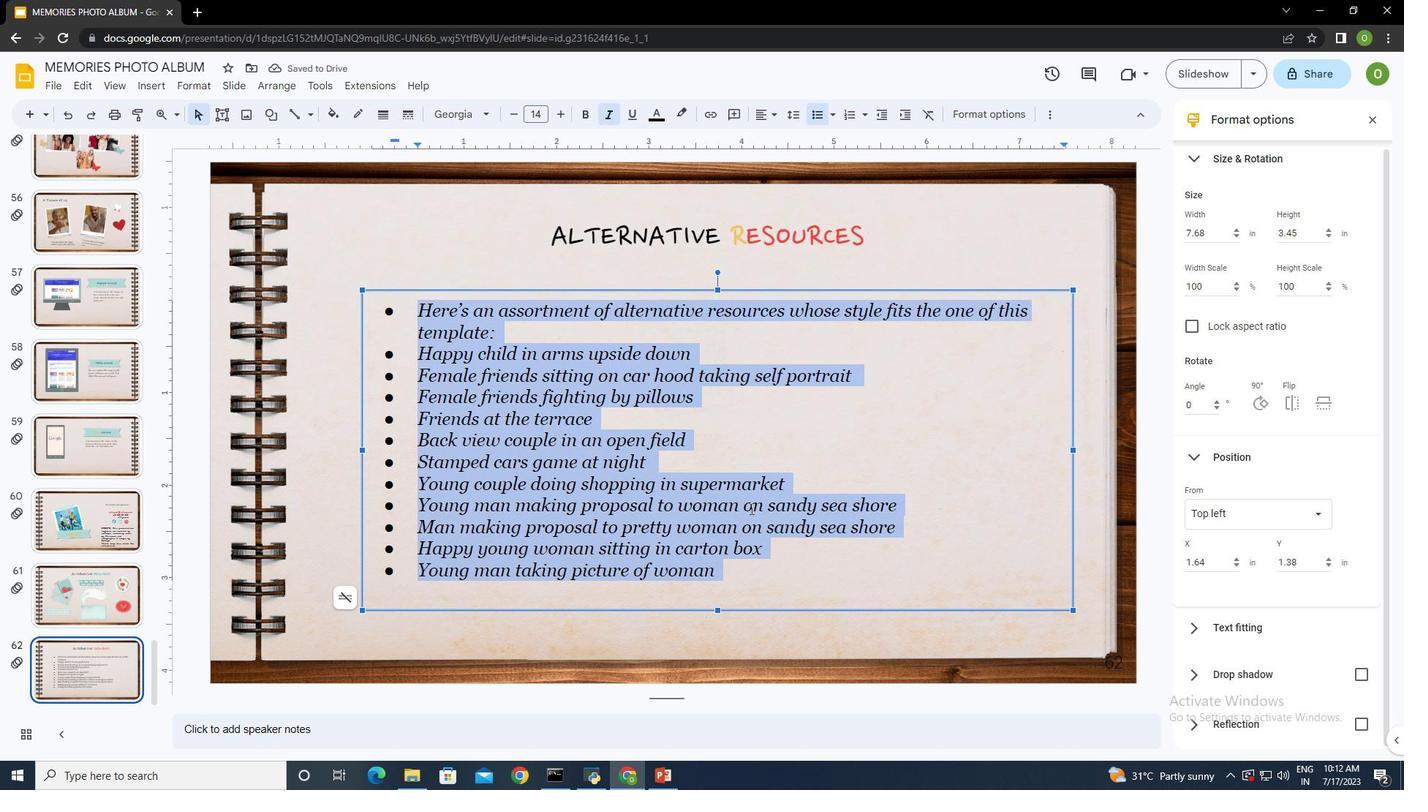 
Action: Mouse moved to (628, 114)
Screenshot: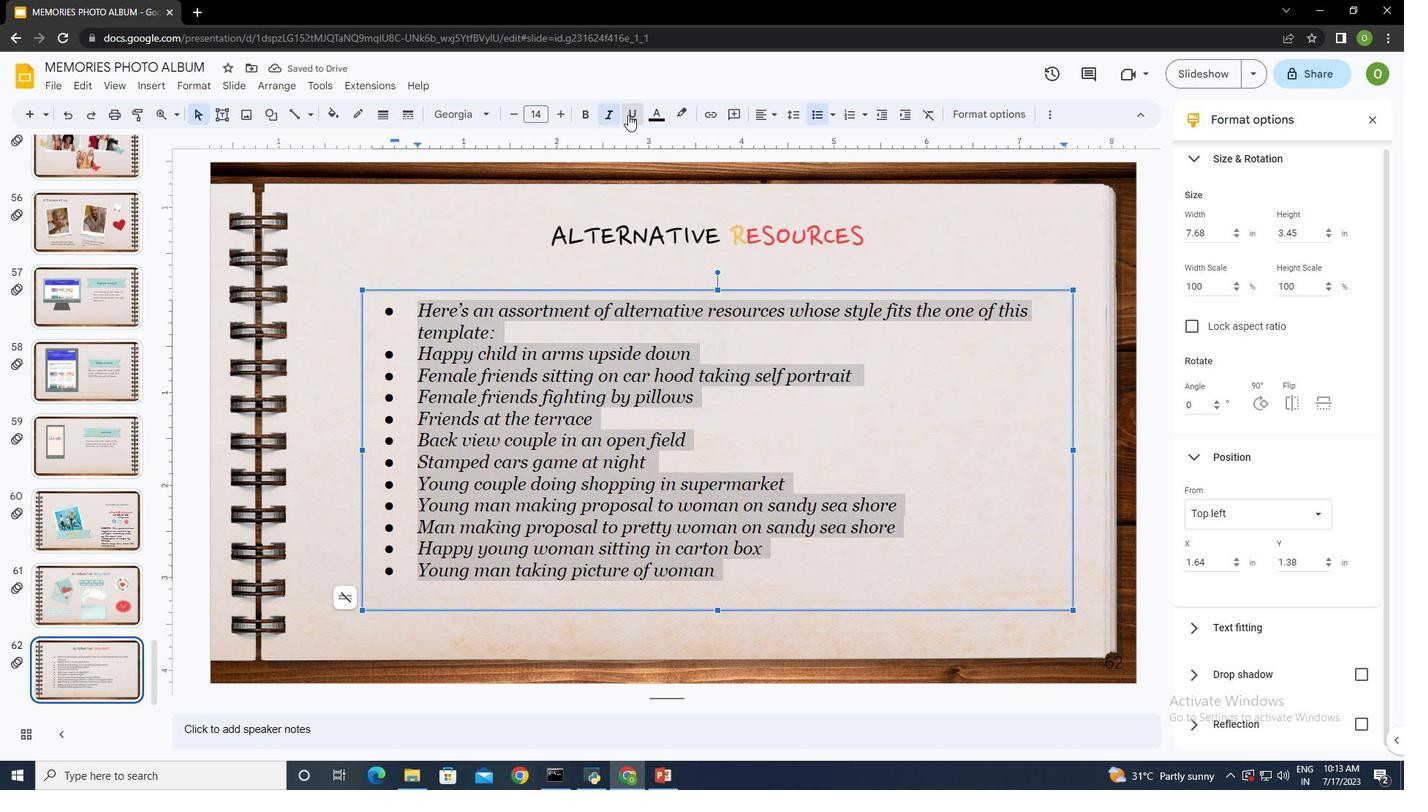 
Action: Mouse pressed left at (628, 114)
Screenshot: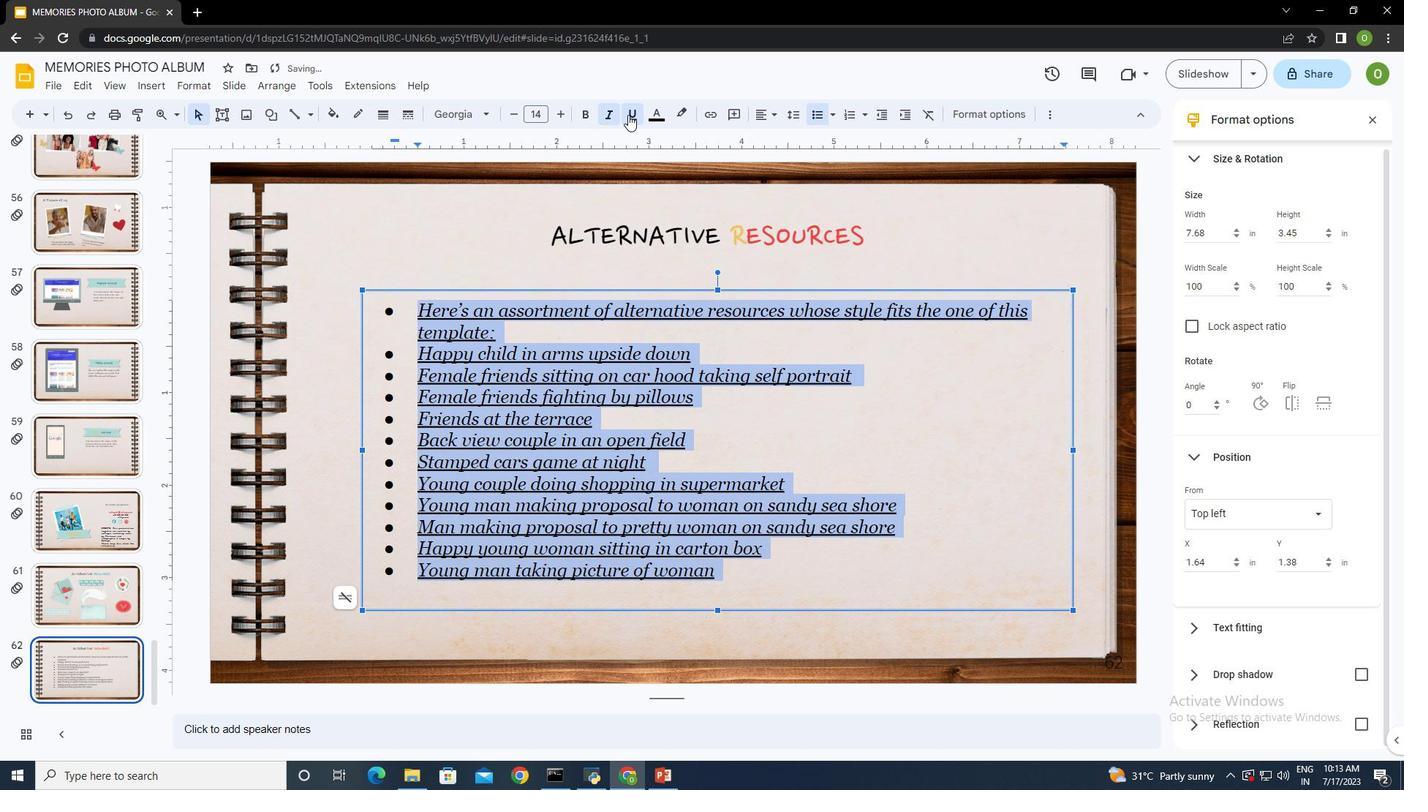 
Action: Mouse moved to (906, 406)
Screenshot: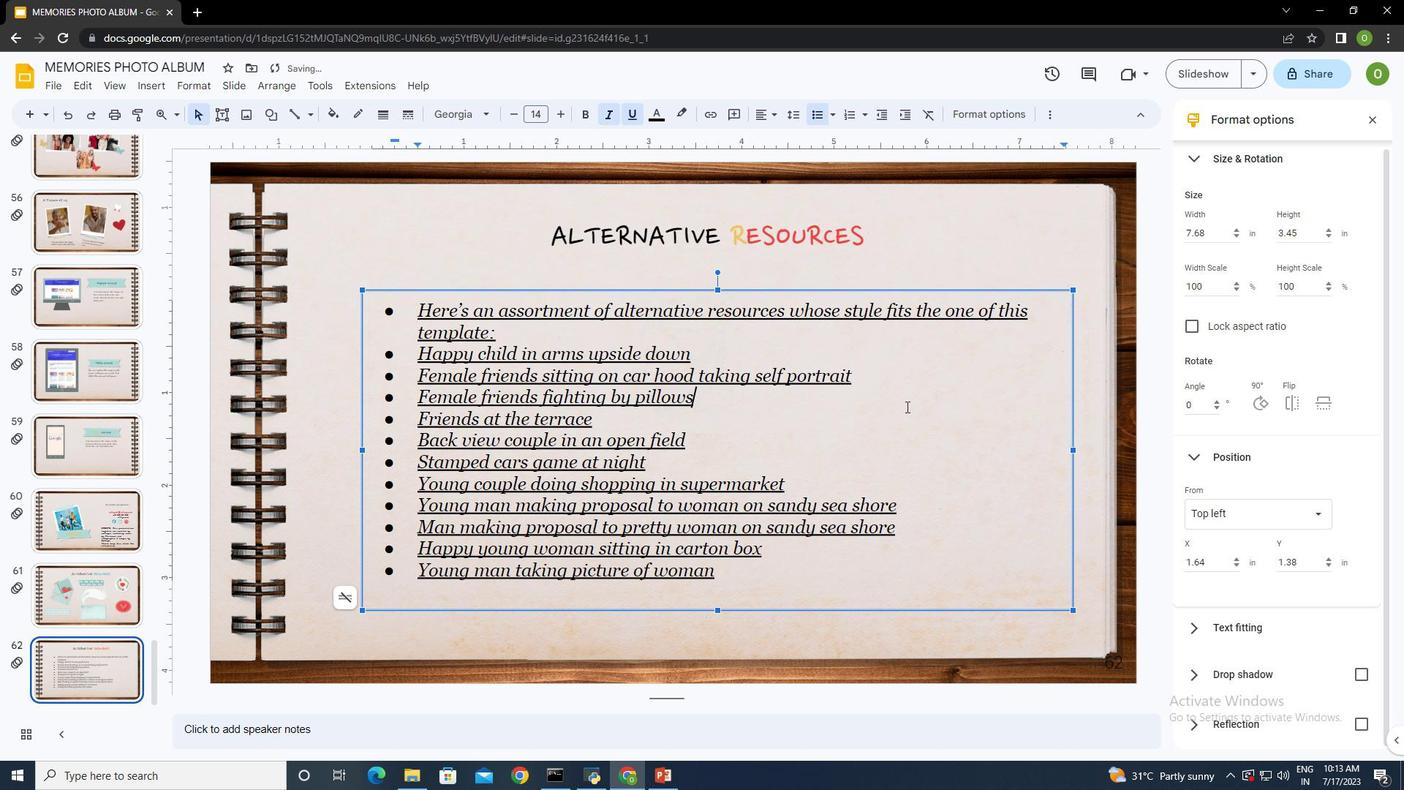 
Action: Mouse pressed left at (906, 406)
Screenshot: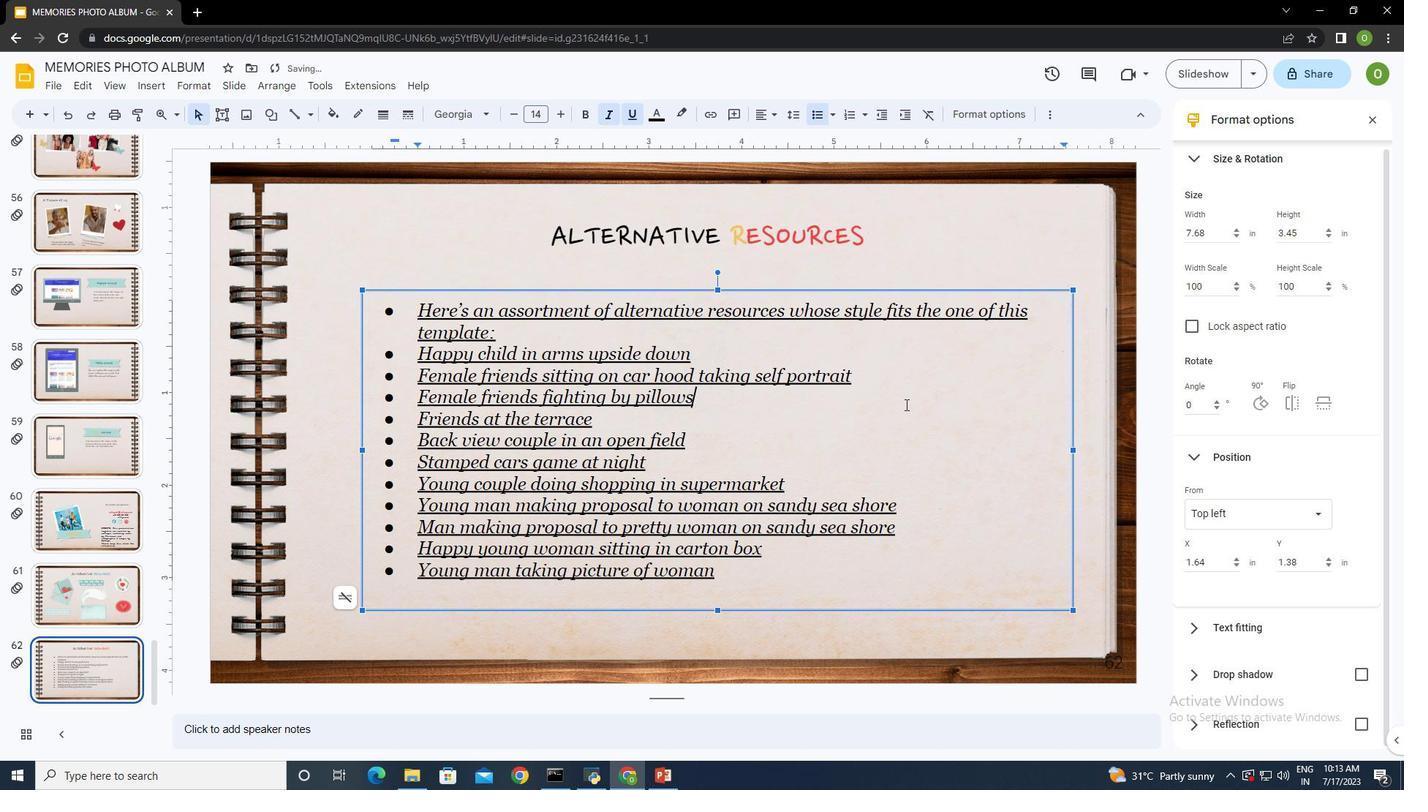 
Action: Mouse moved to (900, 403)
Screenshot: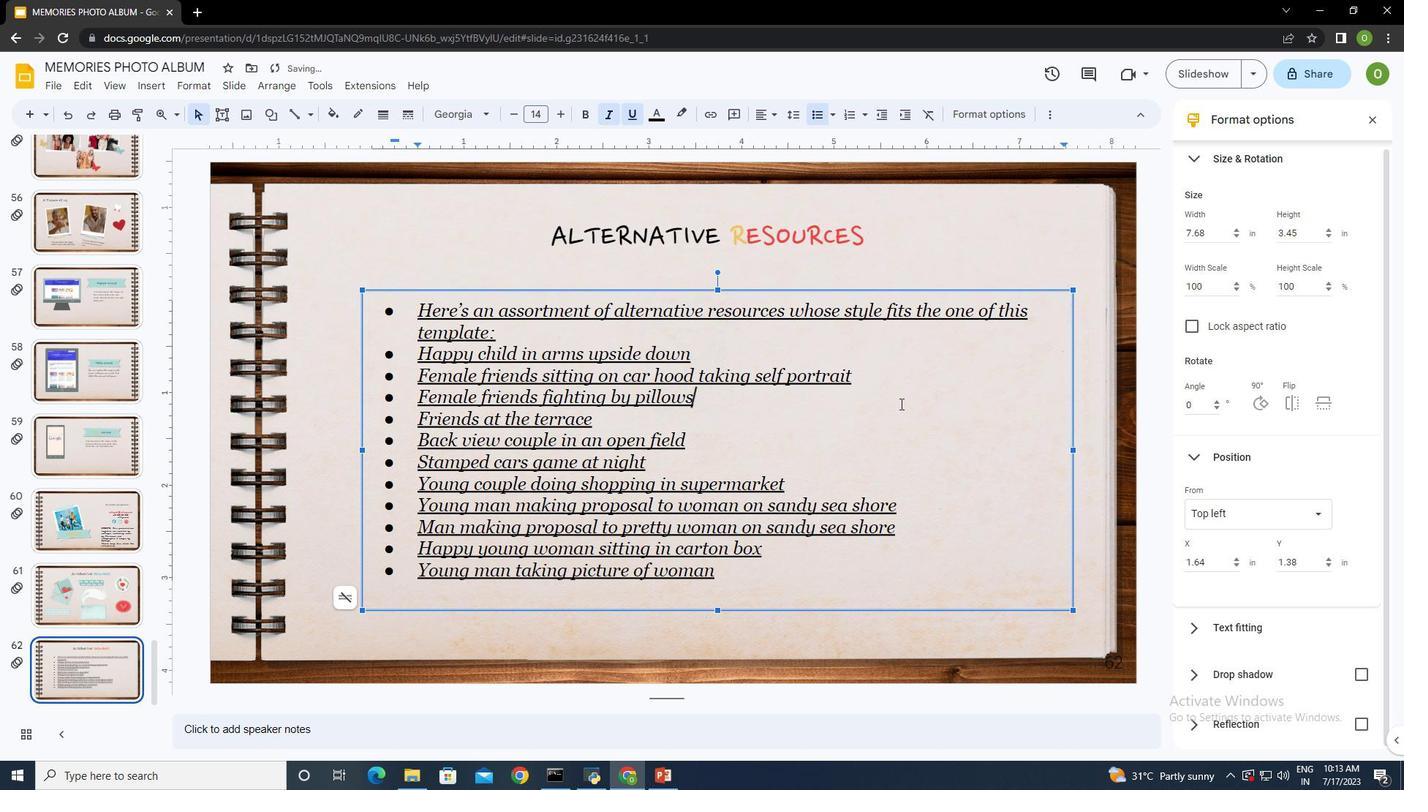 
